 Task: Send an email with the signature Lane Turner with the subject Feedback on a partnership and the message Can you confirm whether the vendor has been selected for the project? from softage.9@softage.net to softage.1@softage.net and move the email from Sent Items to the folder Maintenance
Action: Mouse moved to (1001, 71)
Screenshot: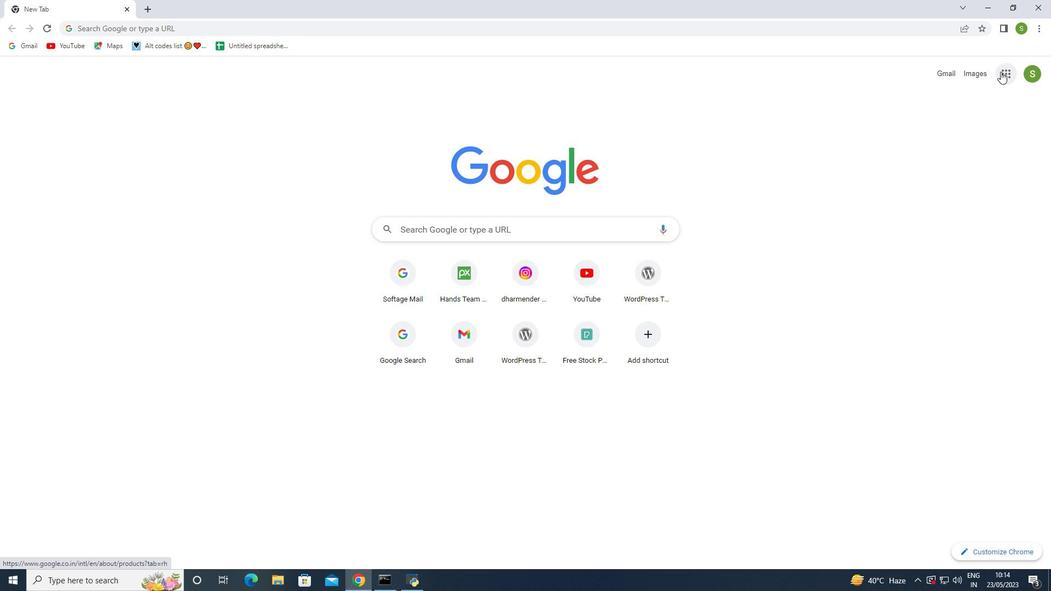 
Action: Mouse pressed left at (1001, 71)
Screenshot: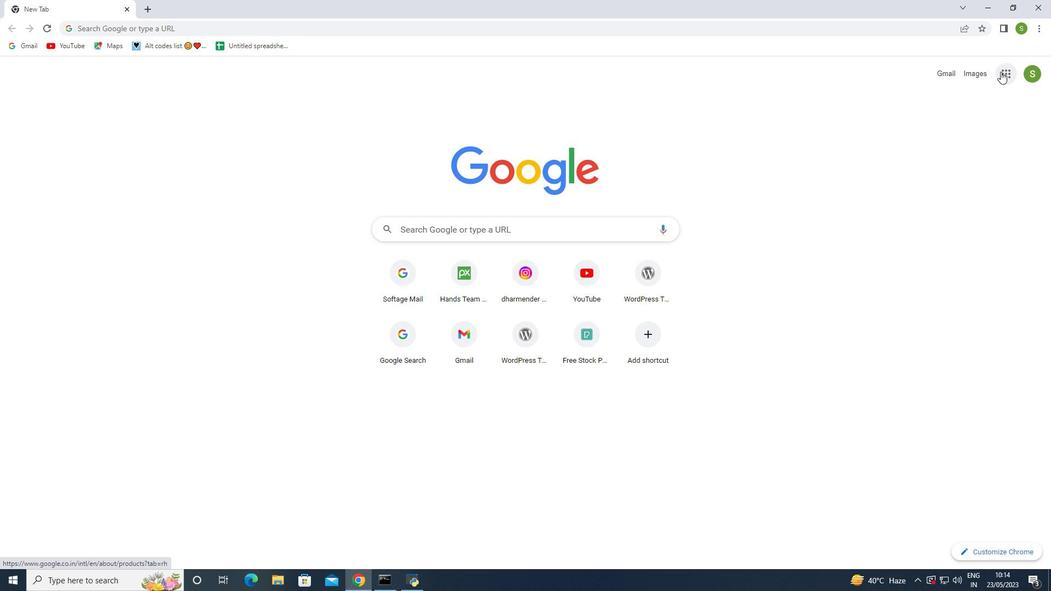 
Action: Mouse moved to (961, 111)
Screenshot: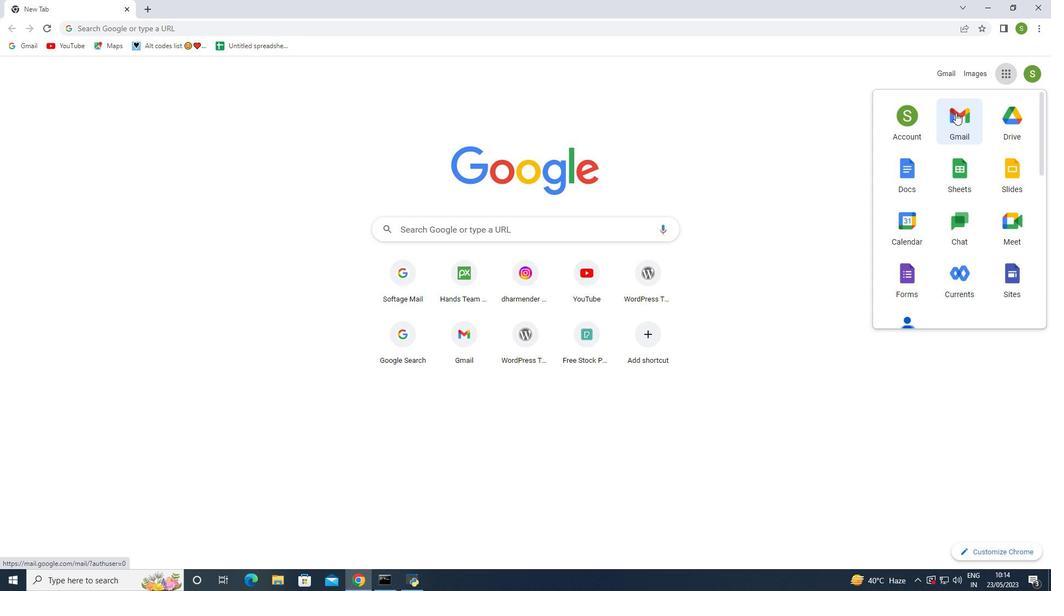 
Action: Mouse pressed left at (961, 111)
Screenshot: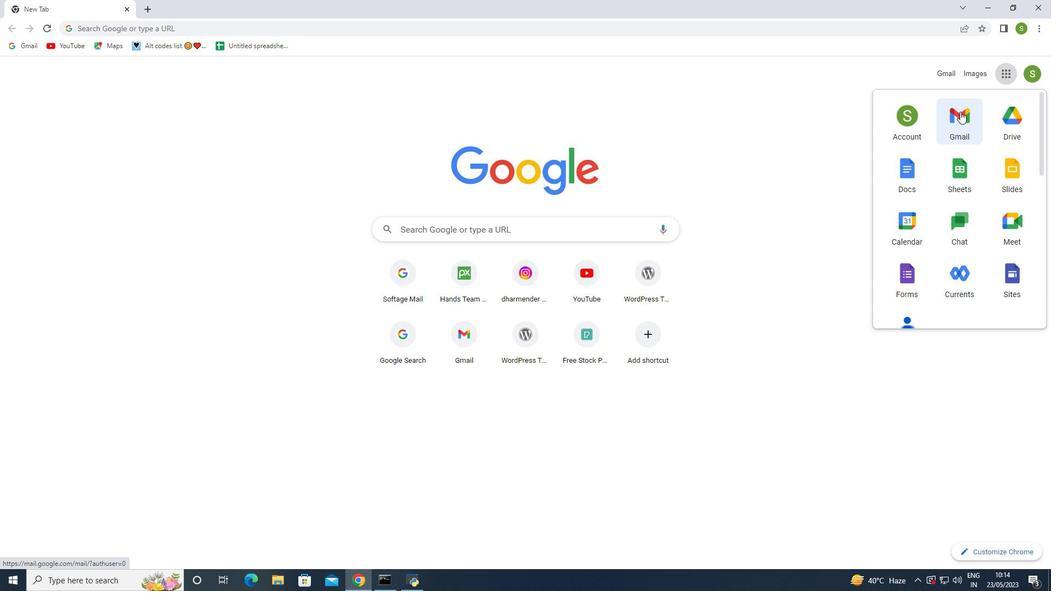
Action: Mouse moved to (951, 72)
Screenshot: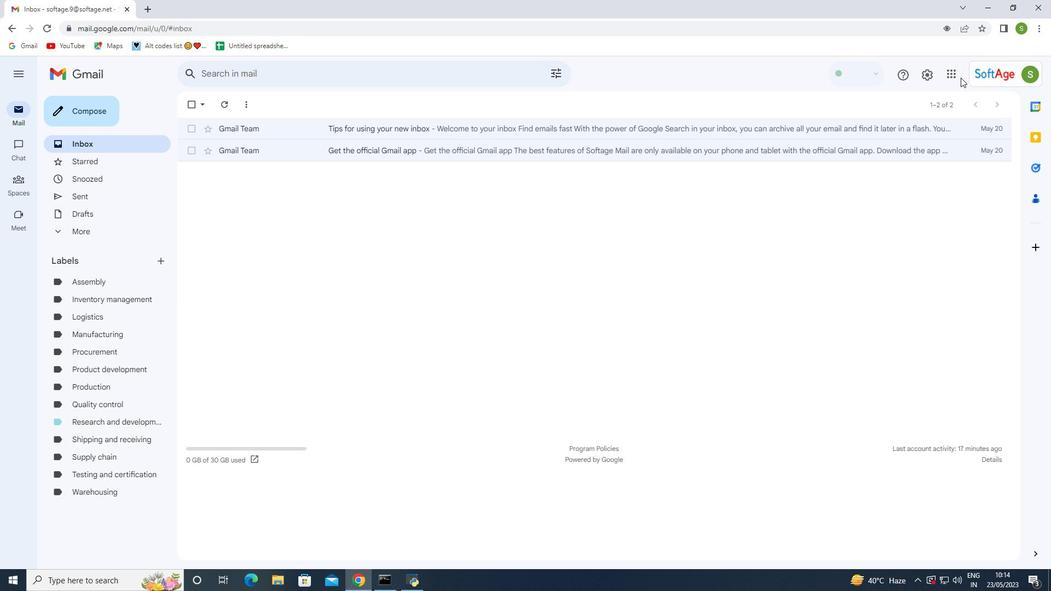 
Action: Mouse pressed left at (951, 72)
Screenshot: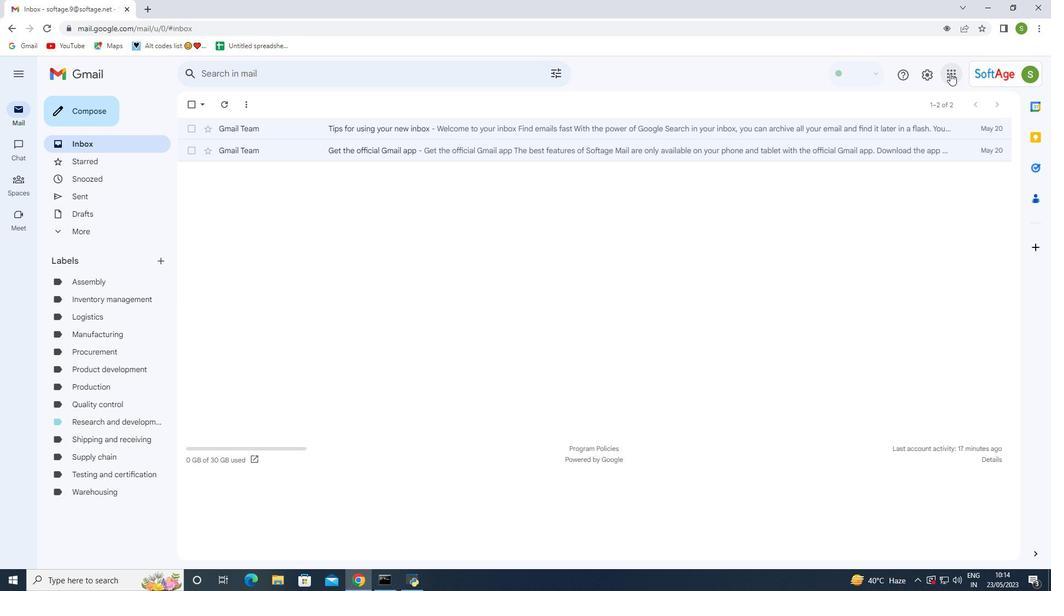 
Action: Mouse moved to (930, 73)
Screenshot: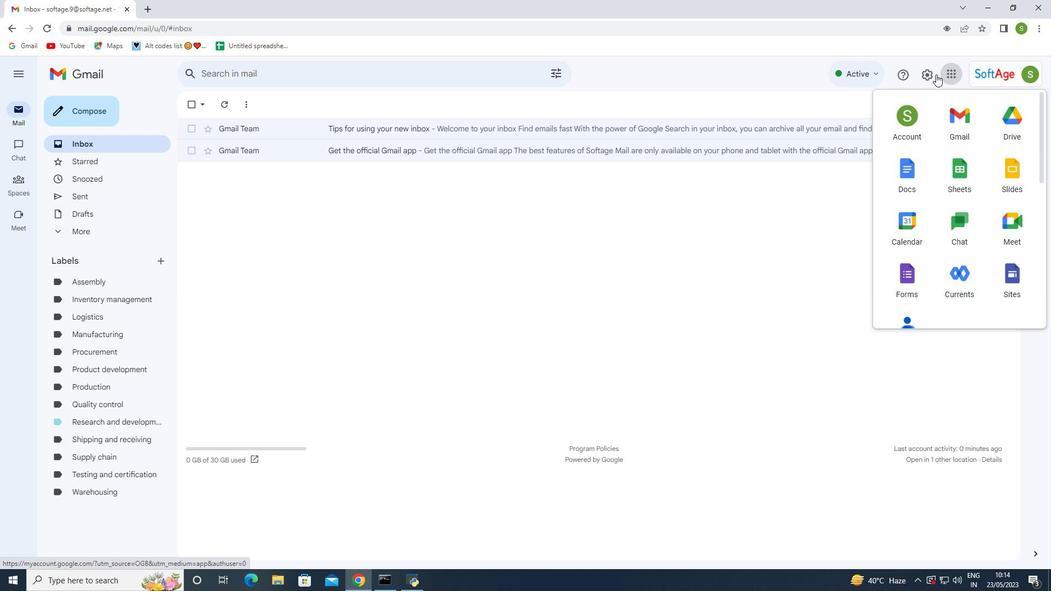 
Action: Mouse pressed left at (930, 73)
Screenshot: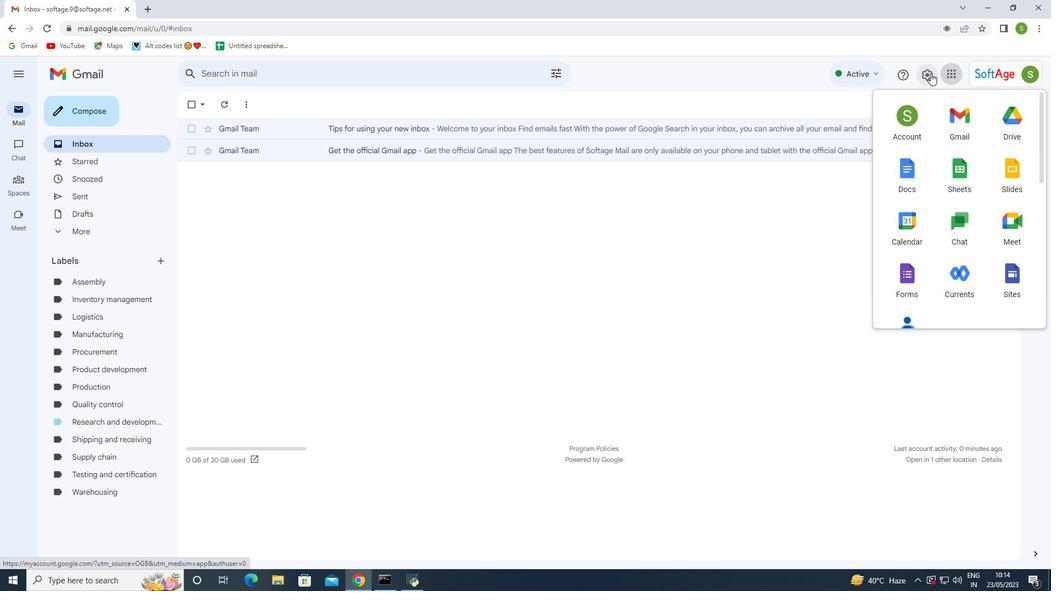 
Action: Mouse moved to (905, 132)
Screenshot: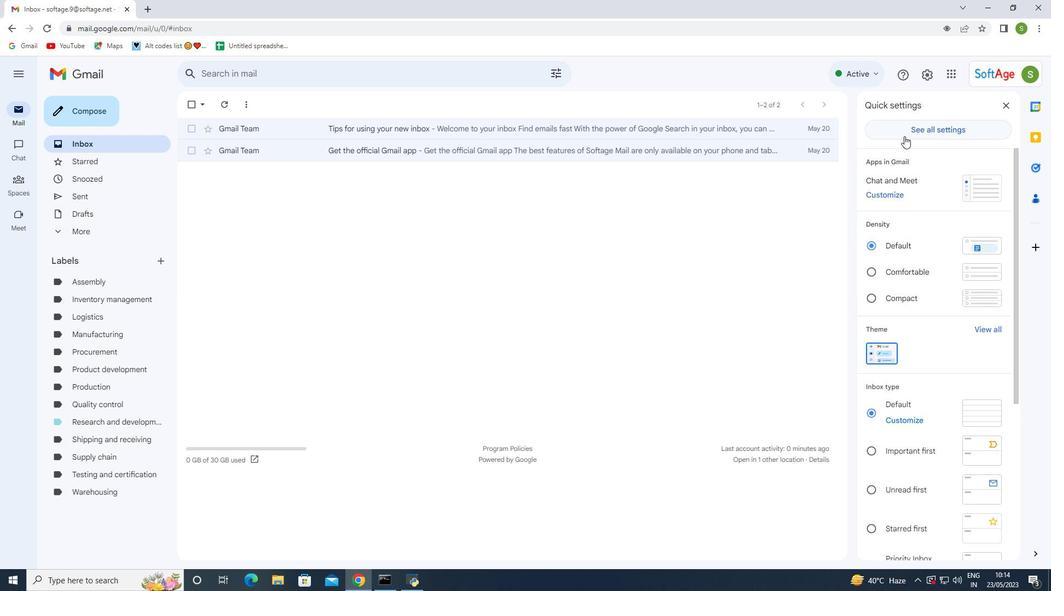 
Action: Mouse pressed left at (905, 132)
Screenshot: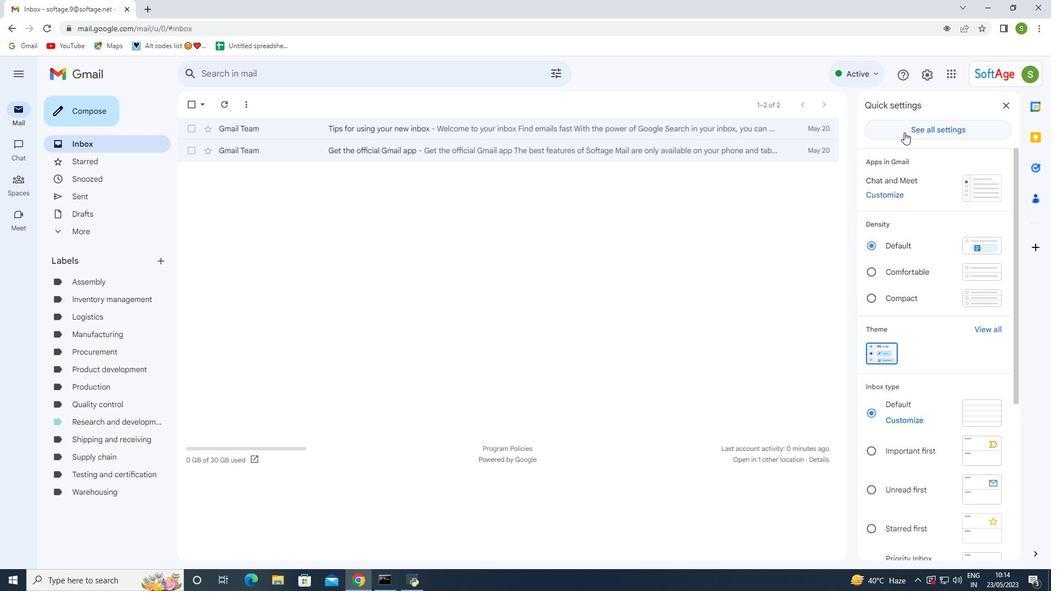 
Action: Mouse moved to (437, 318)
Screenshot: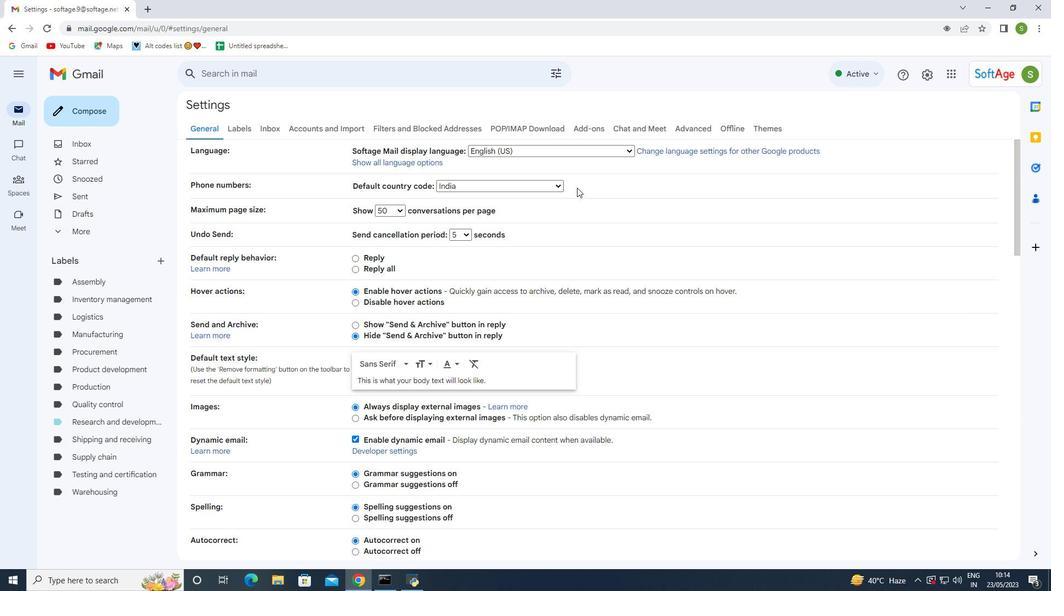 
Action: Mouse scrolled (437, 317) with delta (0, 0)
Screenshot: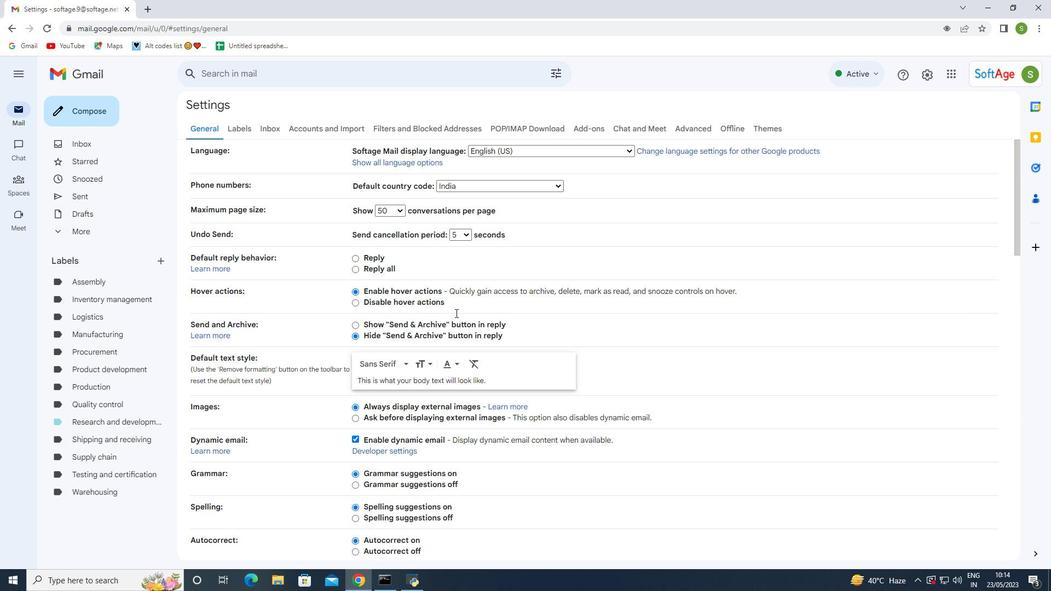
Action: Mouse moved to (437, 318)
Screenshot: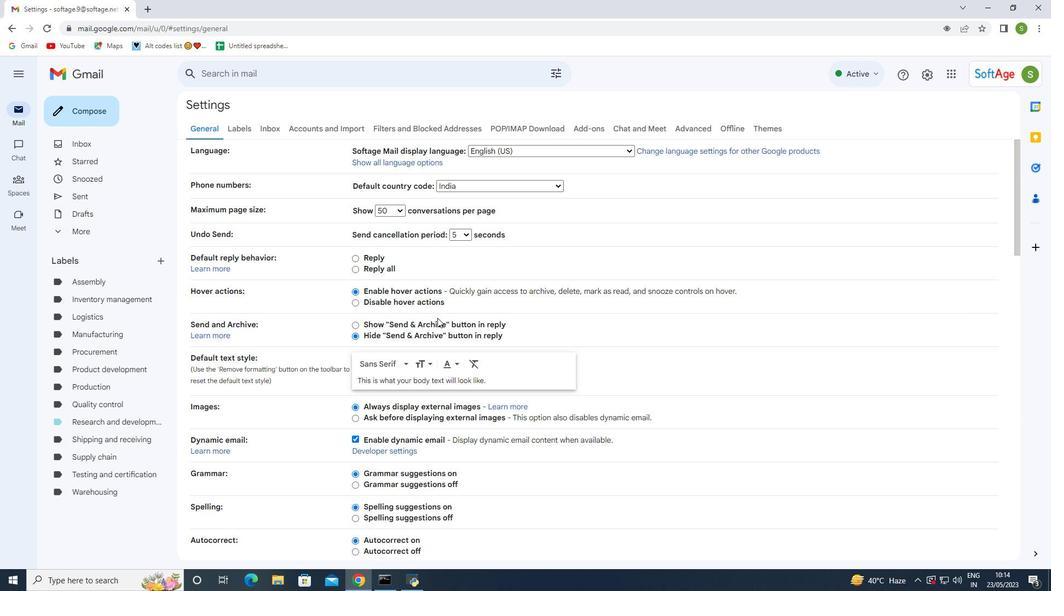 
Action: Mouse scrolled (437, 317) with delta (0, 0)
Screenshot: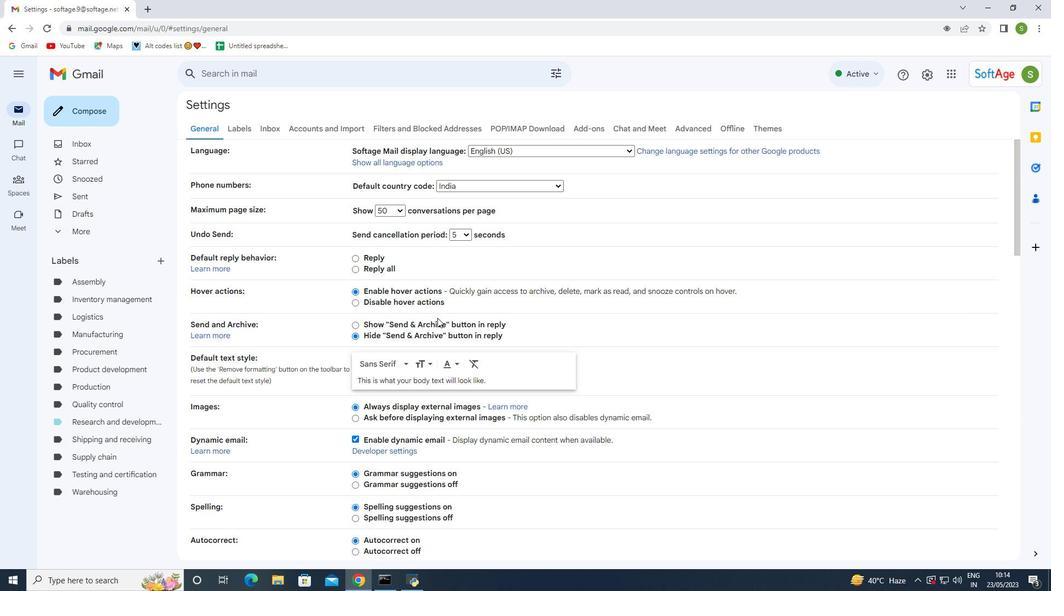 
Action: Mouse moved to (436, 318)
Screenshot: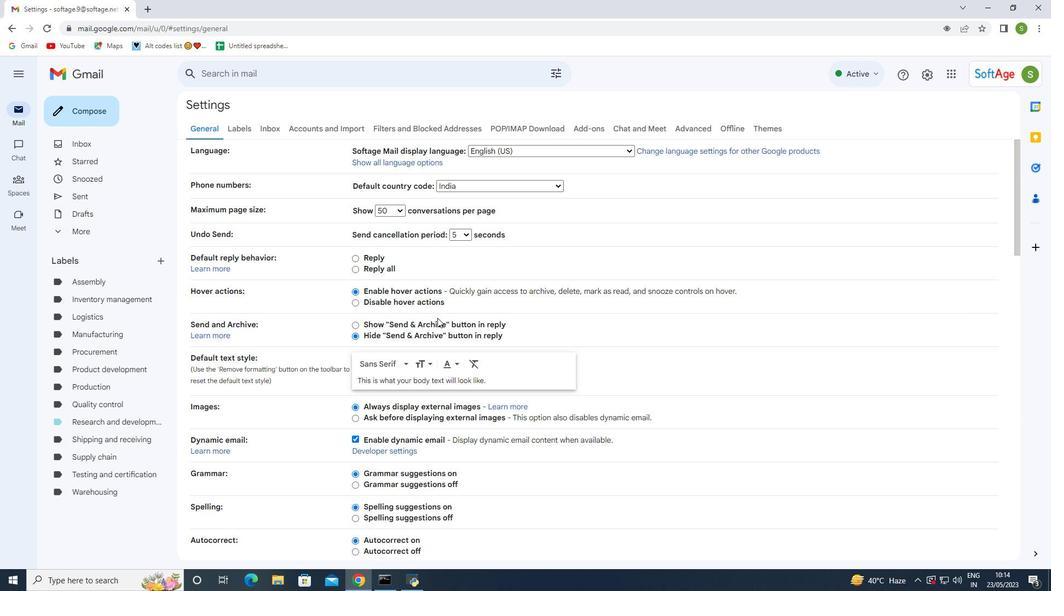 
Action: Mouse scrolled (436, 318) with delta (0, 0)
Screenshot: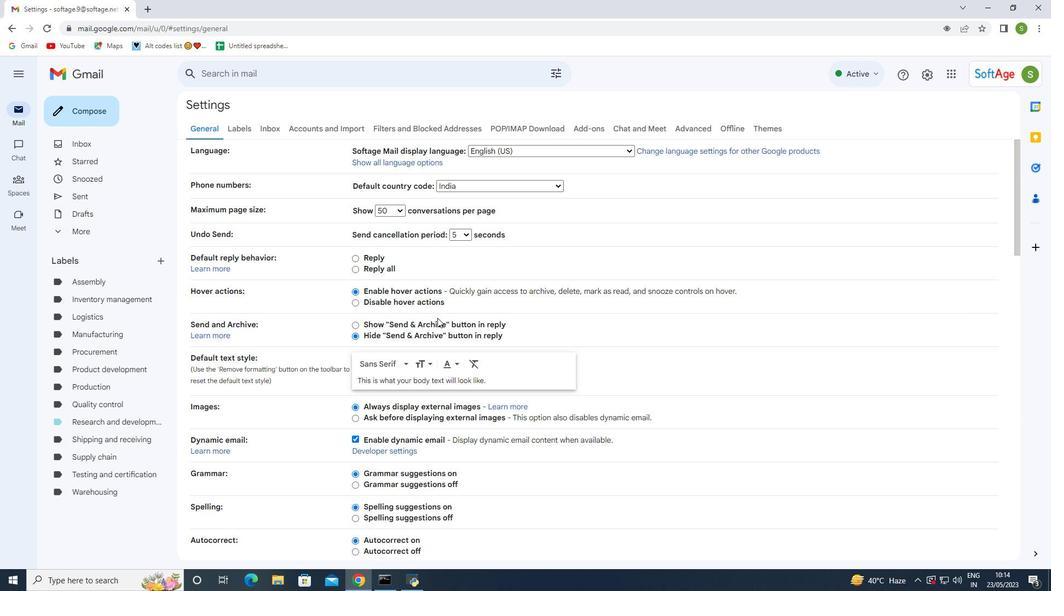 
Action: Mouse moved to (436, 319)
Screenshot: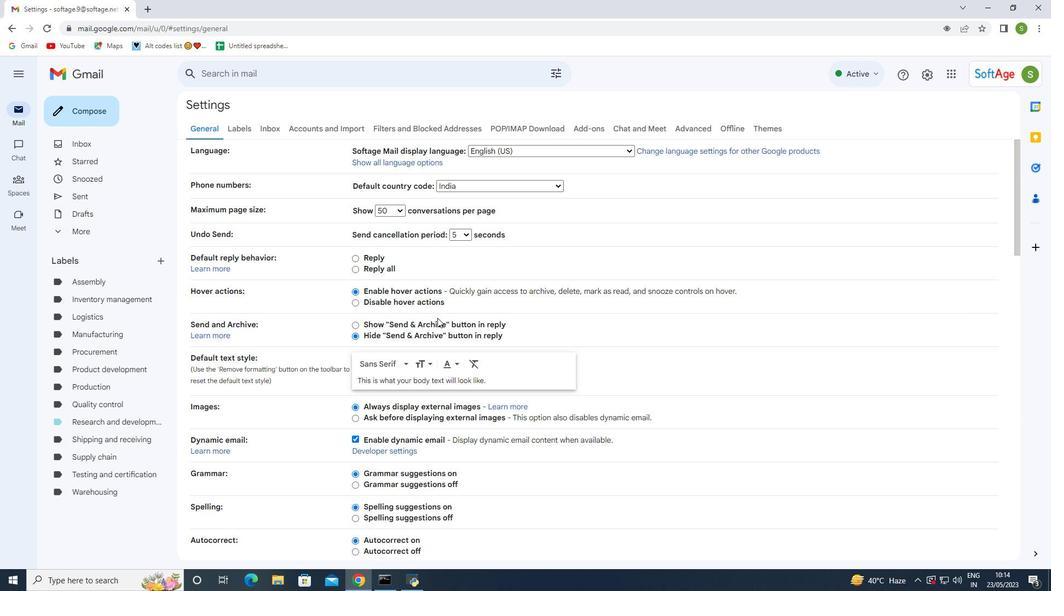 
Action: Mouse scrolled (436, 318) with delta (0, 0)
Screenshot: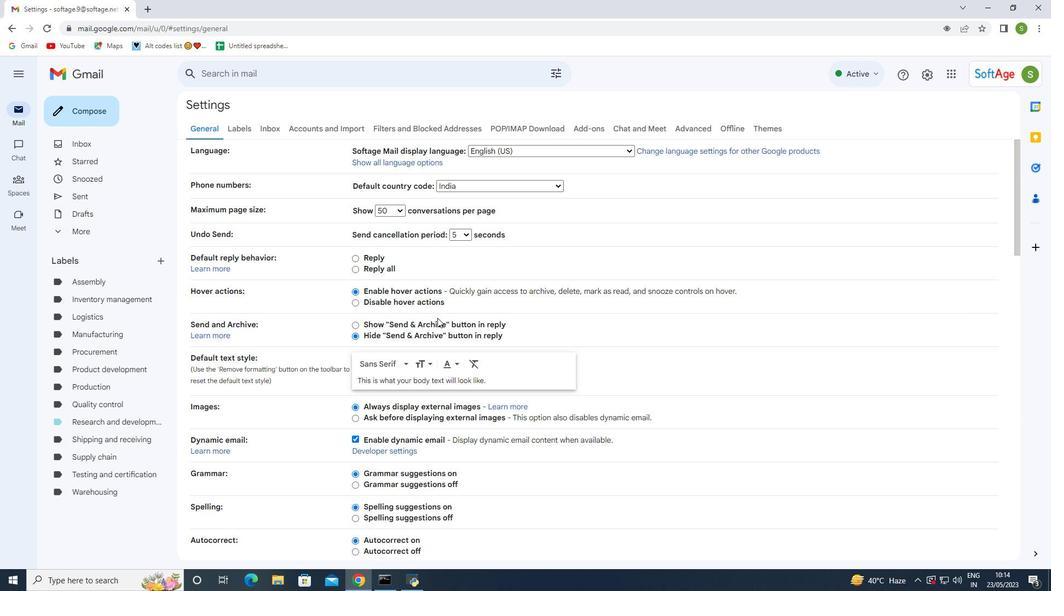 
Action: Mouse moved to (436, 319)
Screenshot: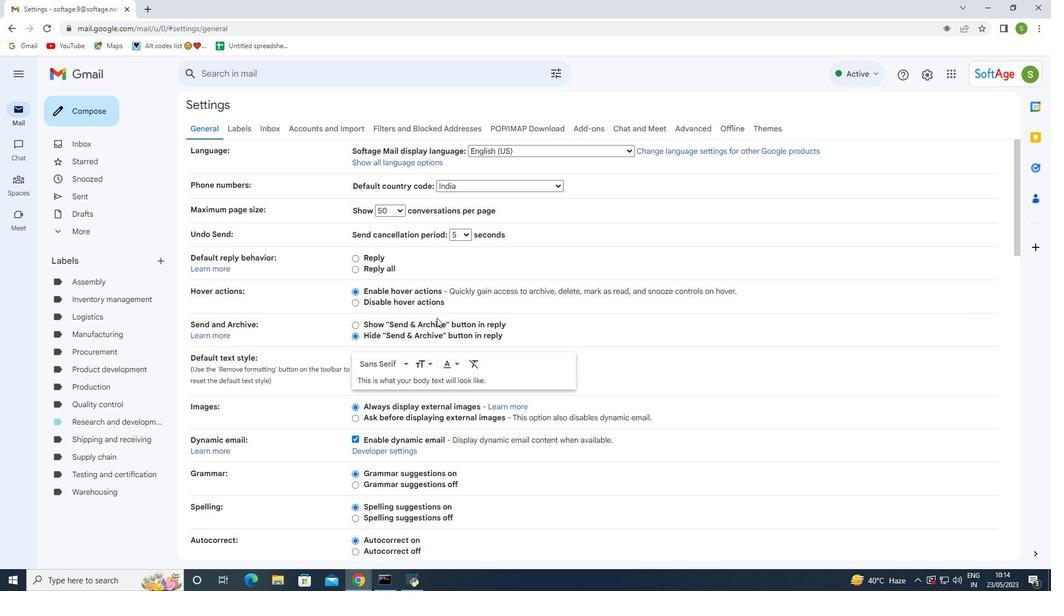 
Action: Mouse scrolled (436, 318) with delta (0, 0)
Screenshot: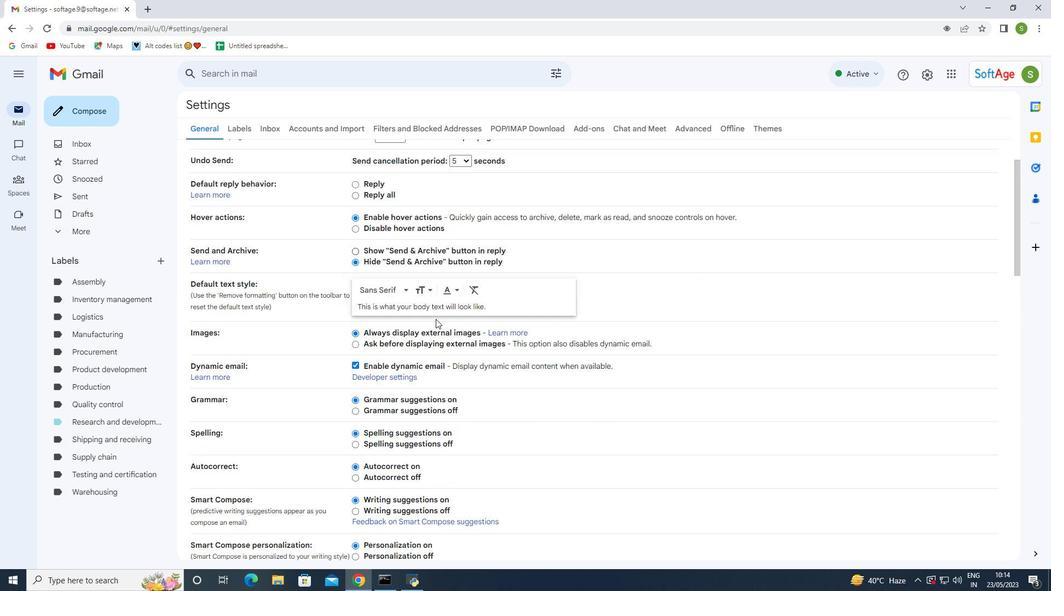 
Action: Mouse scrolled (436, 318) with delta (0, 0)
Screenshot: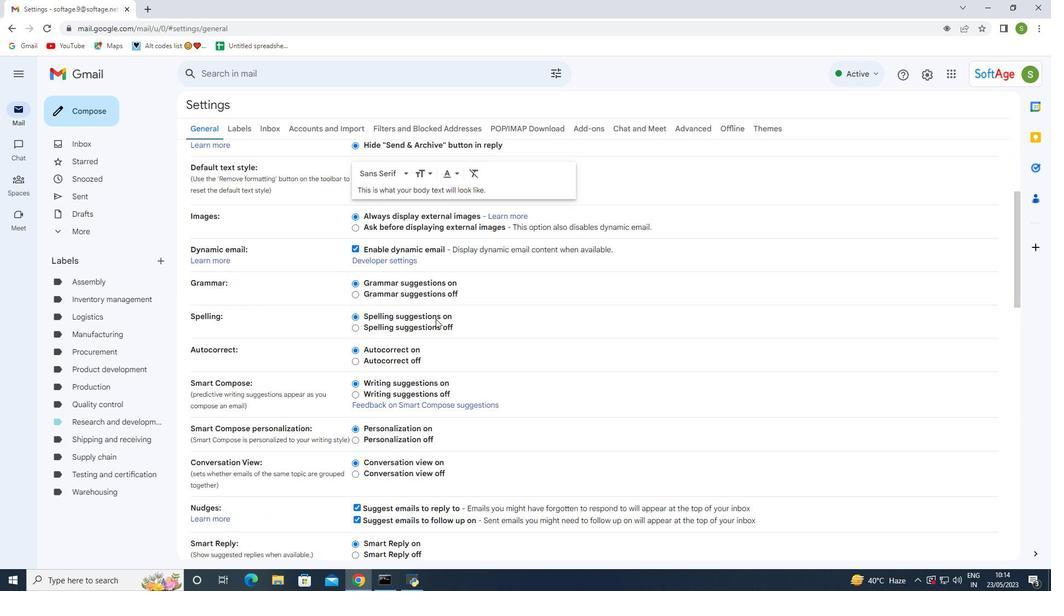 
Action: Mouse scrolled (436, 318) with delta (0, 0)
Screenshot: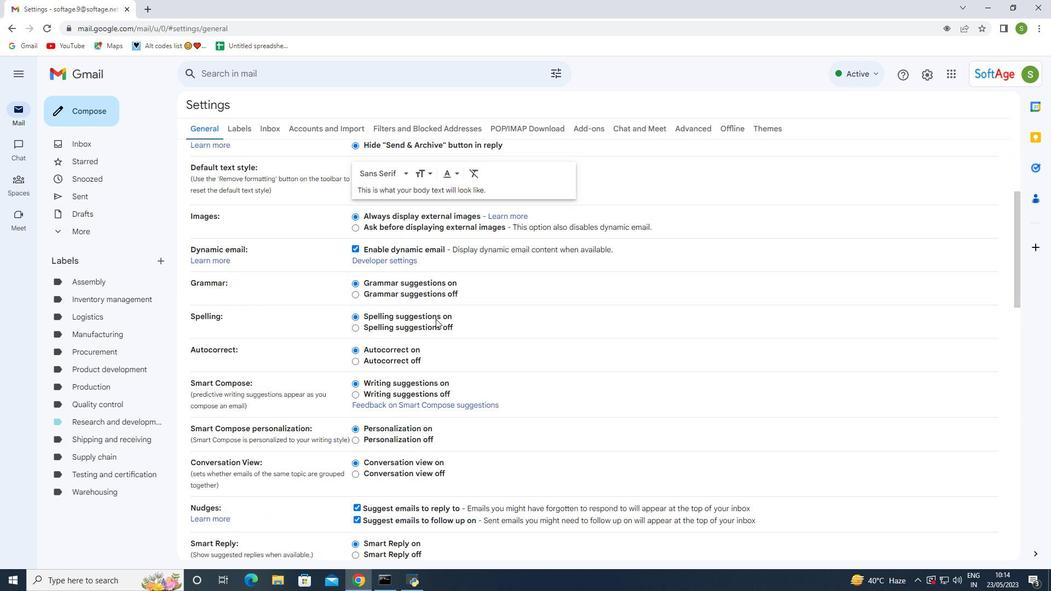 
Action: Mouse scrolled (436, 318) with delta (0, 0)
Screenshot: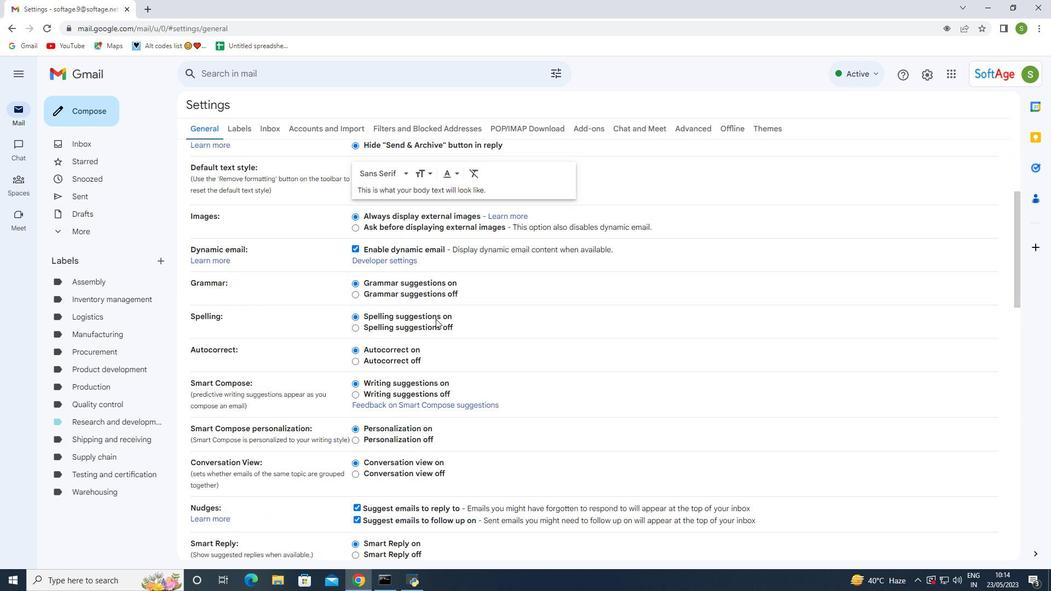
Action: Mouse moved to (430, 336)
Screenshot: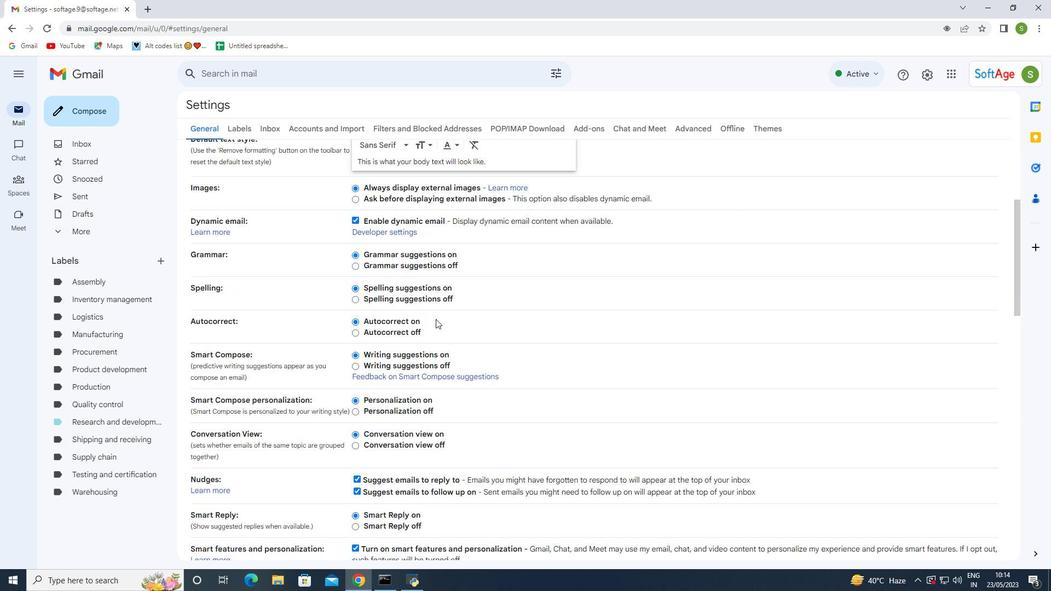 
Action: Mouse scrolled (430, 335) with delta (0, 0)
Screenshot: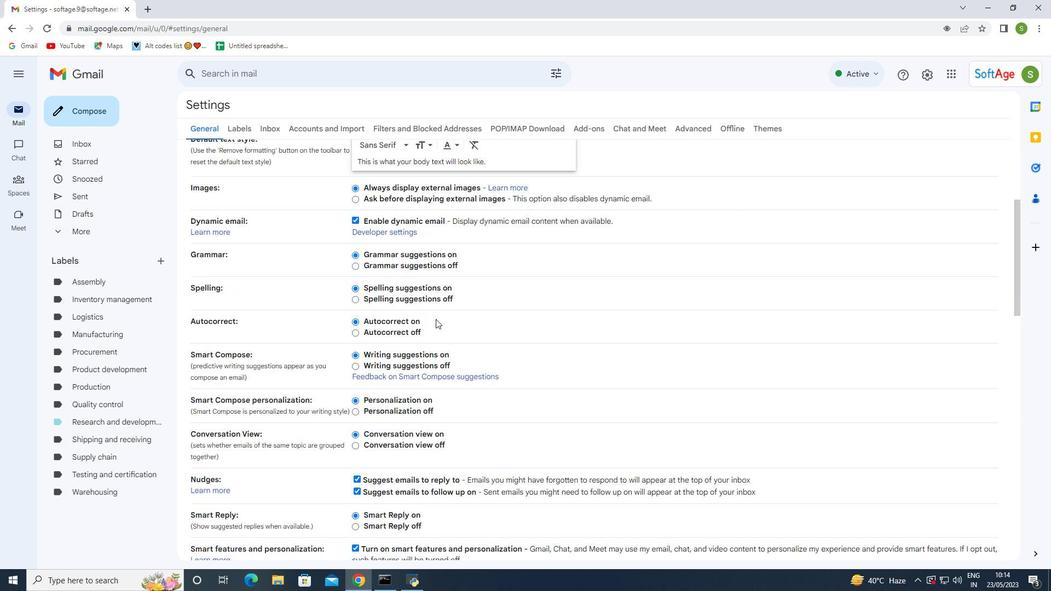 
Action: Mouse moved to (430, 347)
Screenshot: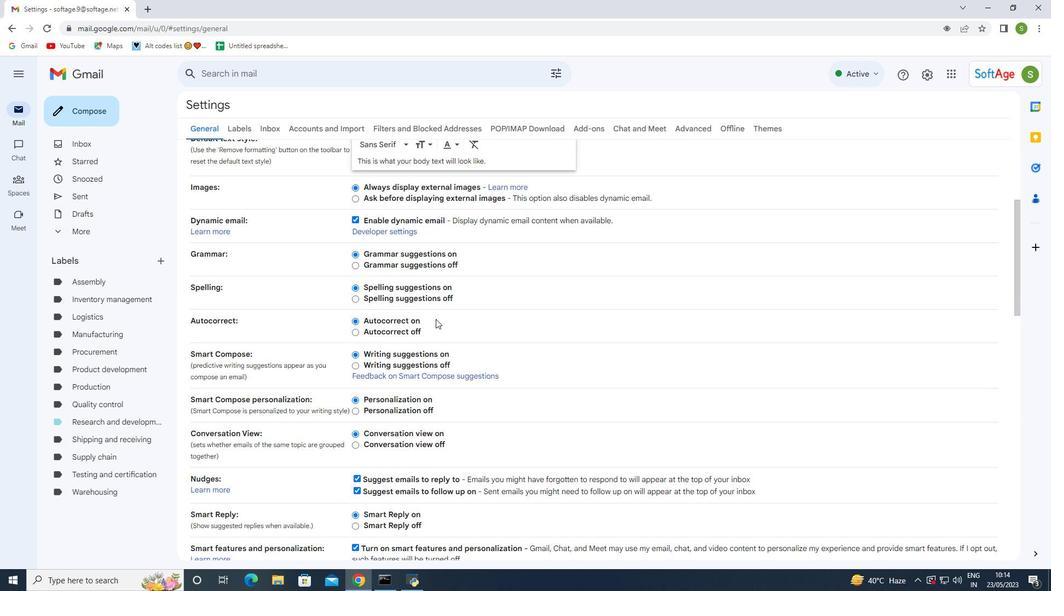 
Action: Mouse scrolled (430, 347) with delta (0, 0)
Screenshot: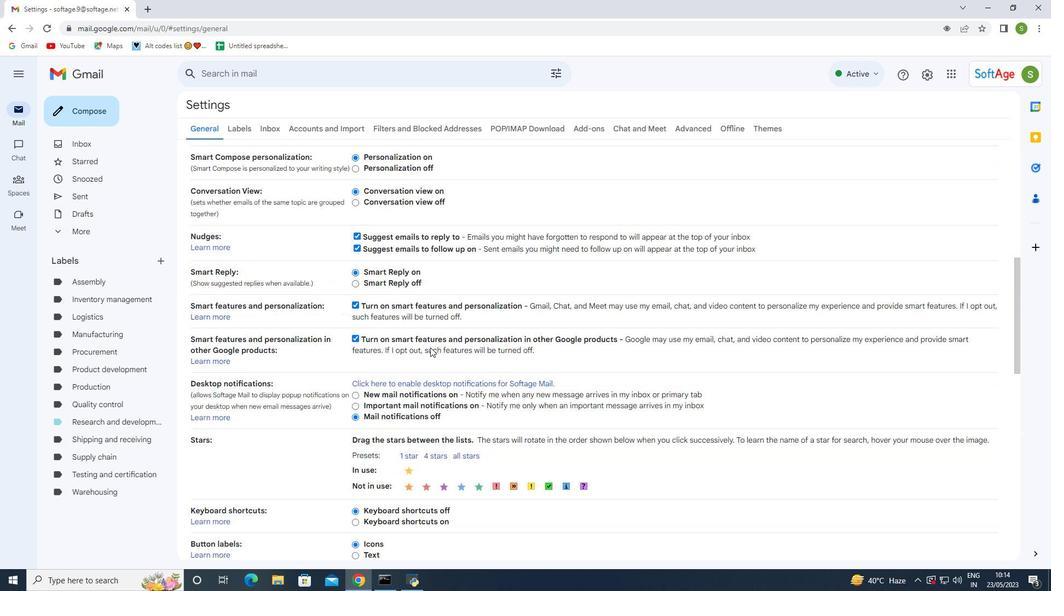 
Action: Mouse scrolled (430, 347) with delta (0, 0)
Screenshot: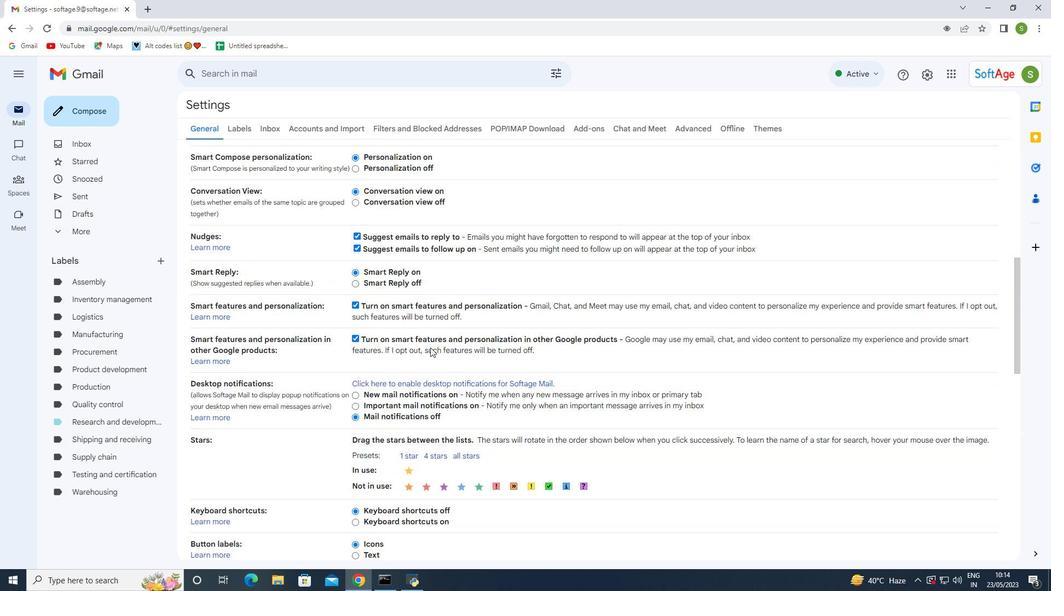 
Action: Mouse scrolled (430, 347) with delta (0, 0)
Screenshot: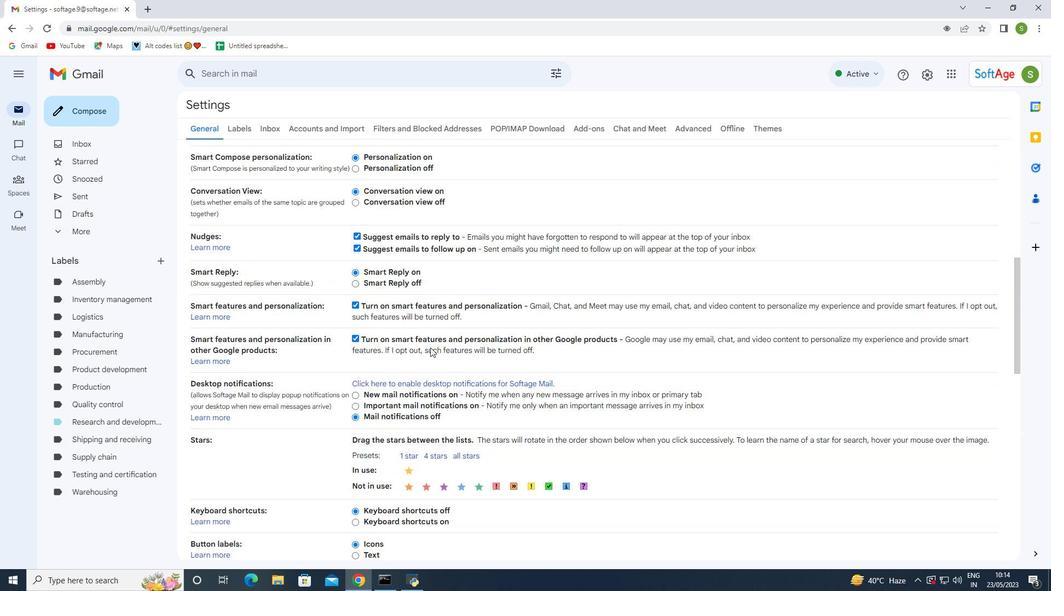 
Action: Mouse scrolled (430, 347) with delta (0, 0)
Screenshot: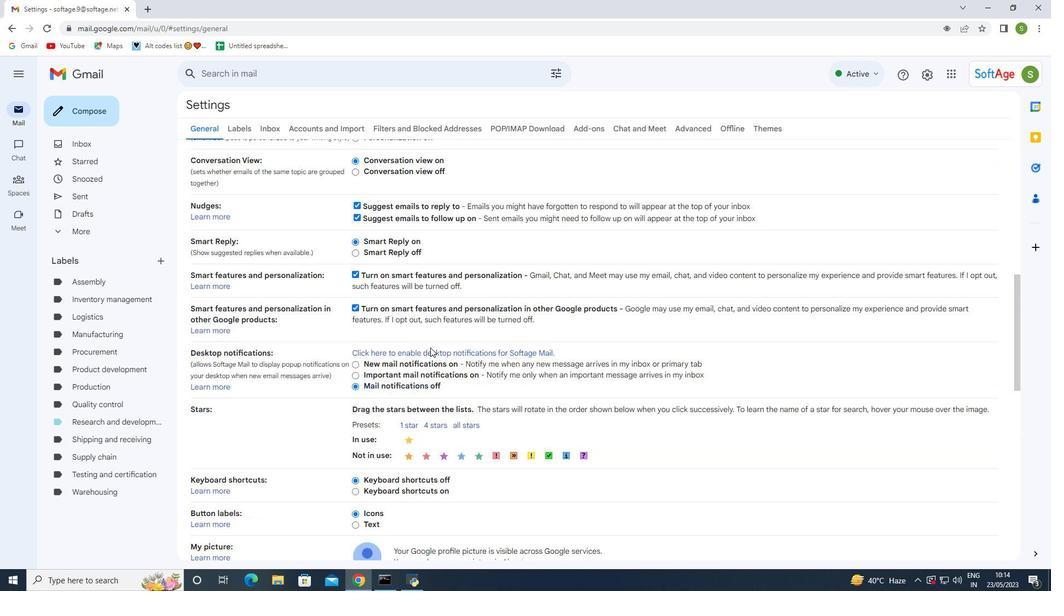 
Action: Mouse moved to (416, 399)
Screenshot: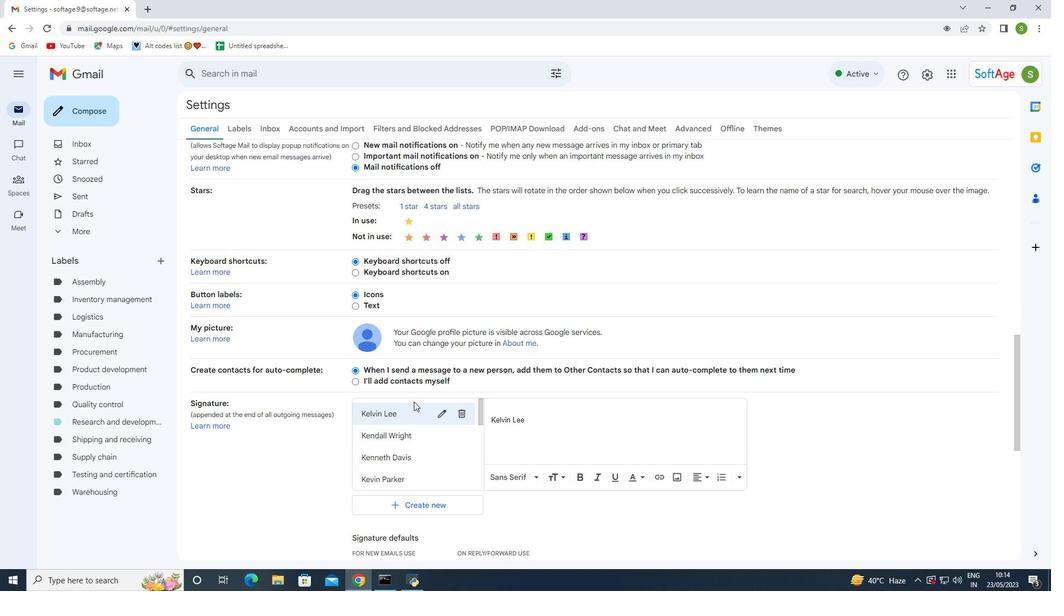 
Action: Mouse scrolled (416, 398) with delta (0, 0)
Screenshot: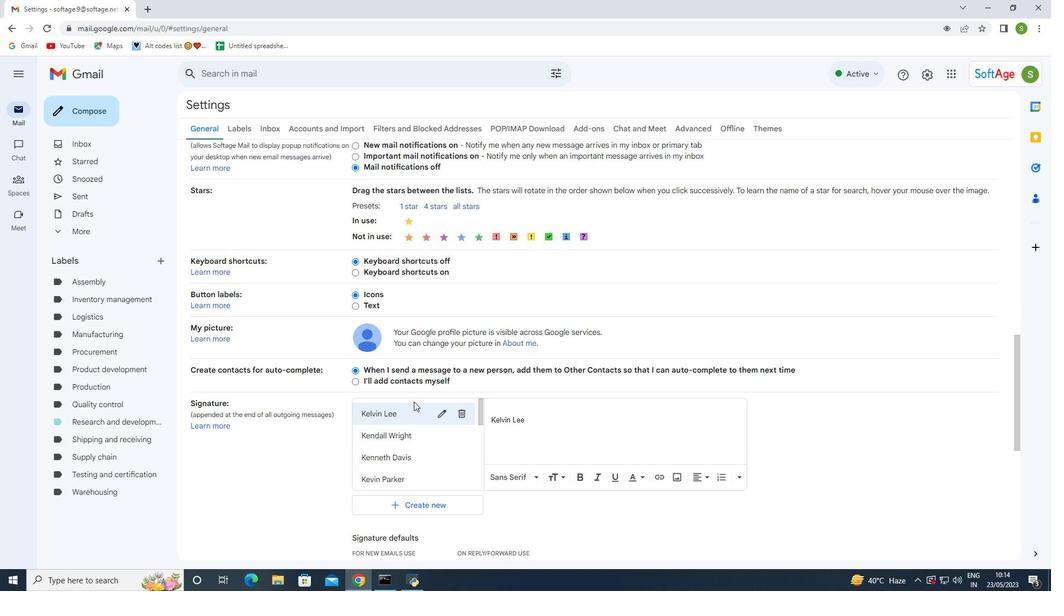
Action: Mouse scrolled (416, 398) with delta (0, 0)
Screenshot: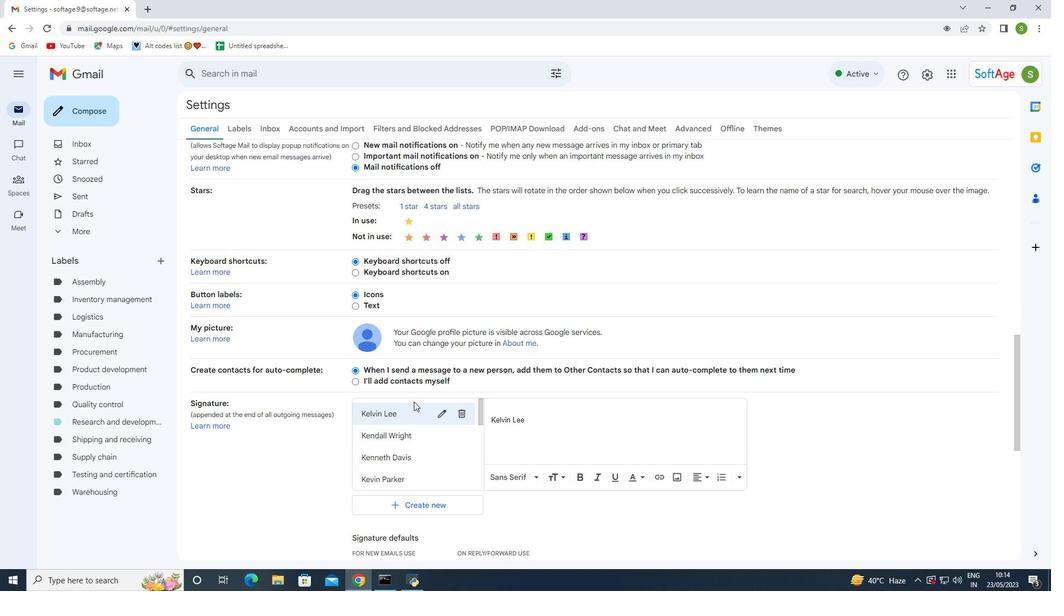 
Action: Mouse scrolled (416, 398) with delta (0, 0)
Screenshot: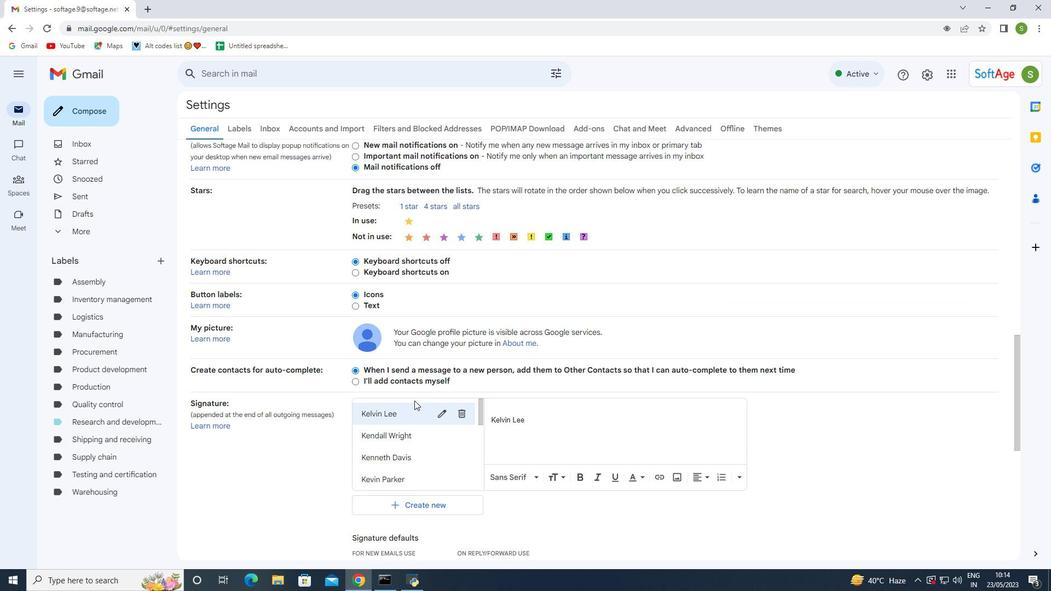 
Action: Mouse moved to (415, 438)
Screenshot: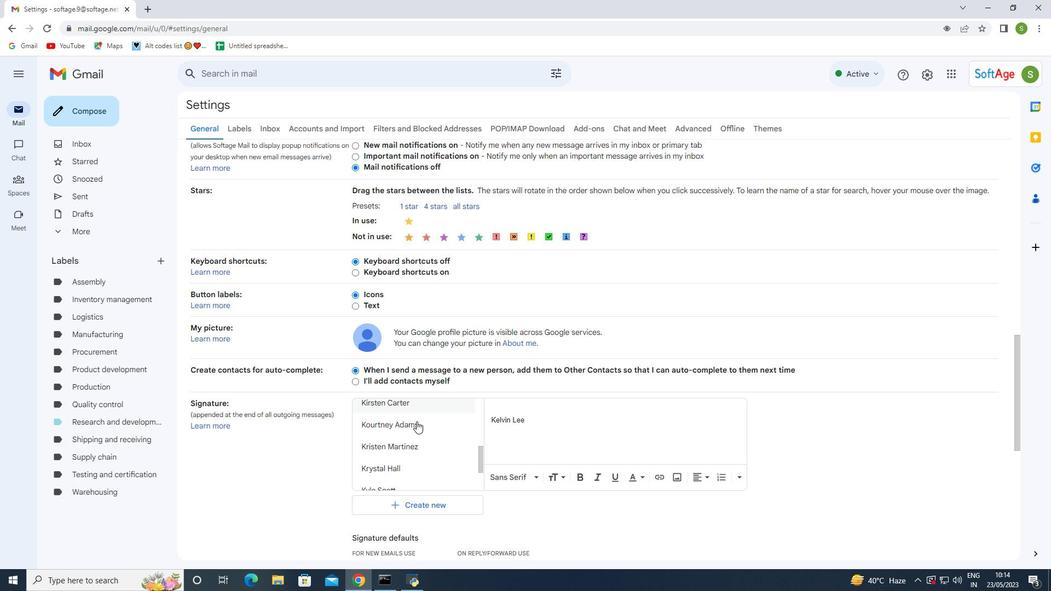 
Action: Mouse scrolled (415, 438) with delta (0, 0)
Screenshot: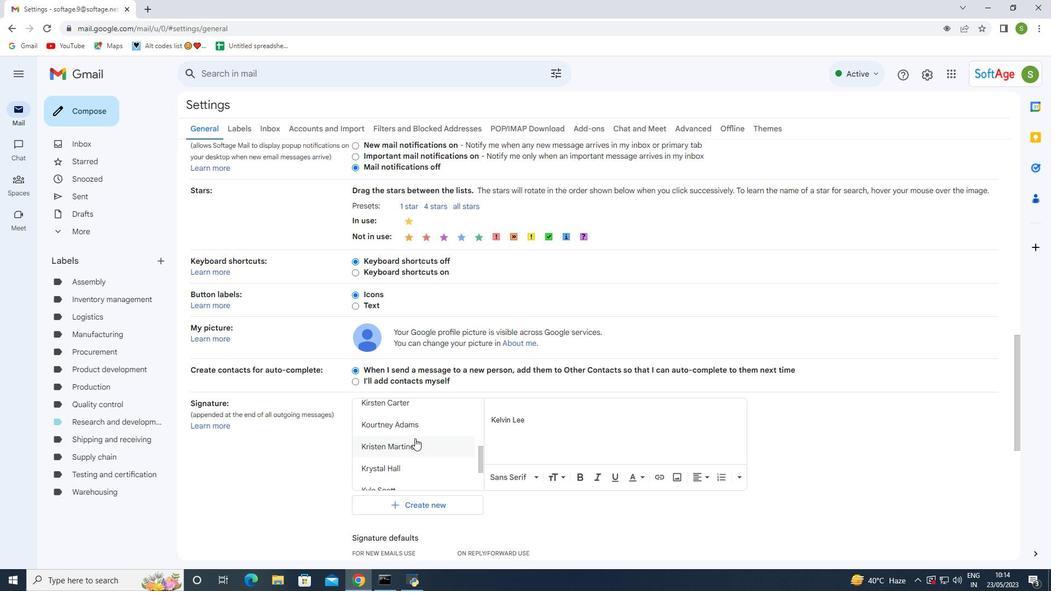 
Action: Mouse scrolled (415, 438) with delta (0, 0)
Screenshot: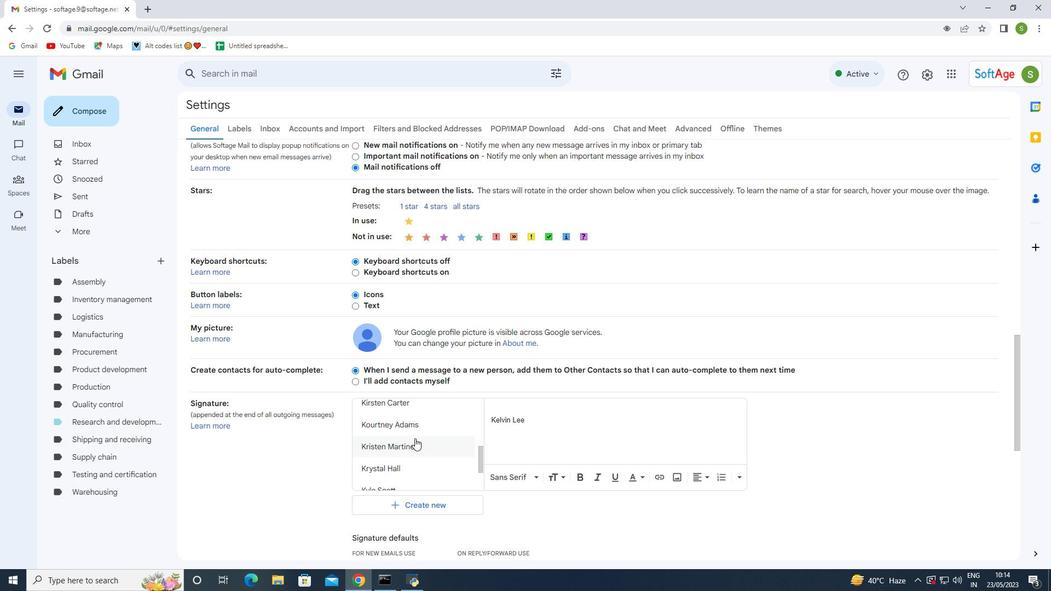 
Action: Mouse scrolled (415, 438) with delta (0, 0)
Screenshot: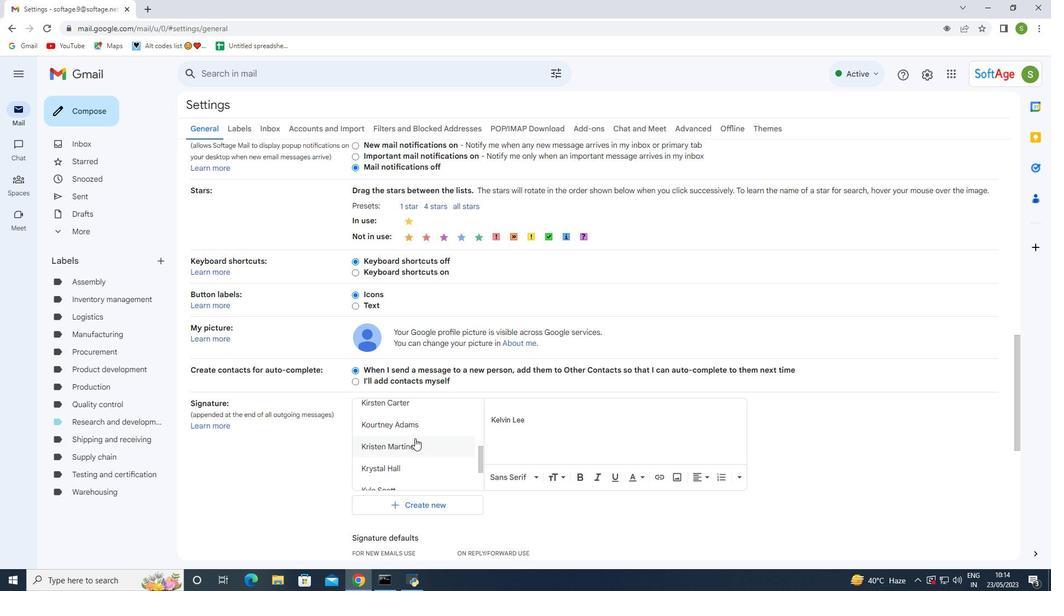 
Action: Mouse moved to (417, 444)
Screenshot: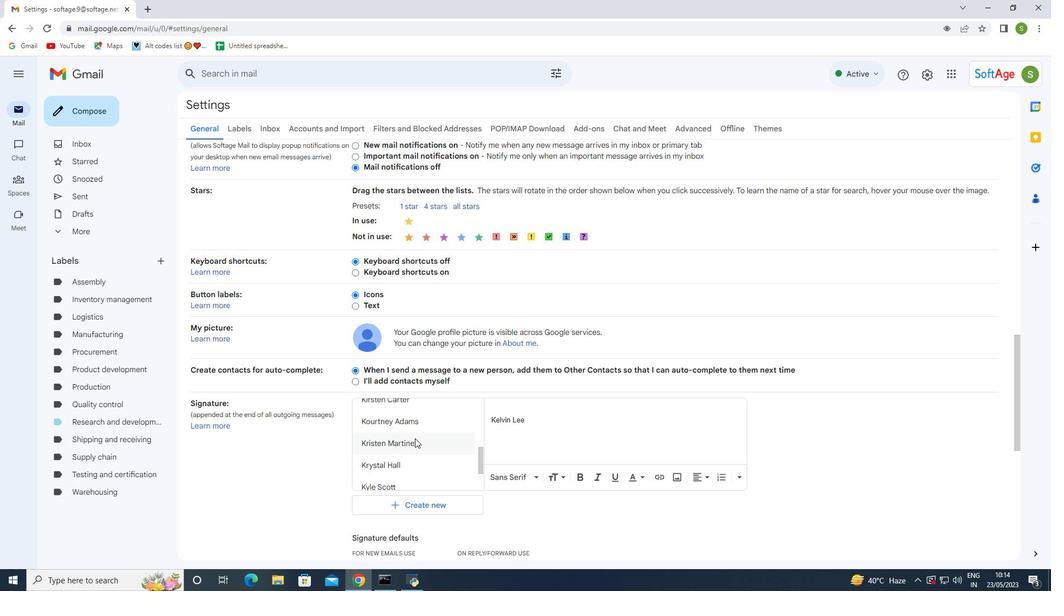 
Action: Mouse scrolled (415, 438) with delta (0, 0)
Screenshot: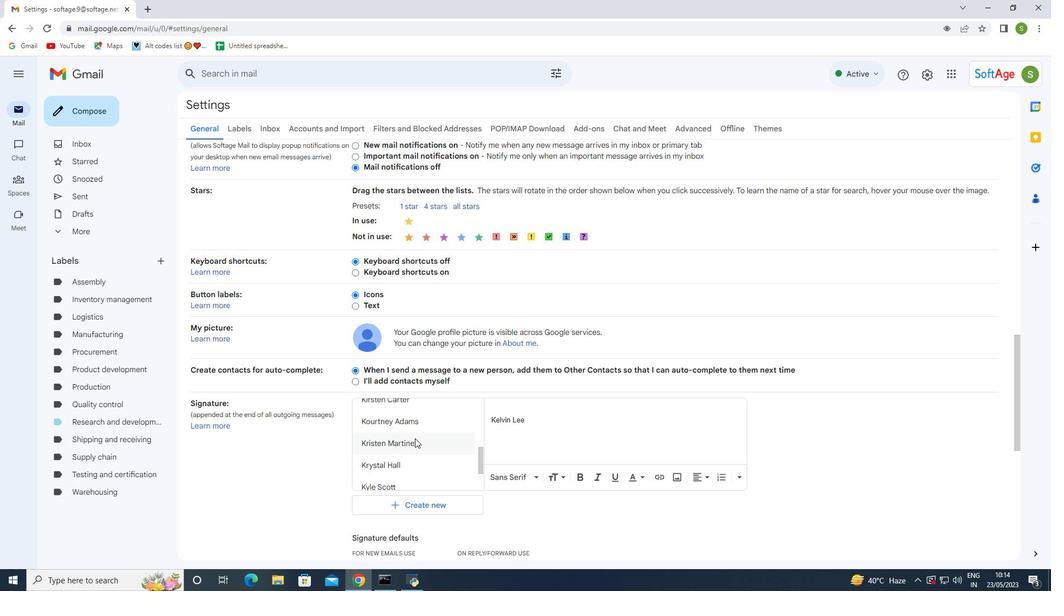 
Action: Mouse moved to (435, 482)
Screenshot: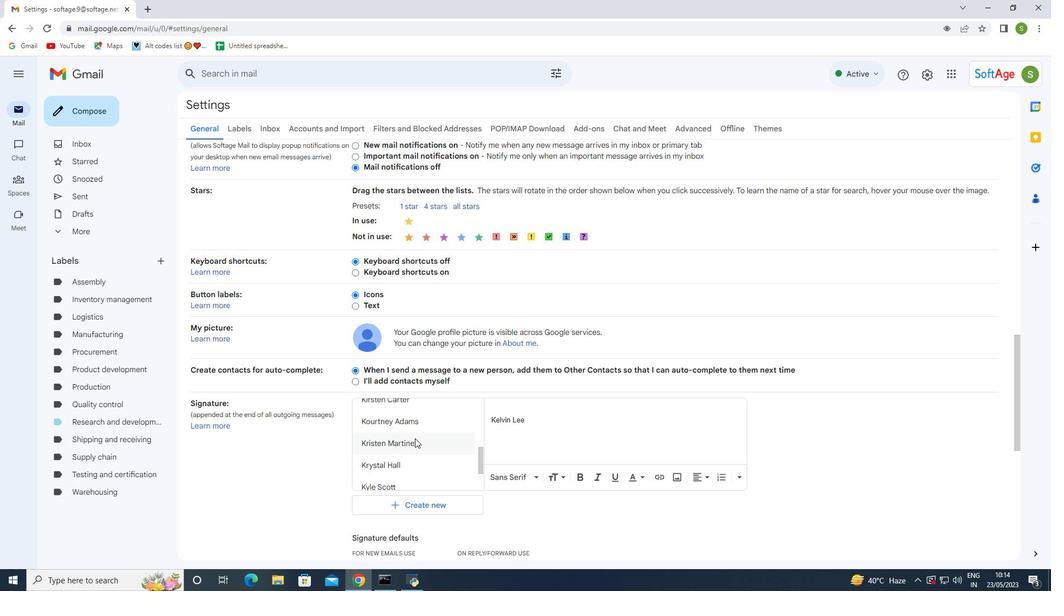 
Action: Mouse scrolled (415, 438) with delta (0, 0)
Screenshot: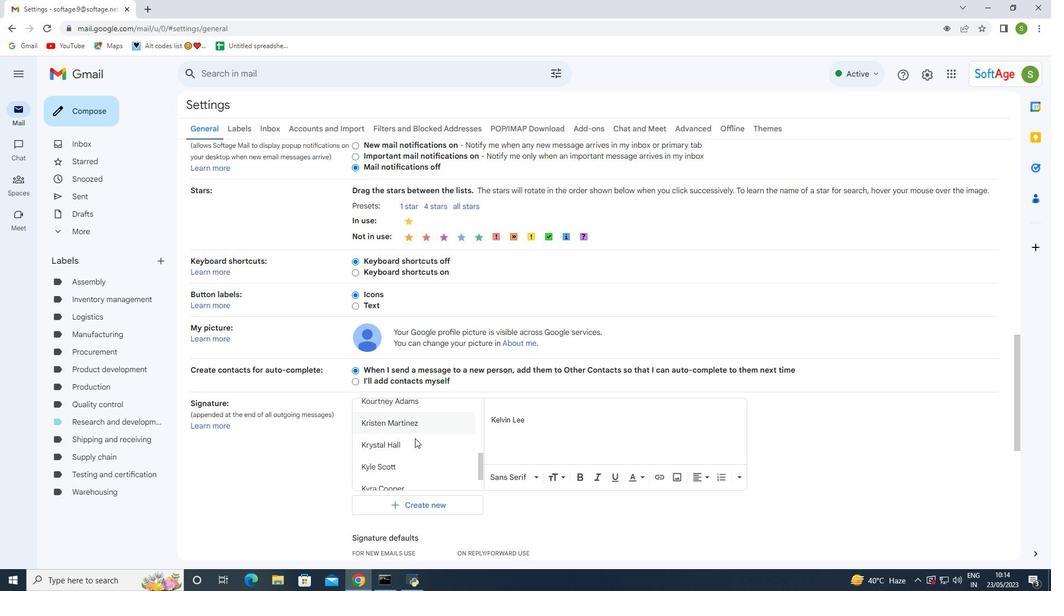 
Action: Mouse moved to (426, 507)
Screenshot: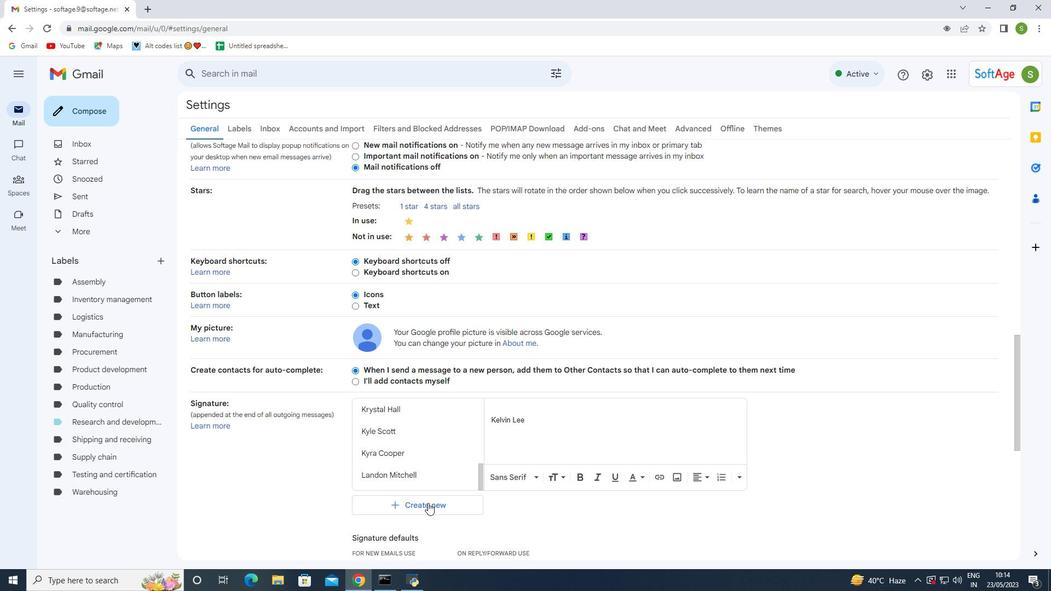 
Action: Mouse pressed left at (426, 507)
Screenshot: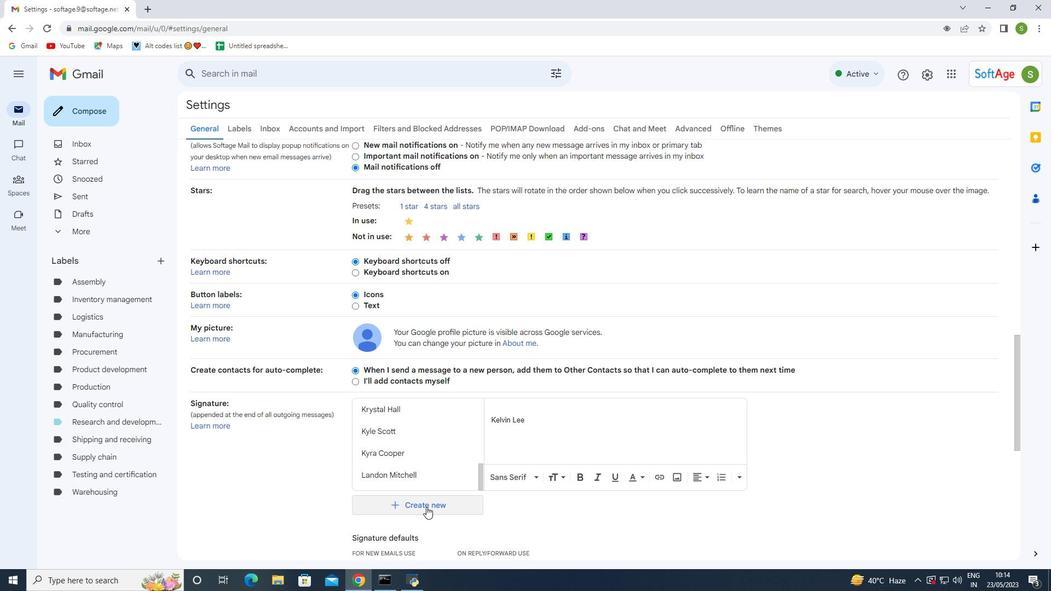 
Action: Mouse moved to (452, 310)
Screenshot: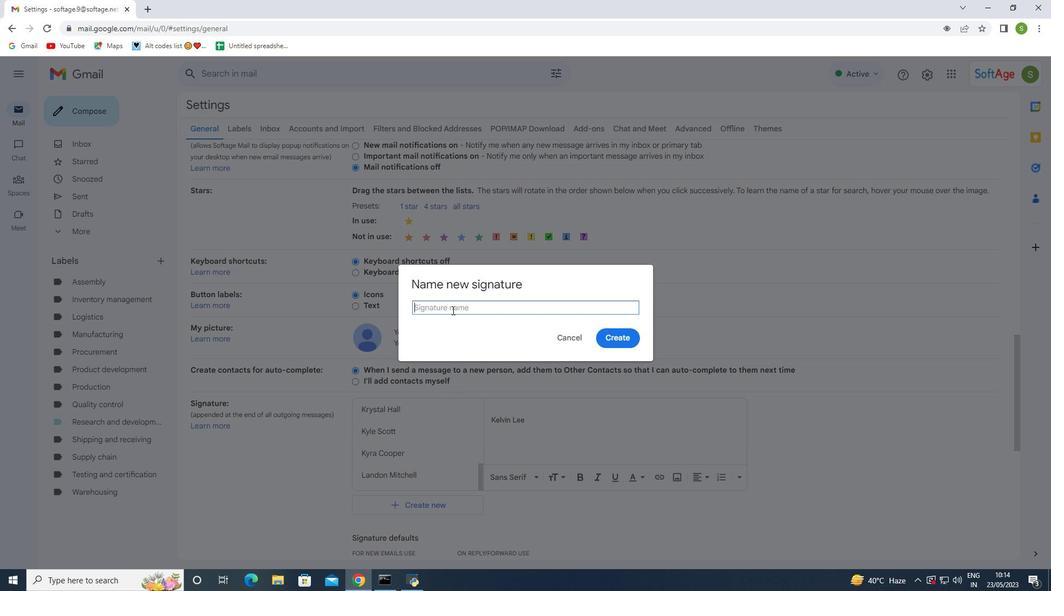 
Action: Mouse pressed left at (452, 310)
Screenshot: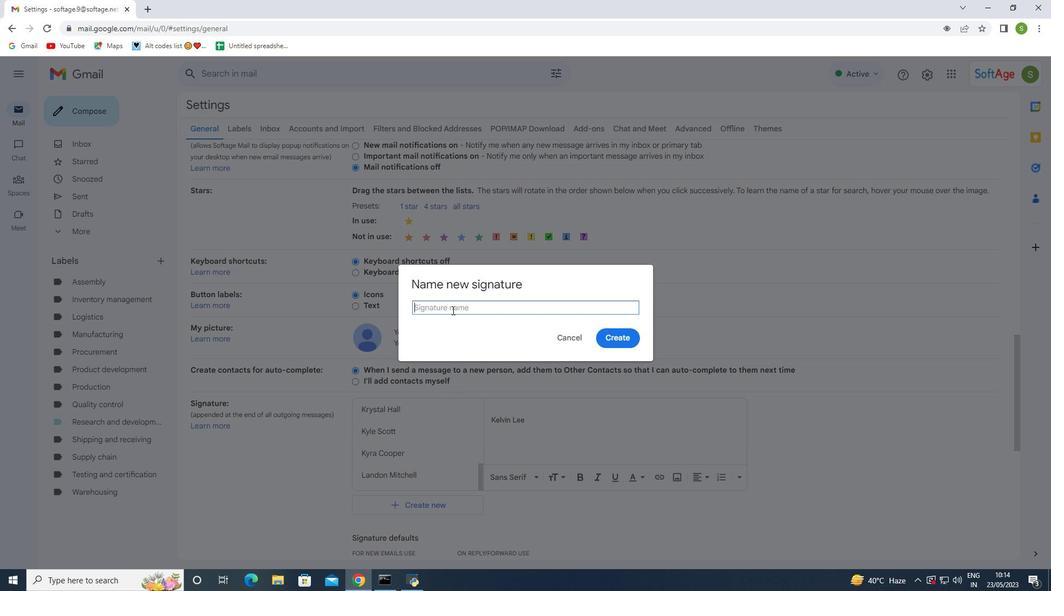 
Action: Key pressed <Key.shift><Key.shift><Key.shift><Key.shift><Key.shift><Key.shift><Key.shift><Key.shift><Key.shift><Key.shift><Key.shift><Key.shift><Key.shift><Key.shift><Key.shift><Key.shift><Key.shift><Key.shift><Key.shift><Key.shift><Key.shift><Key.shift><Key.shift><Key.shift><Key.shift><Key.shift><Key.shift><Key.shift><Key.shift><Key.shift><Key.shift><Key.shift><Key.shift><Key.shift><Key.shift><Key.shift><Key.shift><Key.shift><Key.shift><Key.shift><Key.shift><Key.shift><Key.shift><Key.shift><Key.shift><Key.shift><Key.shift><Key.shift><Key.shift><Key.shift><Key.shift><Key.shift><Key.shift><Key.shift><Key.shift><Key.shift><Key.shift><Key.shift><Key.shift><Key.shift><Key.shift><Key.shift><Key.shift><Key.shift><Key.shift><Key.shift><Key.shift><Key.shift><Key.shift><Key.shift><Key.shift><Key.shift><Key.shift><Key.shift><Key.shift><Key.shift><Key.shift><Key.shift><Key.shift><Key.shift>Lane<Key.space><Key.shift><Key.shift><Key.shift><Key.shift>Turner
Screenshot: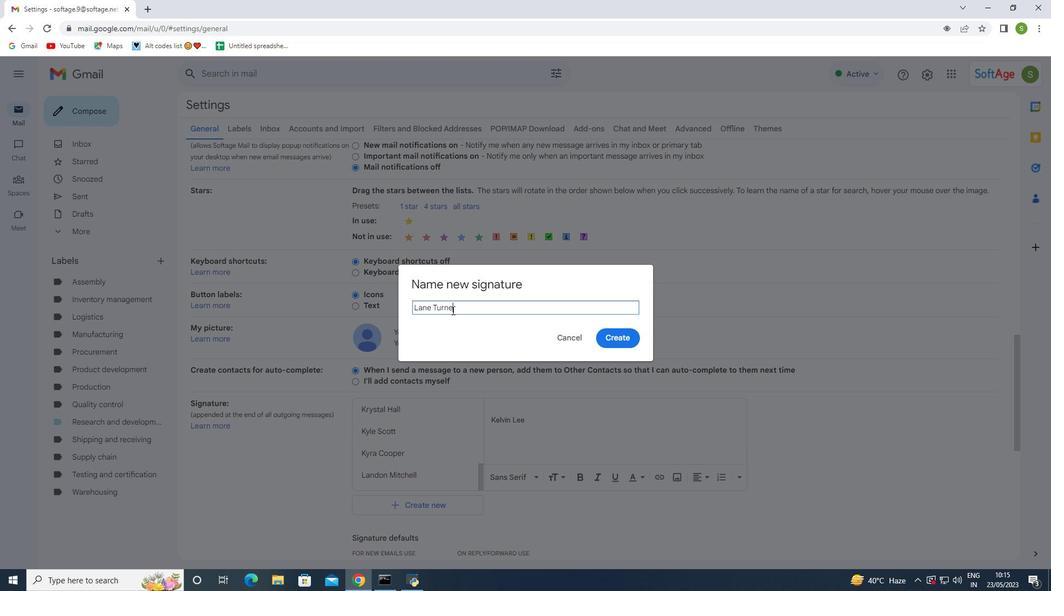 
Action: Mouse moved to (615, 332)
Screenshot: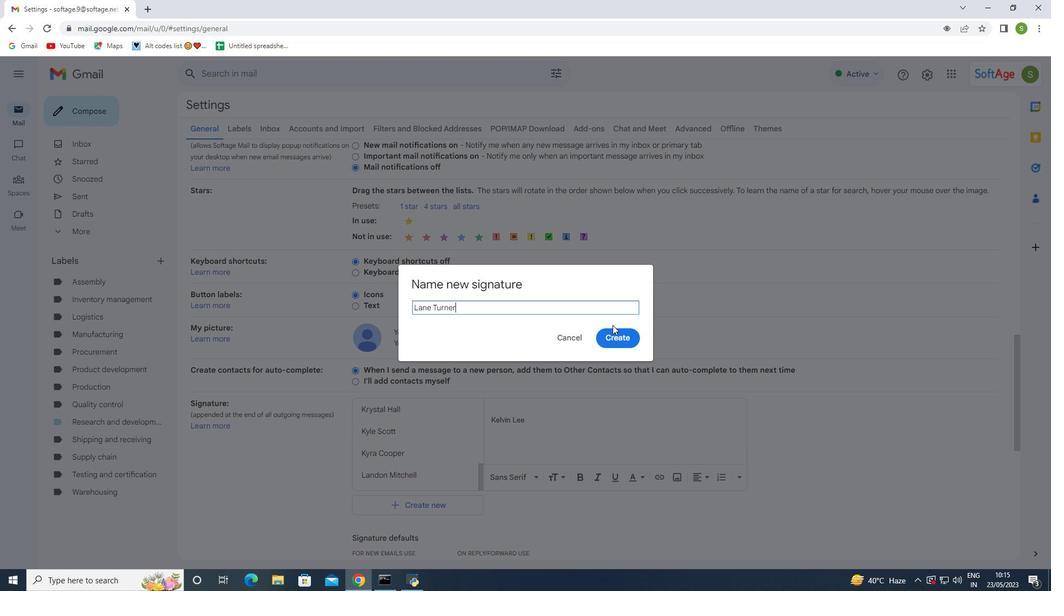 
Action: Mouse pressed left at (615, 332)
Screenshot: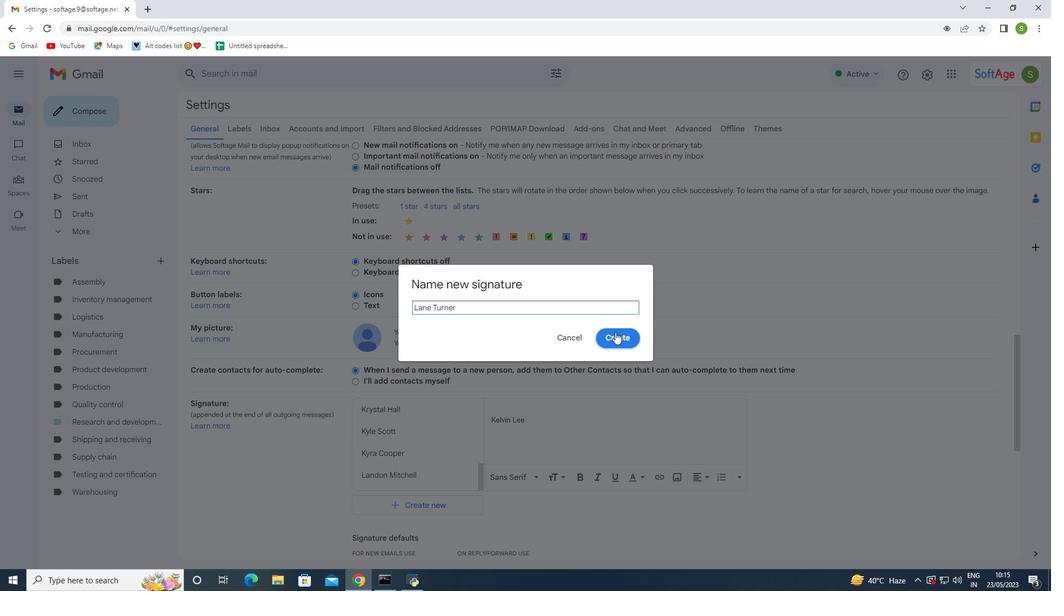 
Action: Mouse moved to (482, 379)
Screenshot: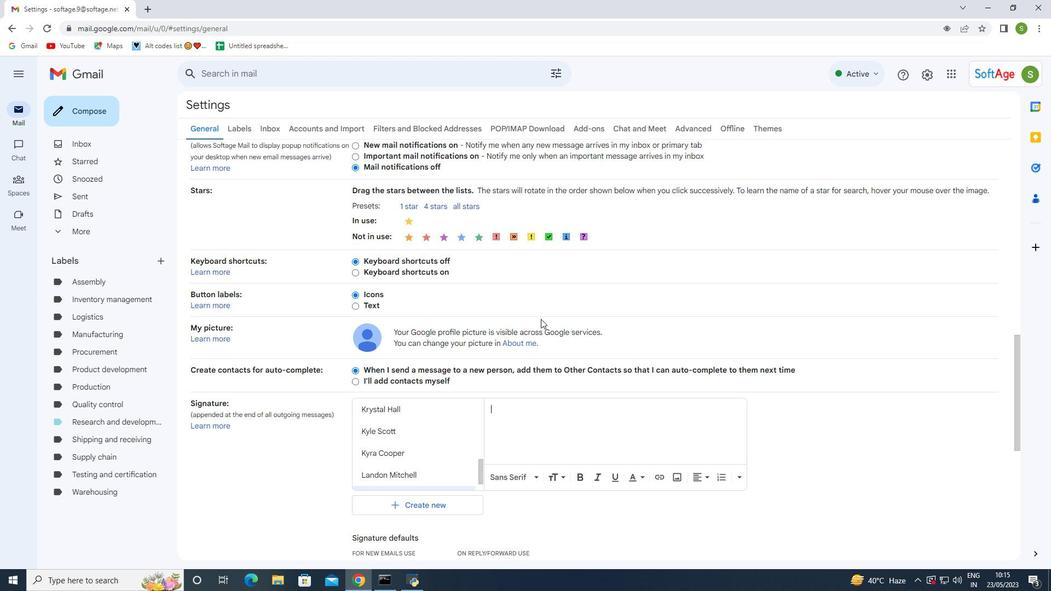 
Action: Mouse scrolled (482, 379) with delta (0, 0)
Screenshot: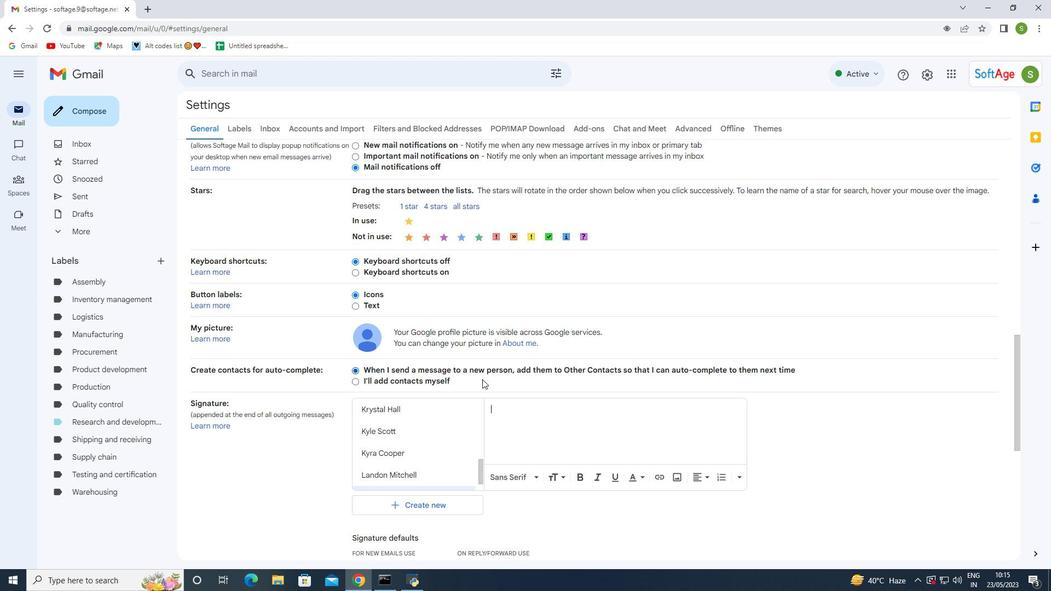 
Action: Mouse scrolled (482, 379) with delta (0, 0)
Screenshot: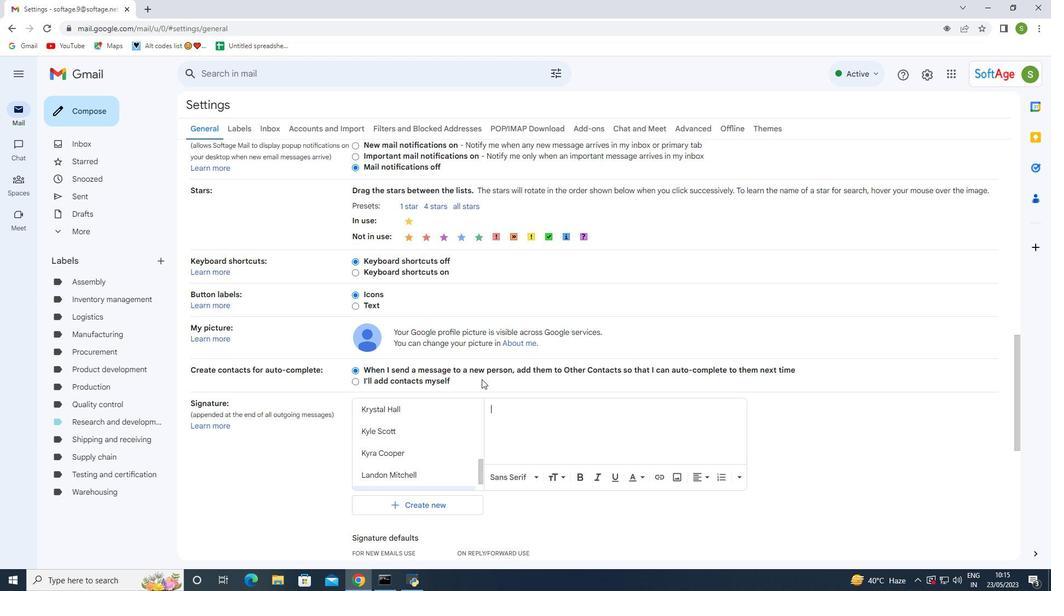 
Action: Mouse moved to (513, 308)
Screenshot: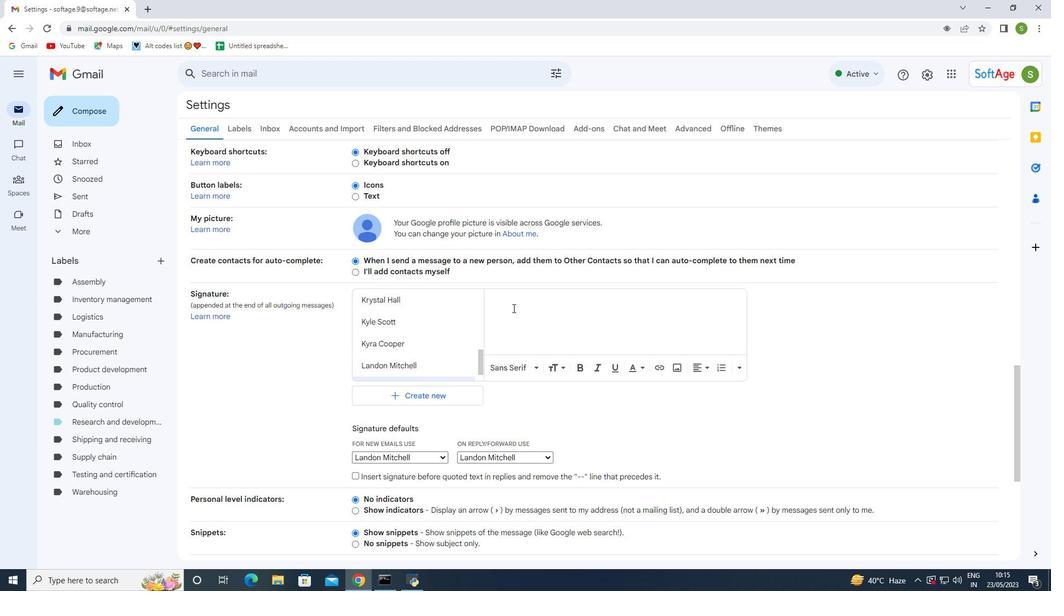 
Action: Key pressed <Key.shift>Lane<Key.space><Key.shift>Turner
Screenshot: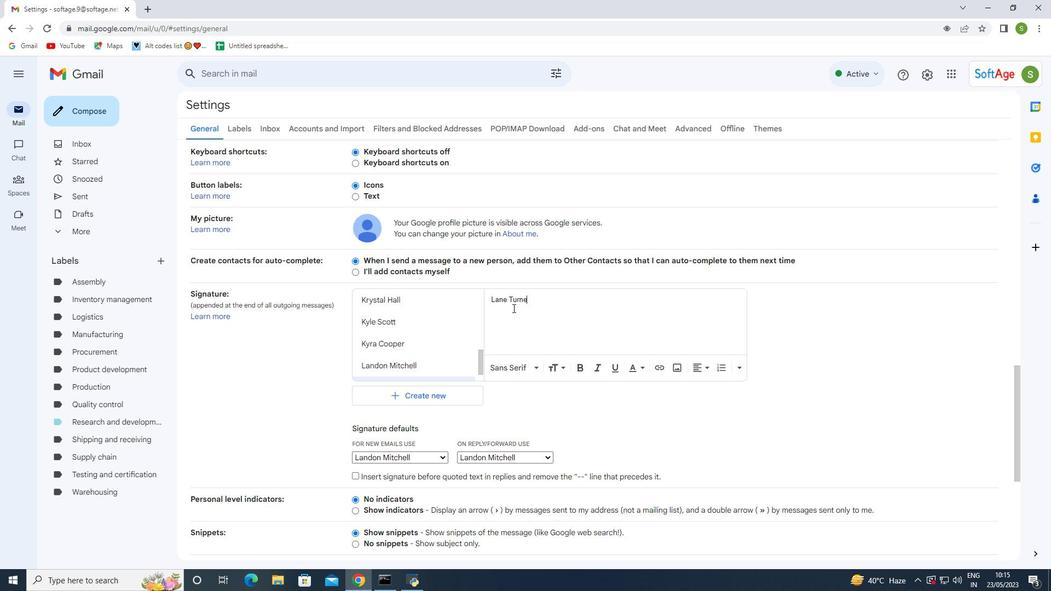 
Action: Mouse moved to (456, 372)
Screenshot: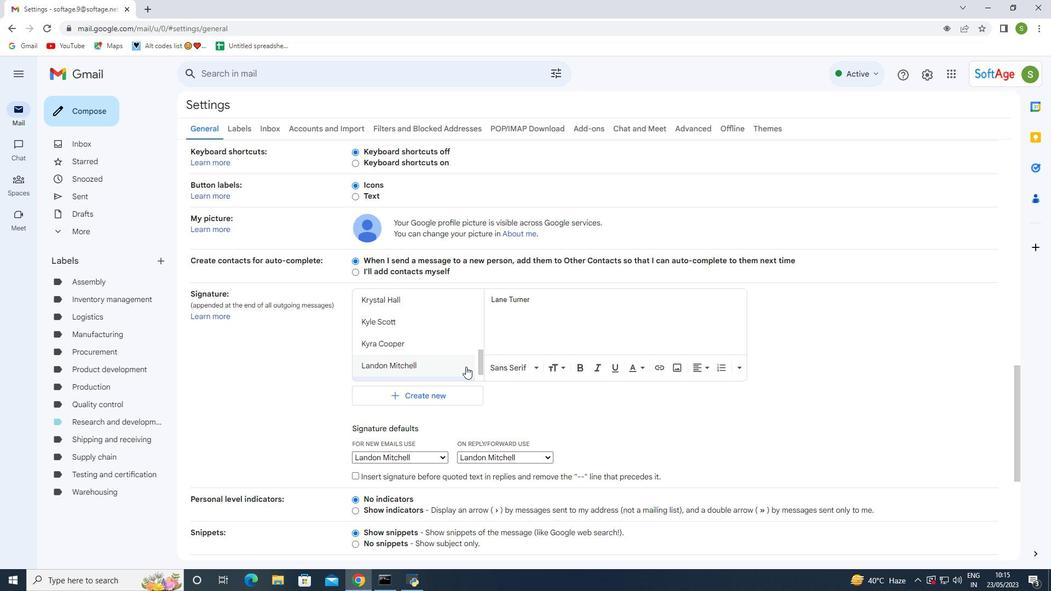 
Action: Mouse scrolled (456, 371) with delta (0, 0)
Screenshot: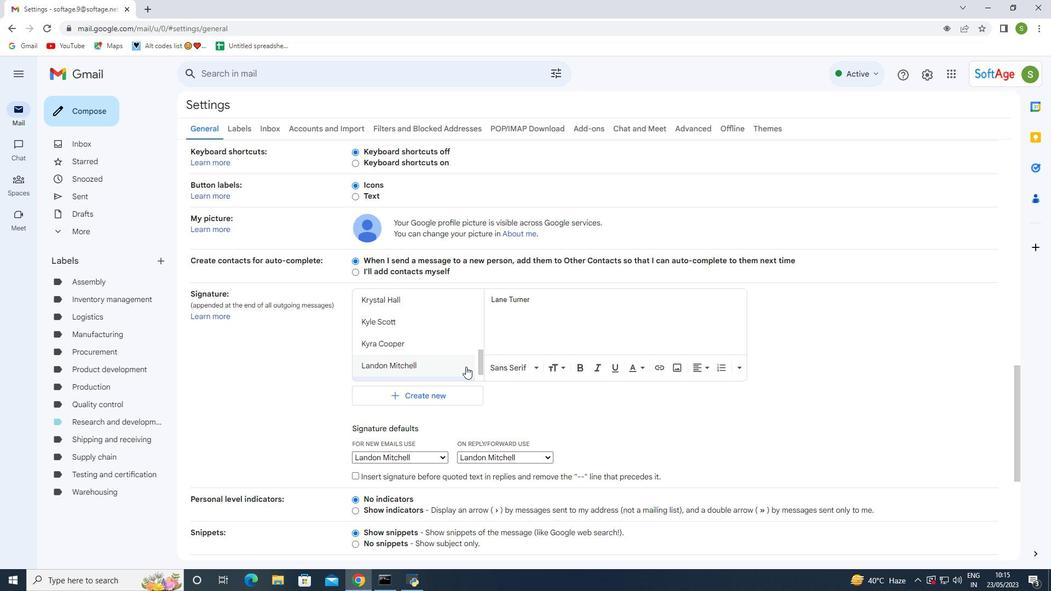 
Action: Mouse moved to (455, 373)
Screenshot: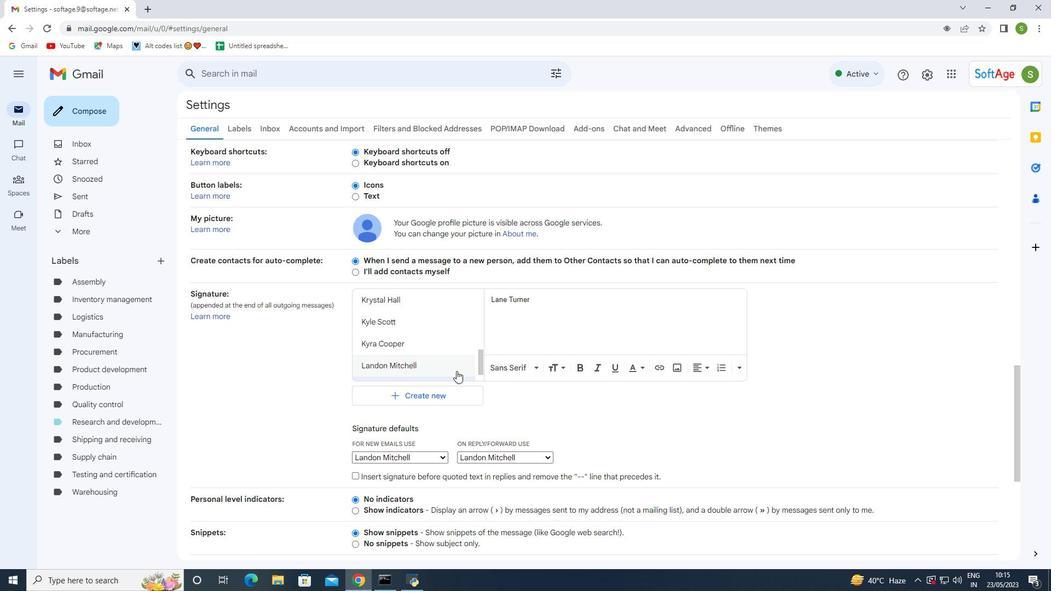 
Action: Mouse scrolled (455, 372) with delta (0, 0)
Screenshot: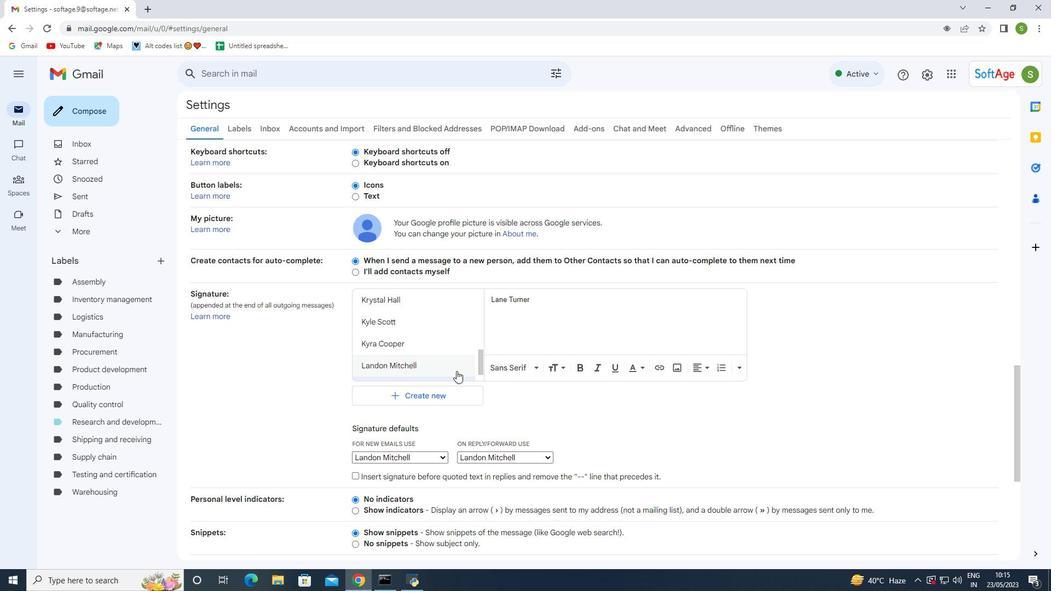 
Action: Mouse moved to (421, 458)
Screenshot: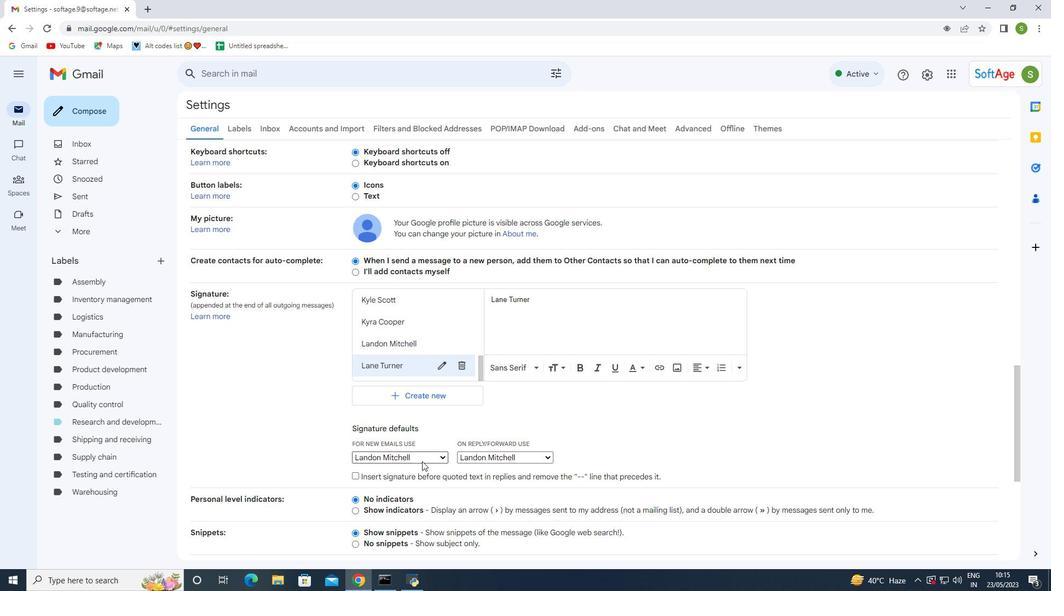 
Action: Mouse pressed left at (421, 458)
Screenshot: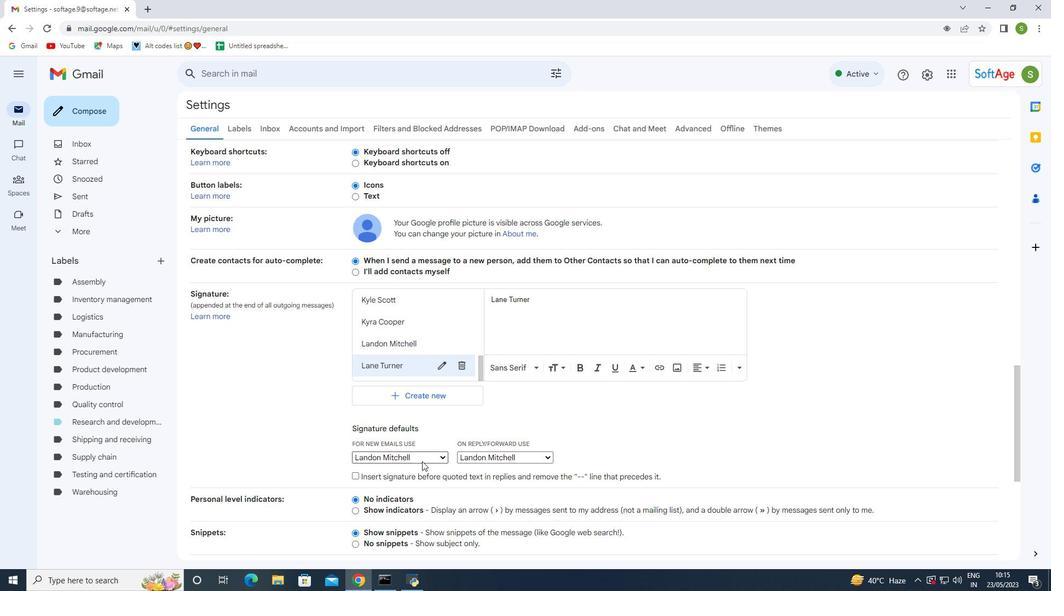 
Action: Mouse scrolled (421, 458) with delta (0, 0)
Screenshot: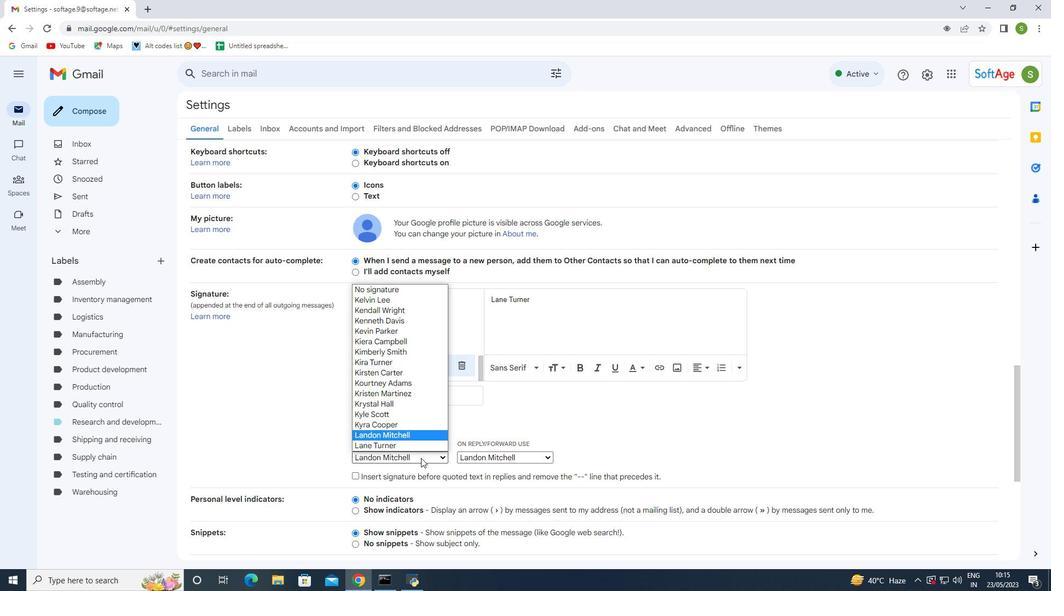 
Action: Mouse scrolled (421, 458) with delta (0, 0)
Screenshot: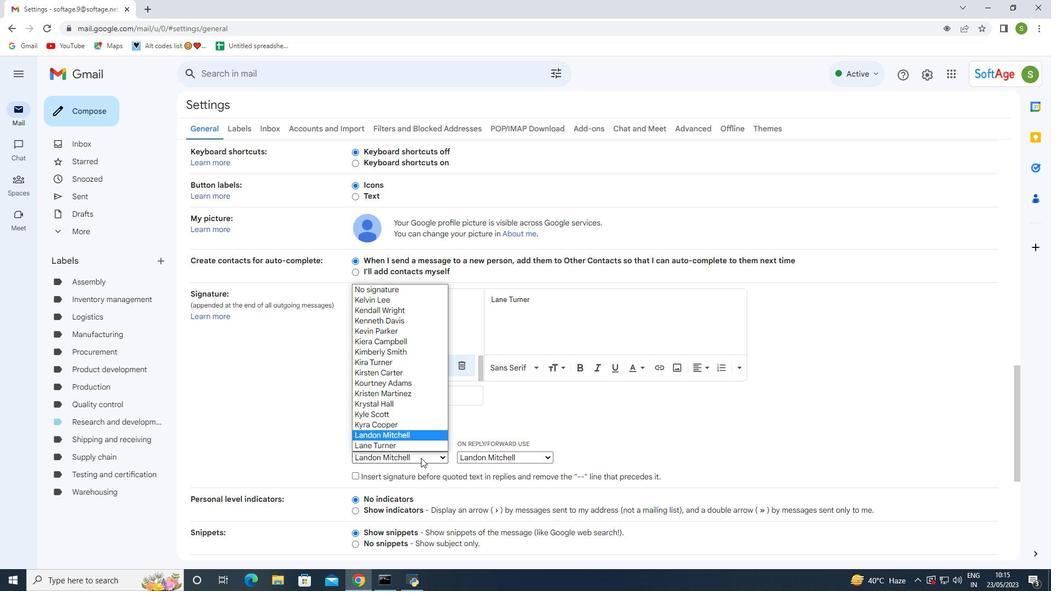 
Action: Mouse scrolled (421, 458) with delta (0, 0)
Screenshot: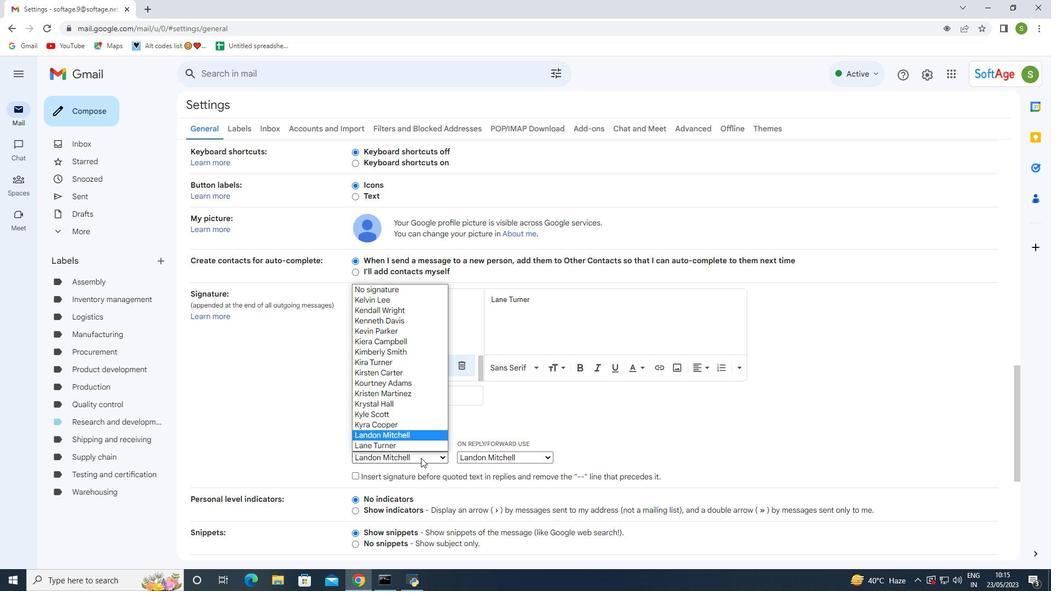 
Action: Mouse moved to (408, 294)
Screenshot: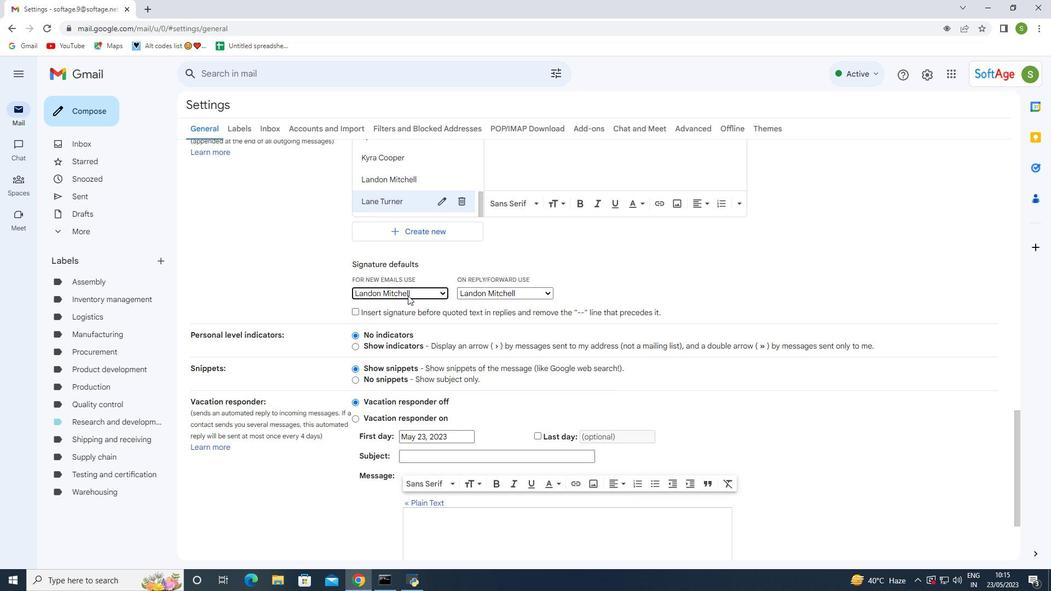 
Action: Mouse pressed left at (408, 294)
Screenshot: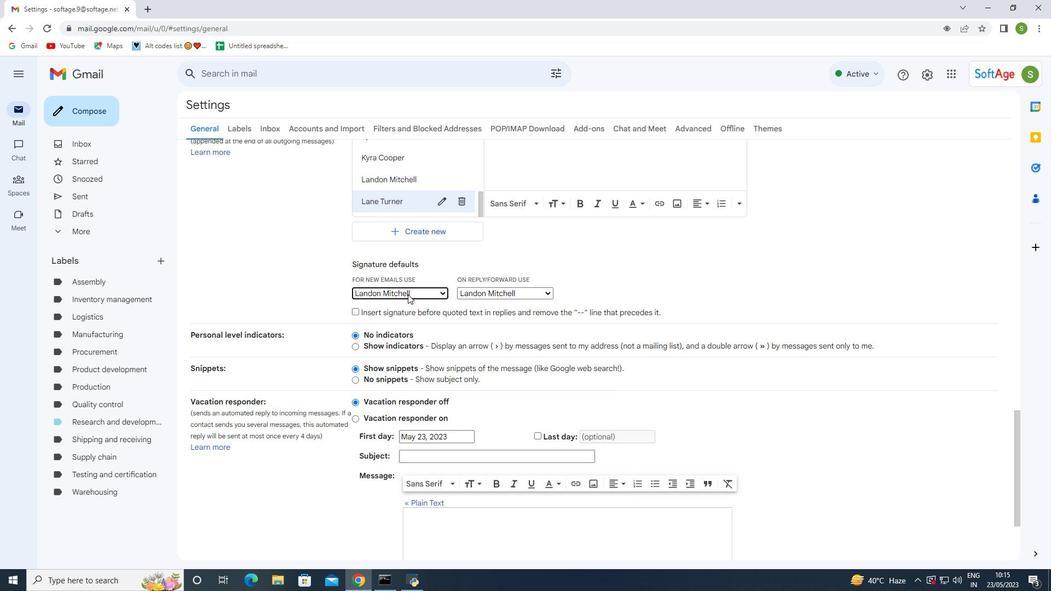 
Action: Mouse moved to (356, 462)
Screenshot: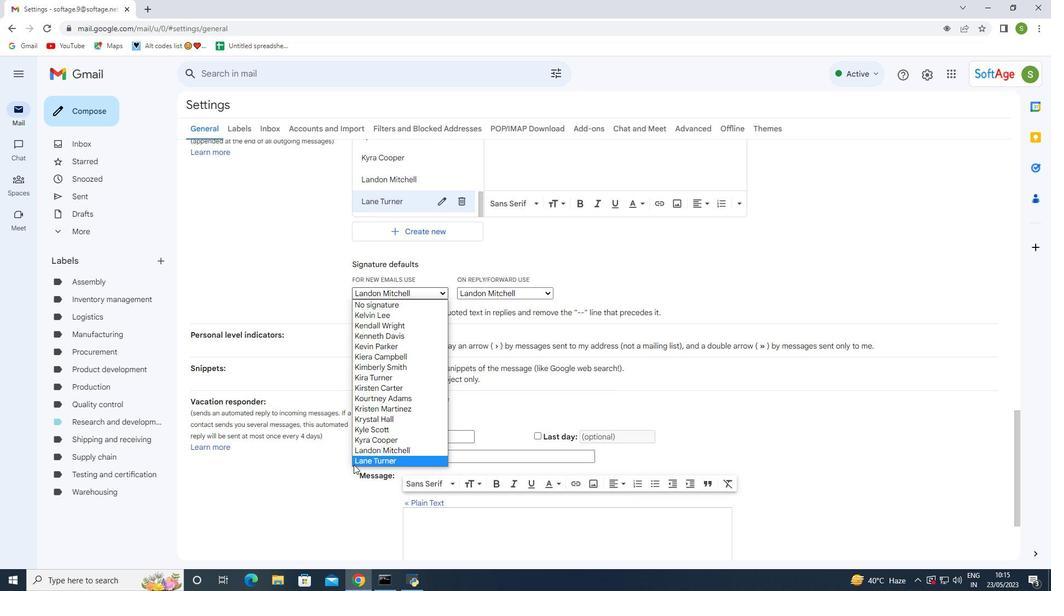 
Action: Mouse pressed left at (356, 462)
Screenshot: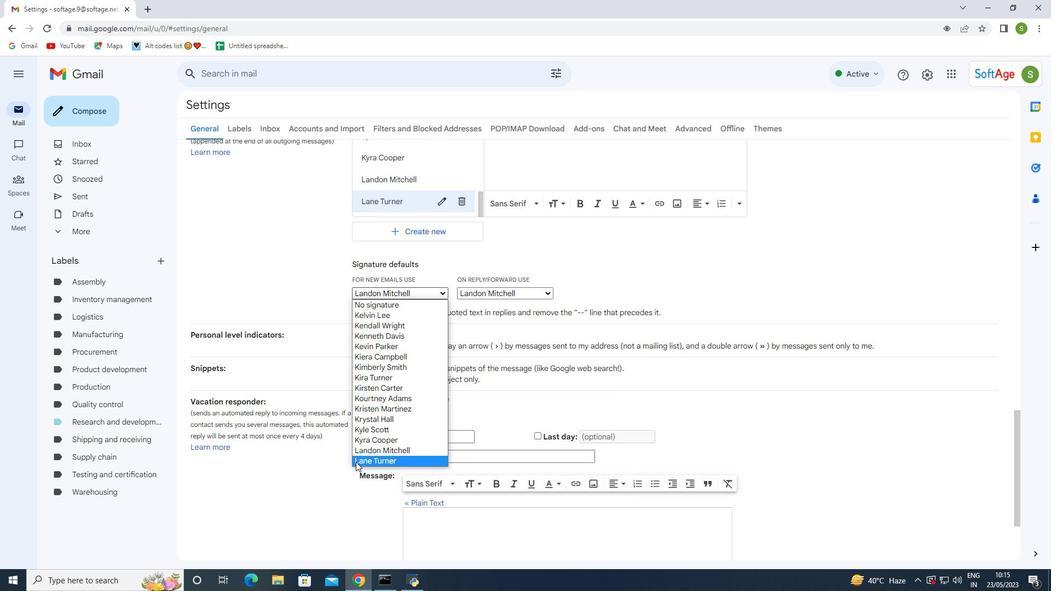 
Action: Mouse moved to (507, 292)
Screenshot: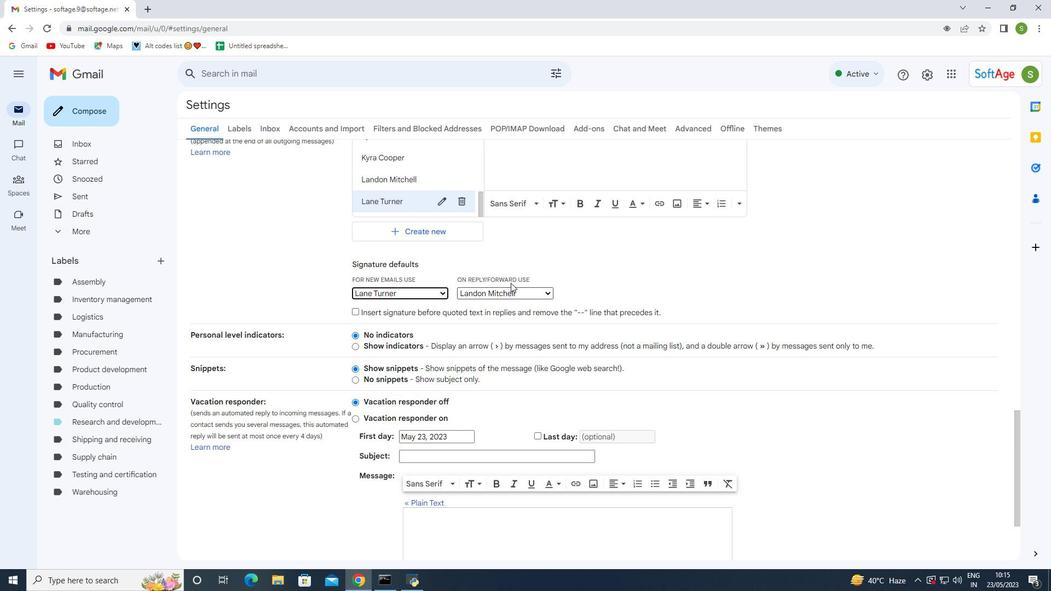 
Action: Mouse pressed left at (507, 292)
Screenshot: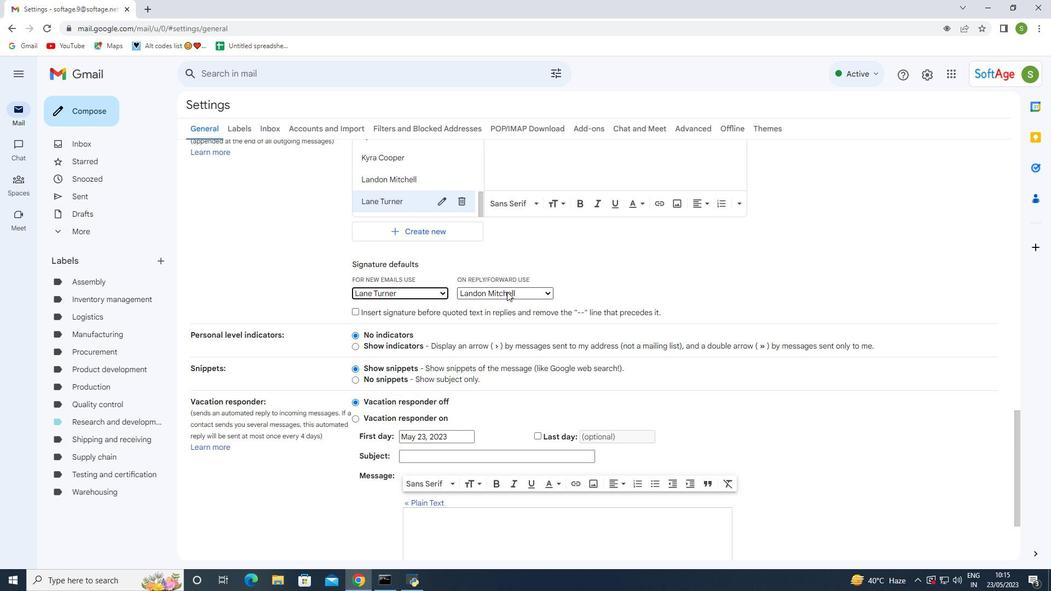 
Action: Mouse moved to (504, 457)
Screenshot: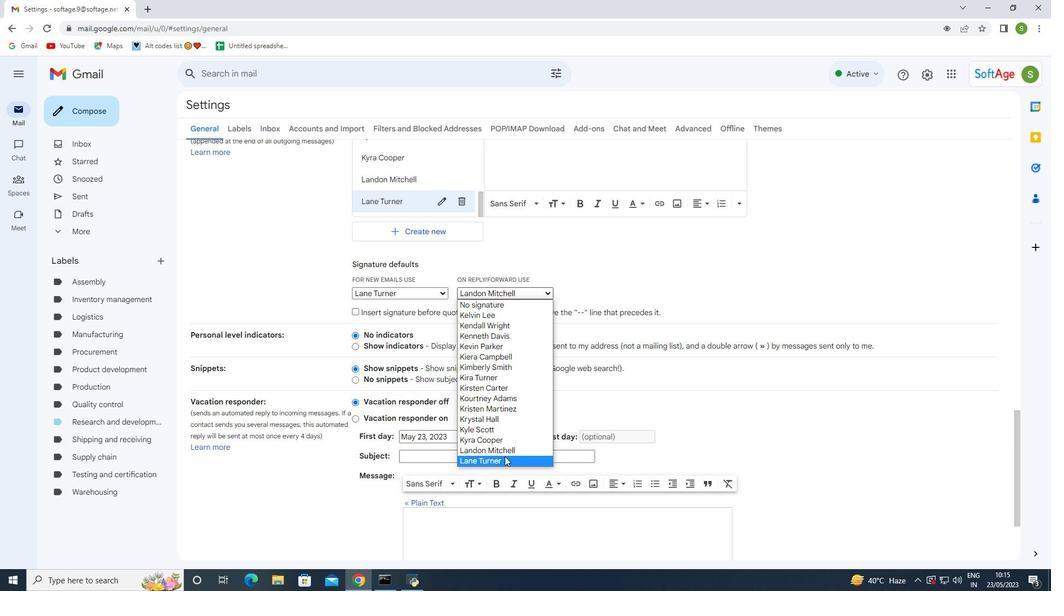 
Action: Mouse pressed left at (504, 457)
Screenshot: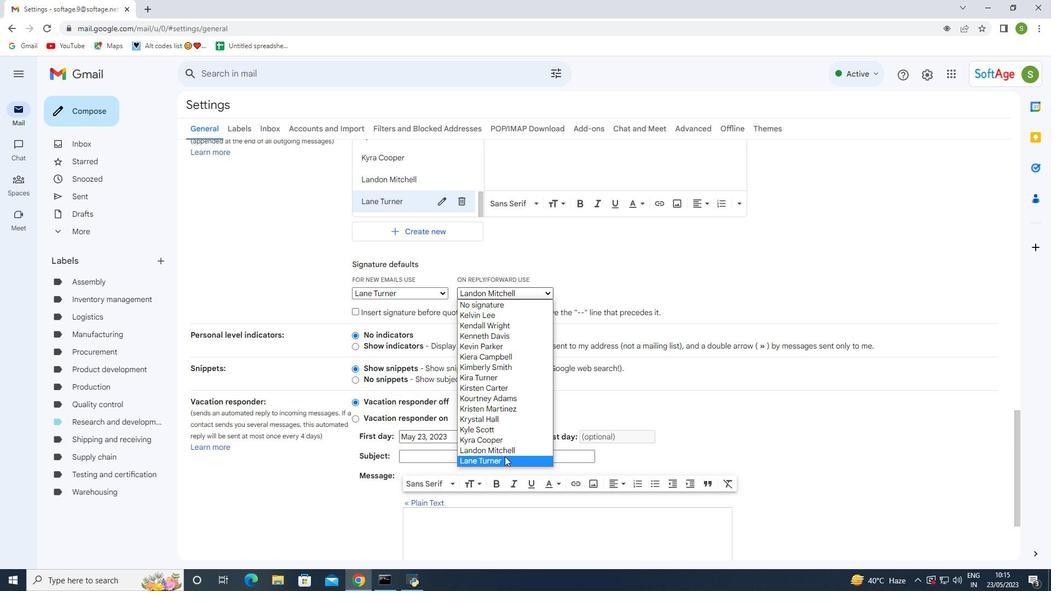 
Action: Mouse moved to (491, 372)
Screenshot: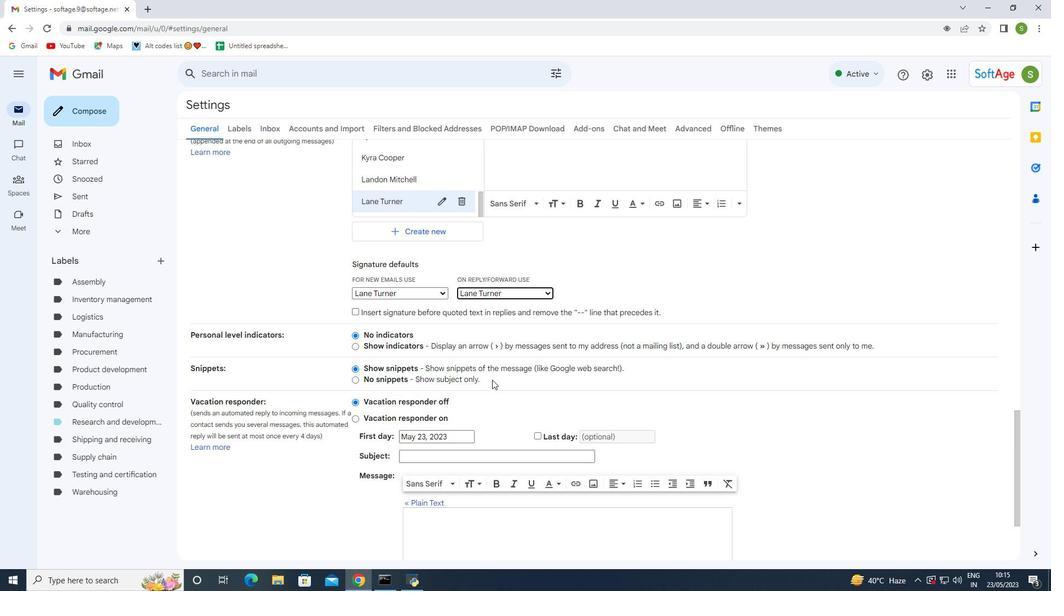 
Action: Mouse scrolled (491, 372) with delta (0, 0)
Screenshot: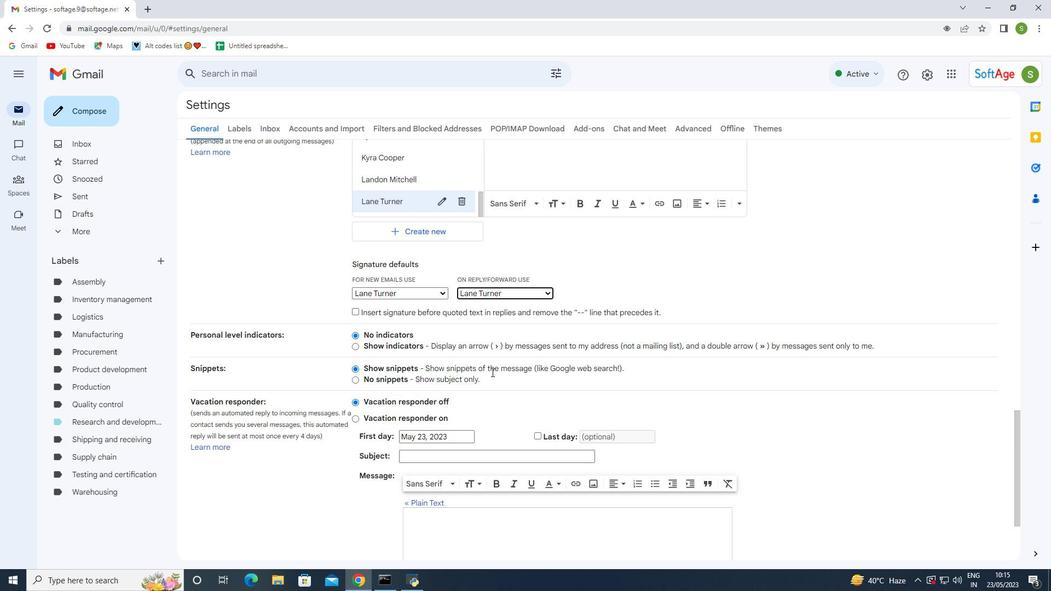 
Action: Mouse moved to (491, 372)
Screenshot: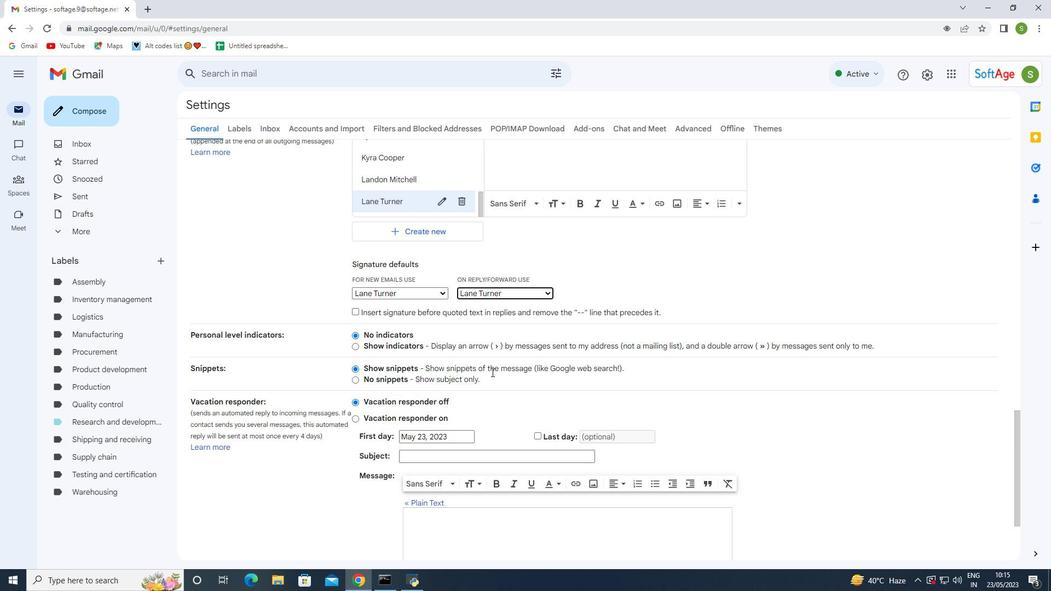 
Action: Mouse scrolled (491, 372) with delta (0, 0)
Screenshot: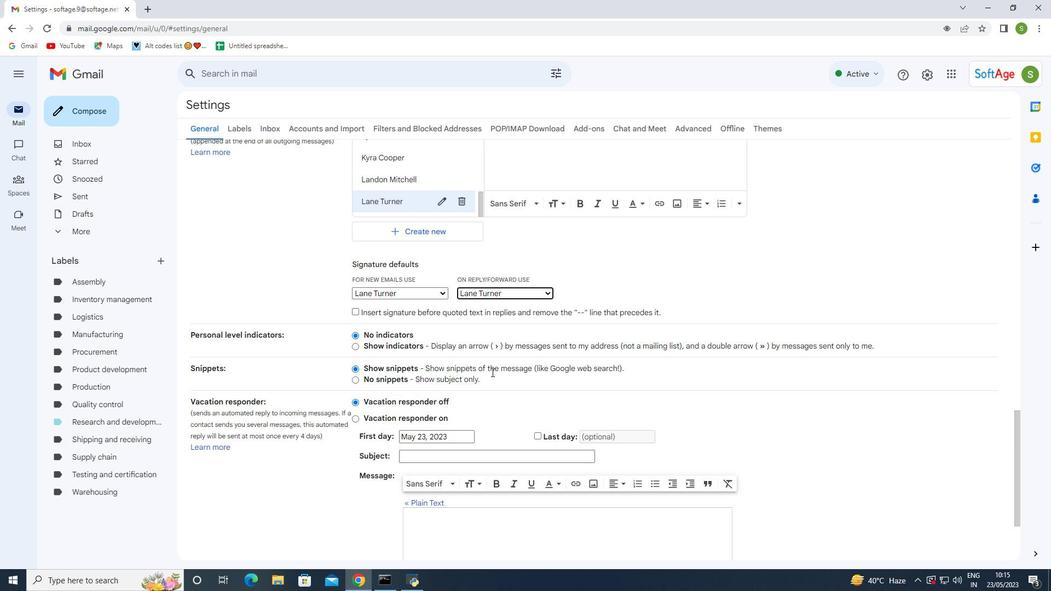 
Action: Mouse moved to (490, 374)
Screenshot: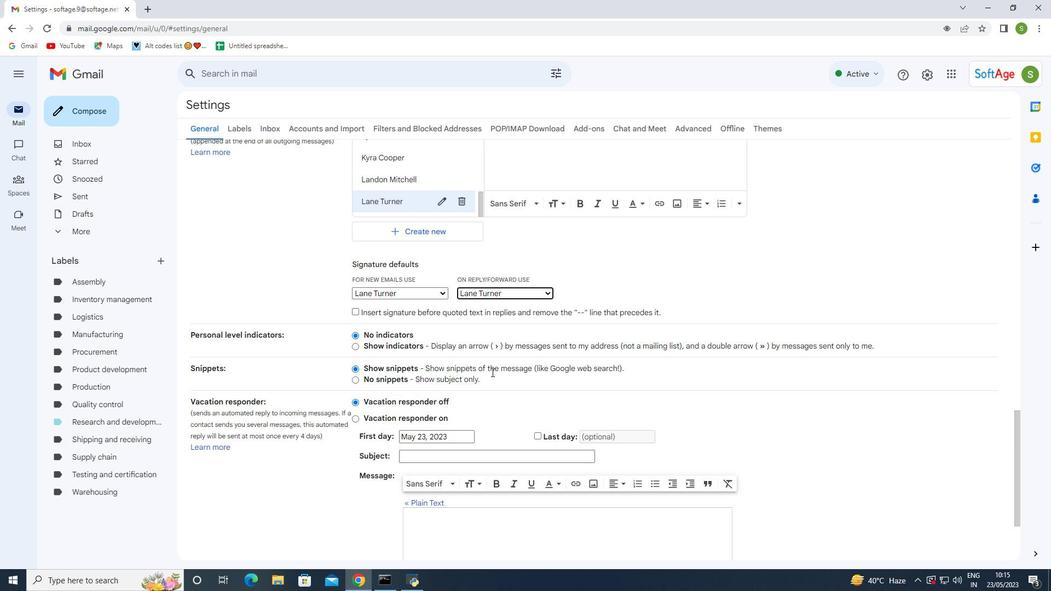 
Action: Mouse scrolled (491, 372) with delta (0, 0)
Screenshot: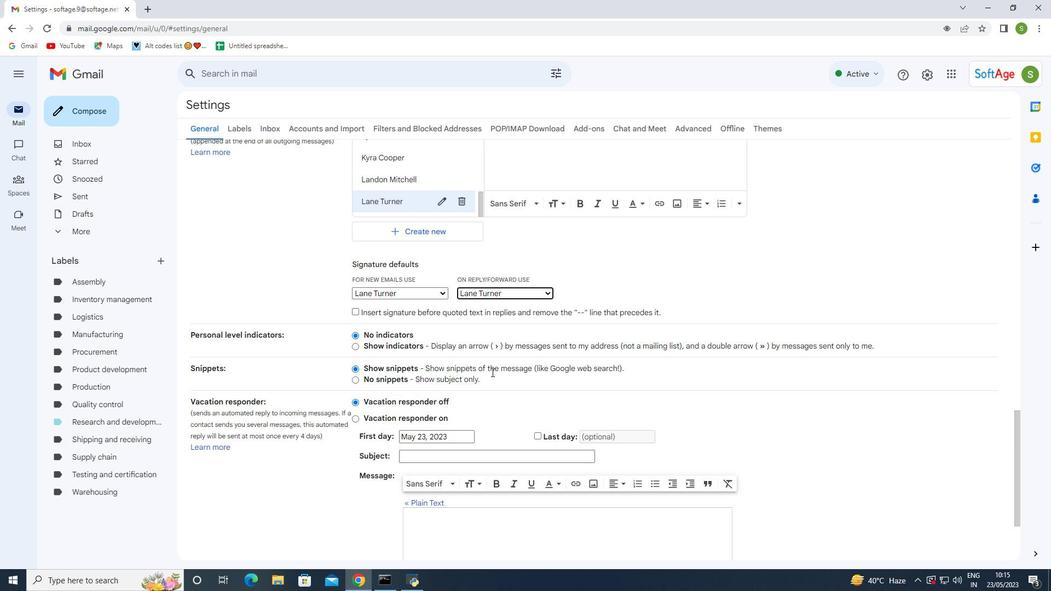 
Action: Mouse moved to (489, 376)
Screenshot: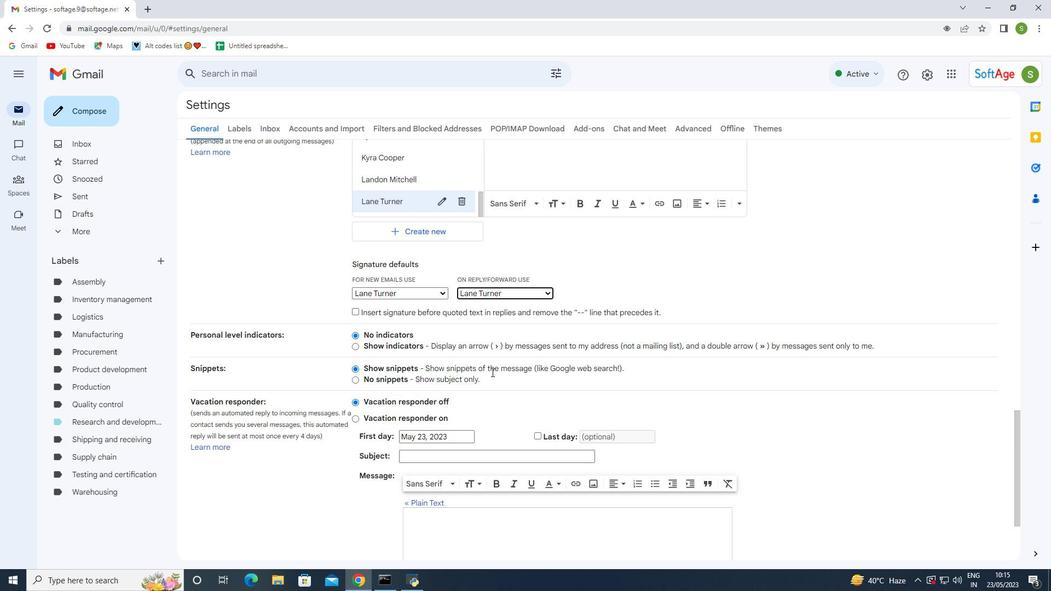 
Action: Mouse scrolled (491, 372) with delta (0, 0)
Screenshot: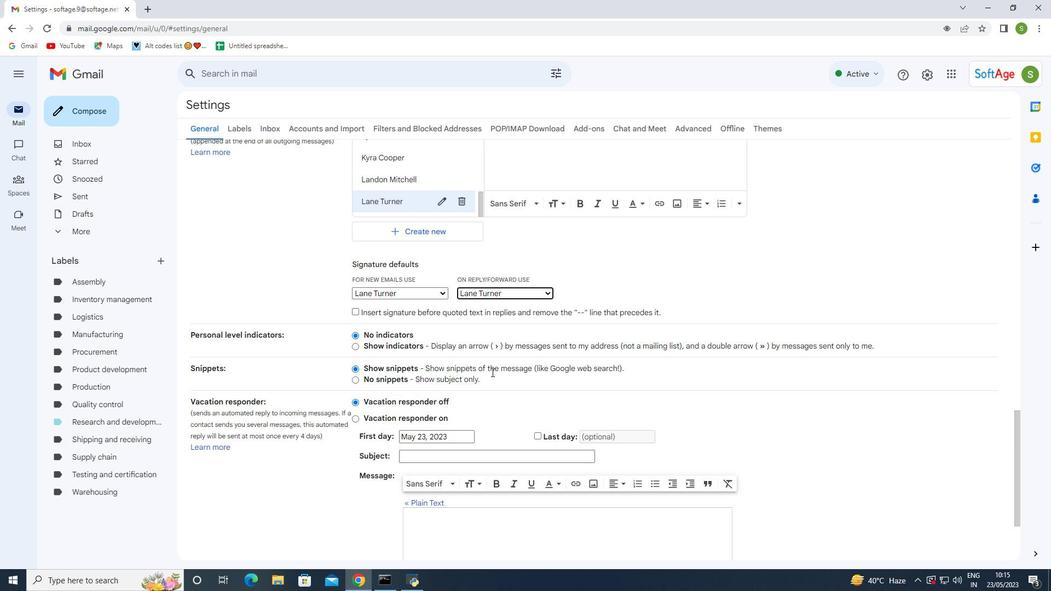 
Action: Mouse moved to (473, 411)
Screenshot: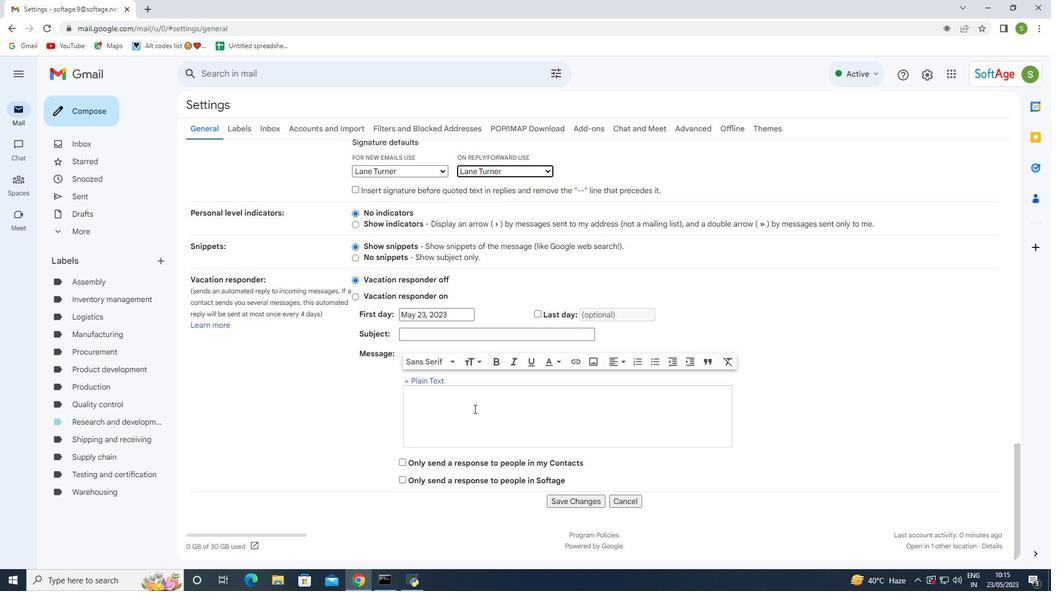 
Action: Mouse scrolled (473, 410) with delta (0, 0)
Screenshot: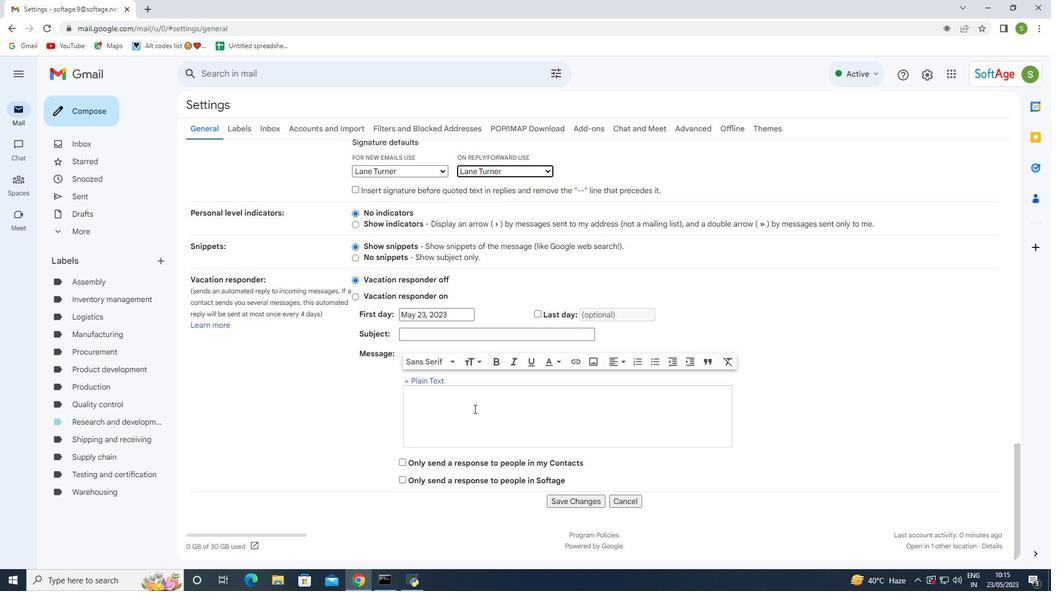 
Action: Mouse scrolled (473, 410) with delta (0, 0)
Screenshot: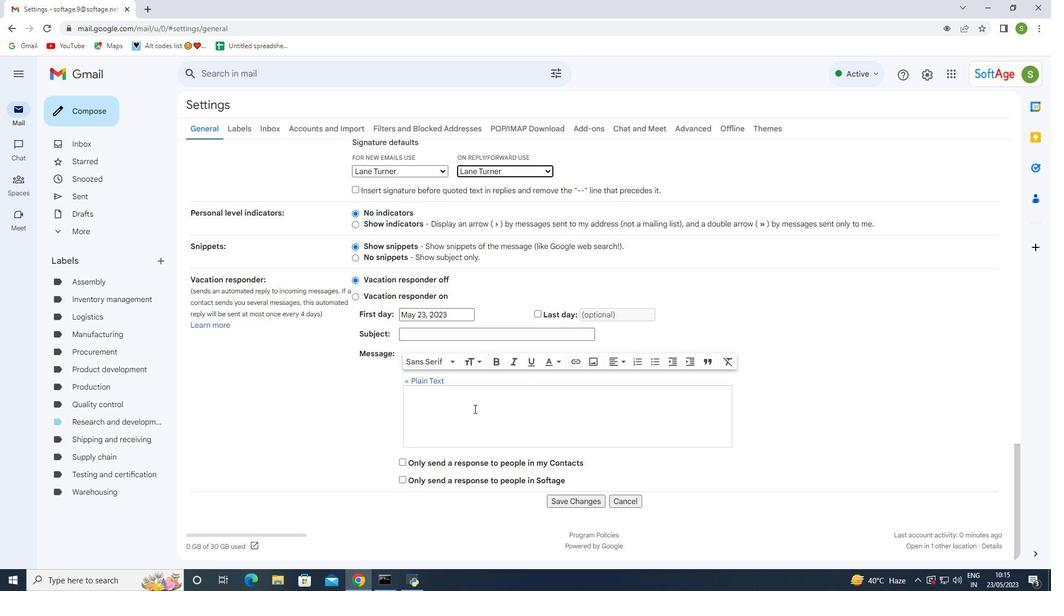 
Action: Mouse moved to (564, 498)
Screenshot: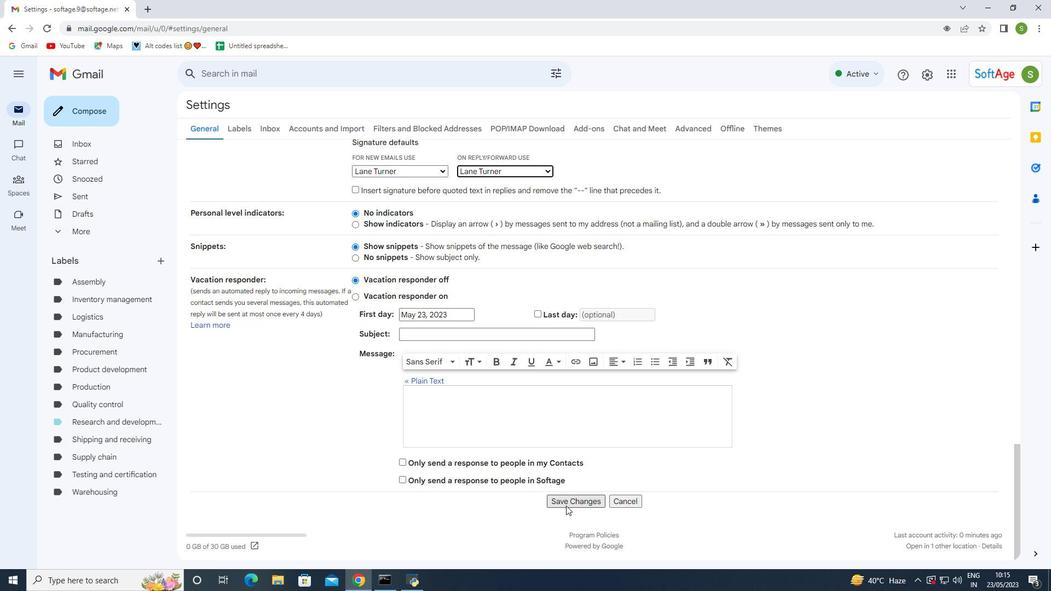 
Action: Mouse pressed left at (564, 498)
Screenshot: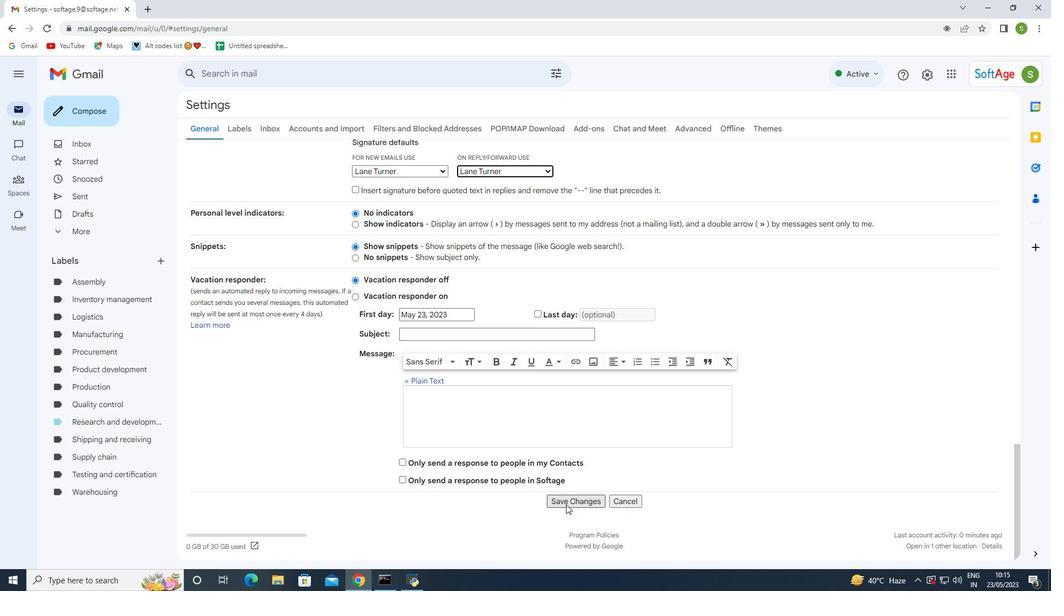 
Action: Mouse moved to (82, 201)
Screenshot: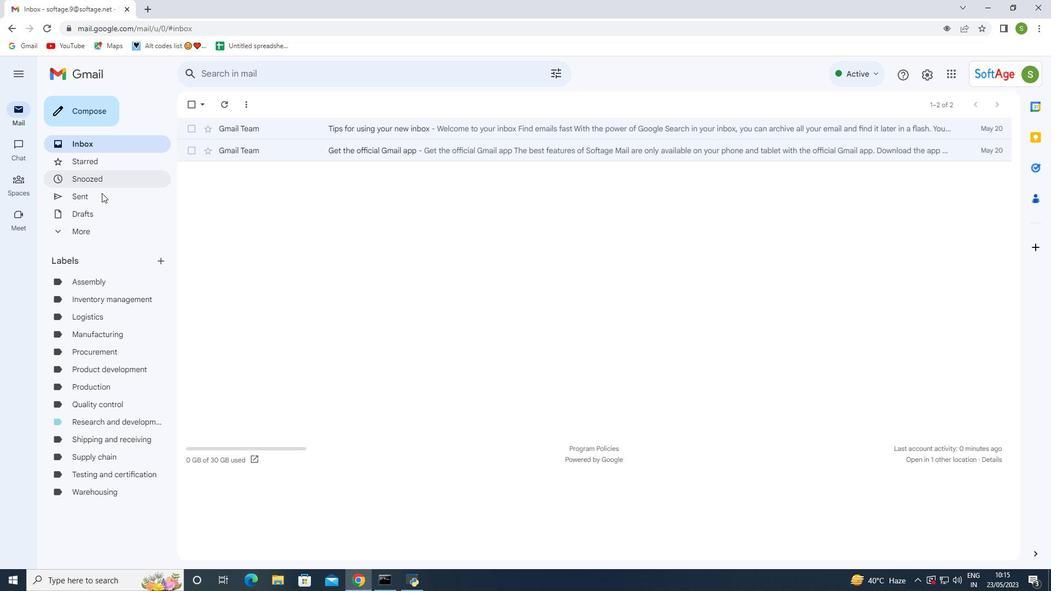 
Action: Mouse pressed left at (82, 201)
Screenshot: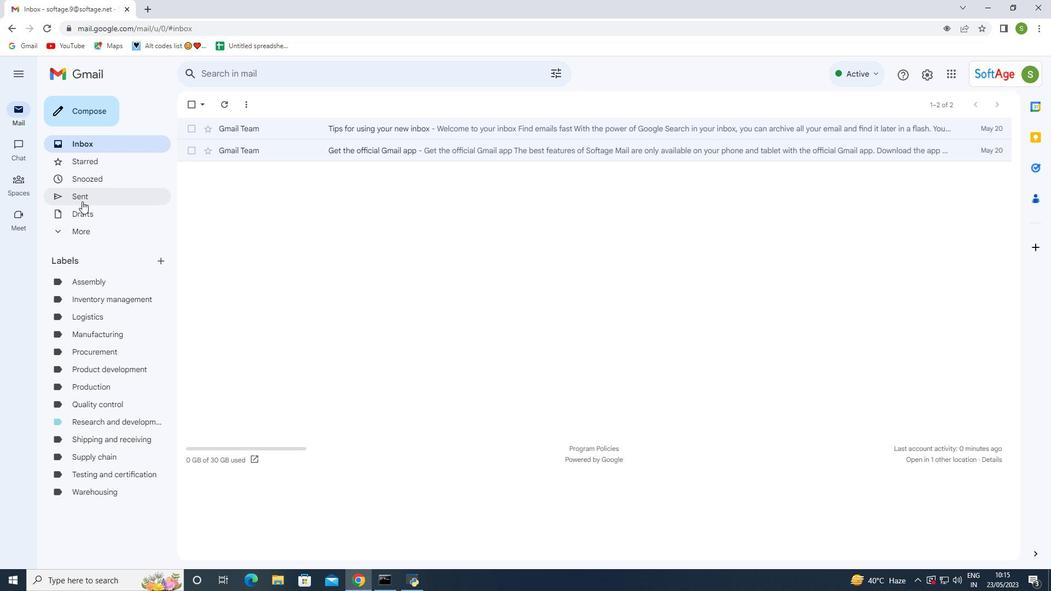 
Action: Mouse moved to (187, 137)
Screenshot: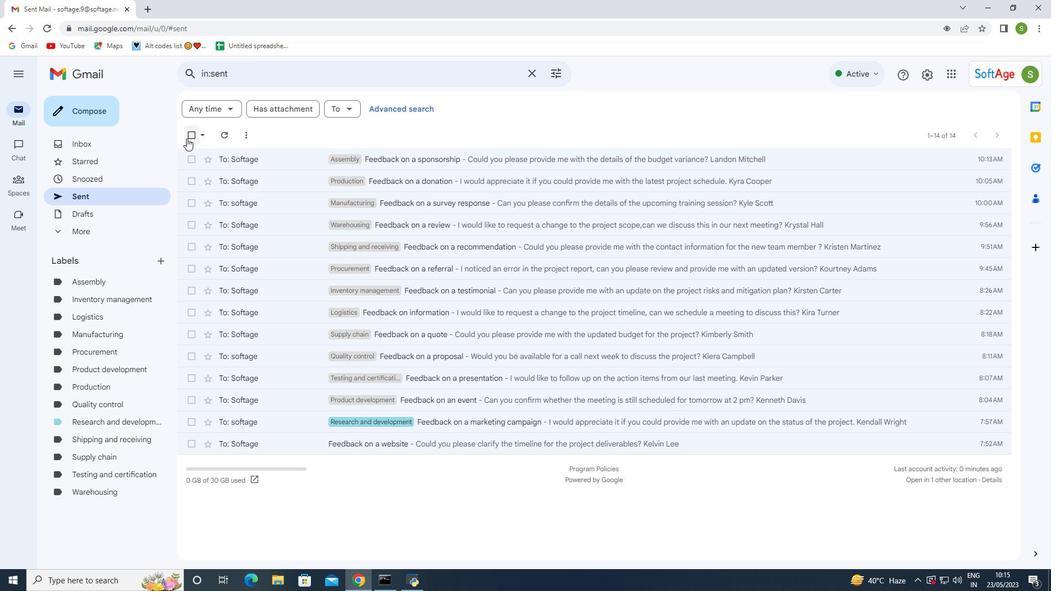 
Action: Mouse pressed left at (187, 137)
Screenshot: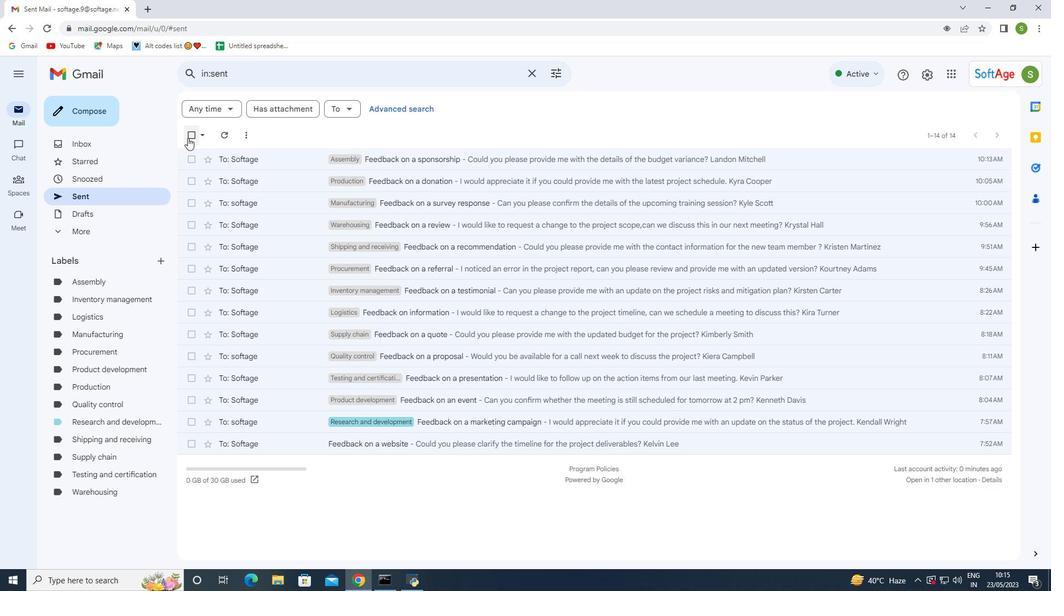 
Action: Mouse moved to (189, 134)
Screenshot: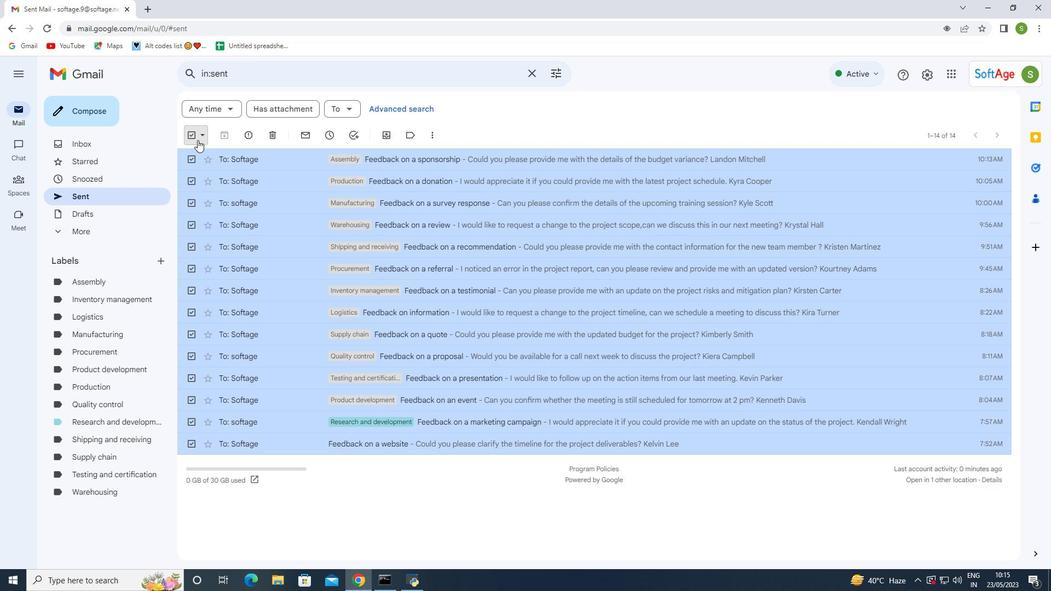 
Action: Mouse pressed left at (189, 134)
Screenshot: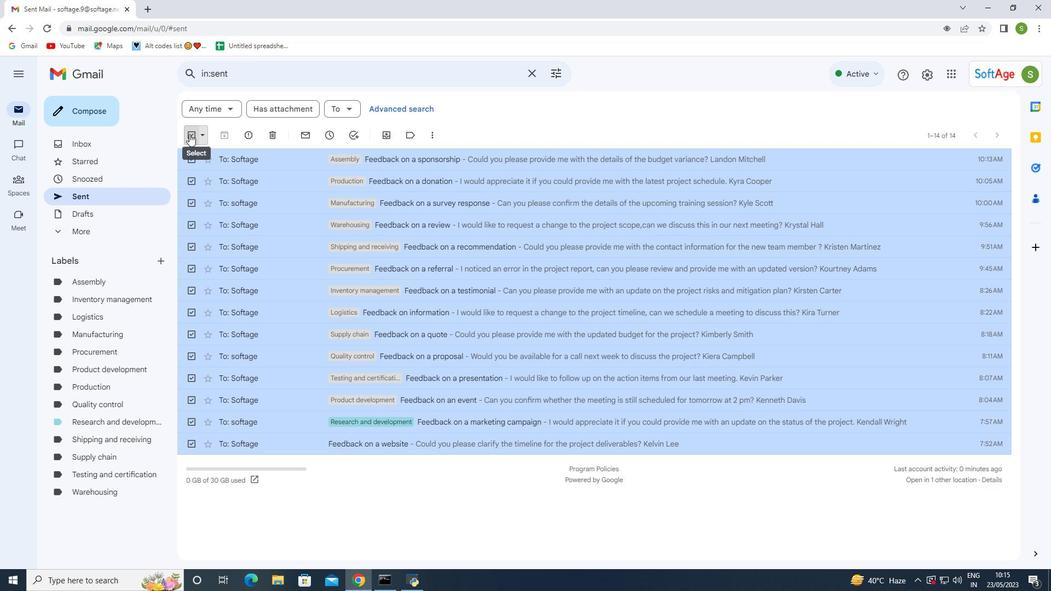 
Action: Mouse moved to (194, 159)
Screenshot: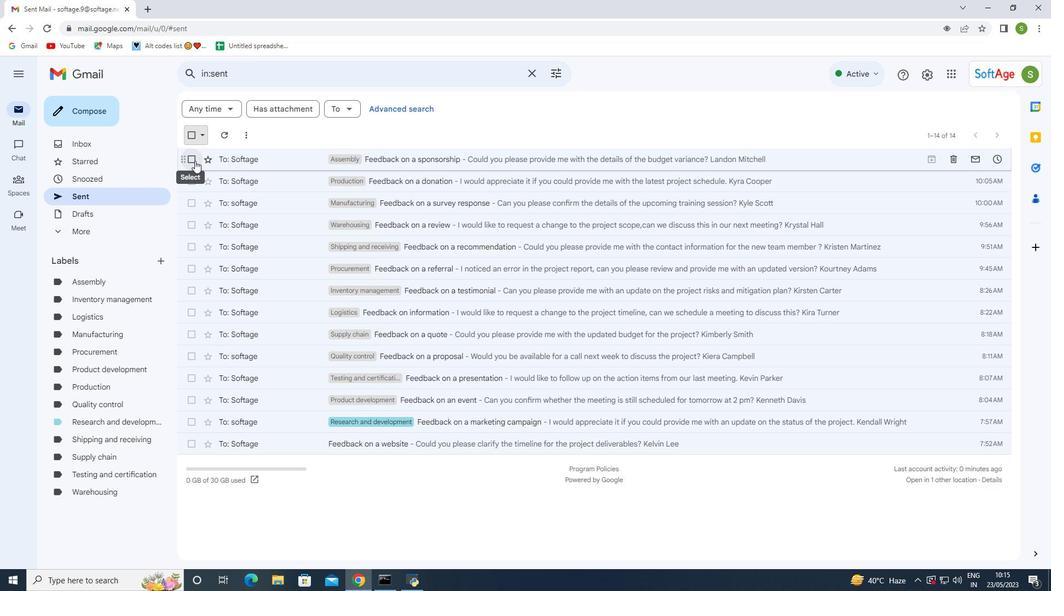 
Action: Mouse pressed left at (194, 159)
Screenshot: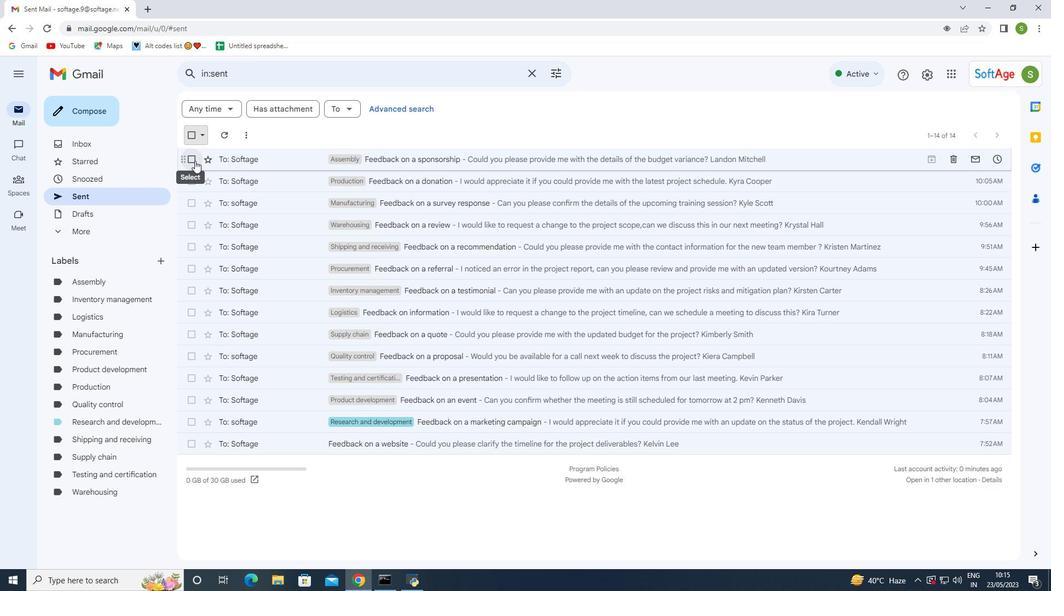 
Action: Mouse moved to (90, 109)
Screenshot: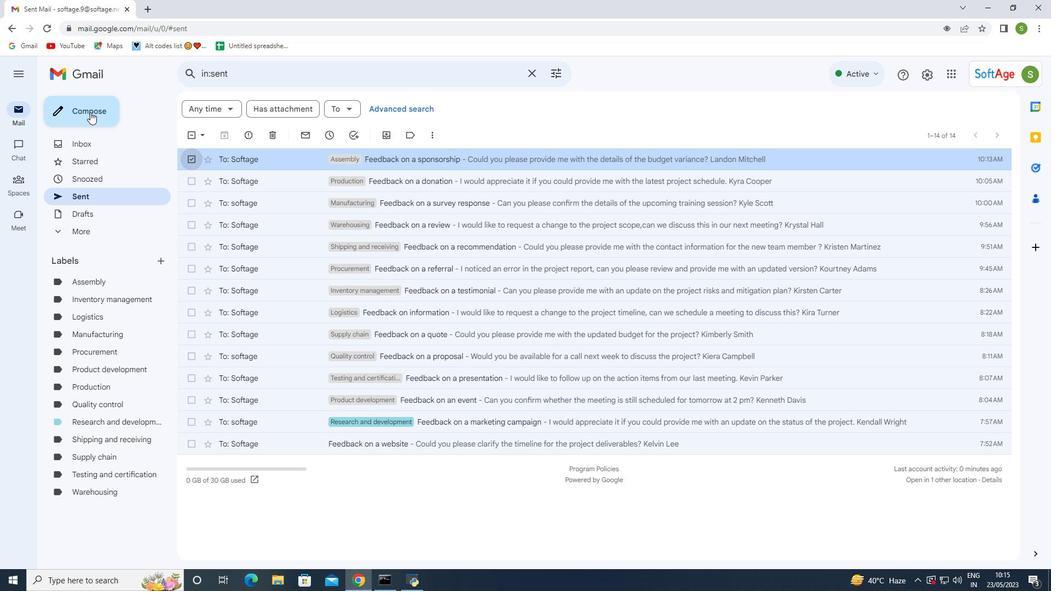 
Action: Mouse pressed left at (90, 109)
Screenshot: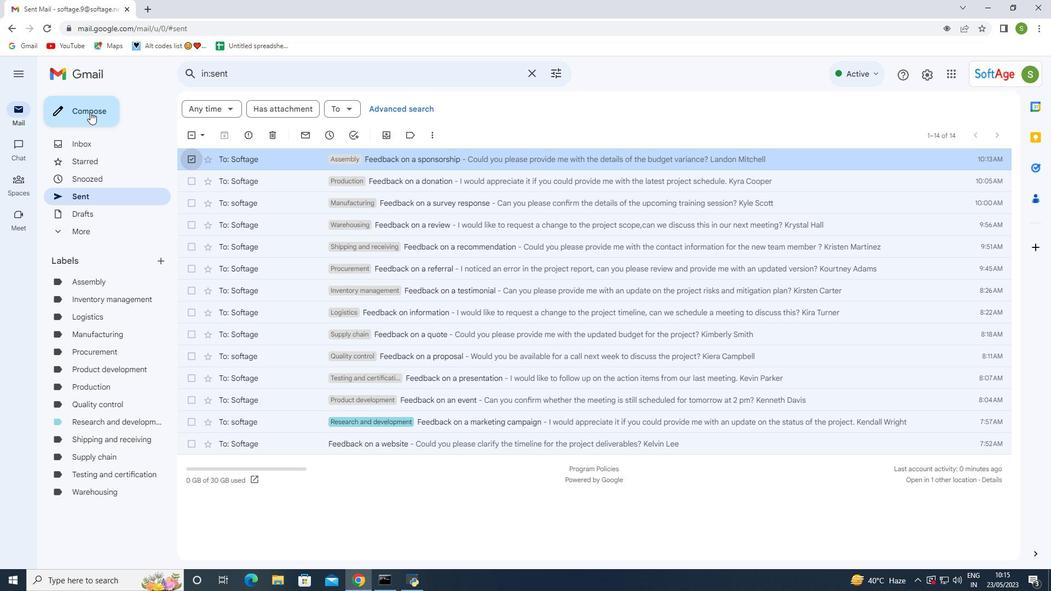 
Action: Mouse moved to (193, 159)
Screenshot: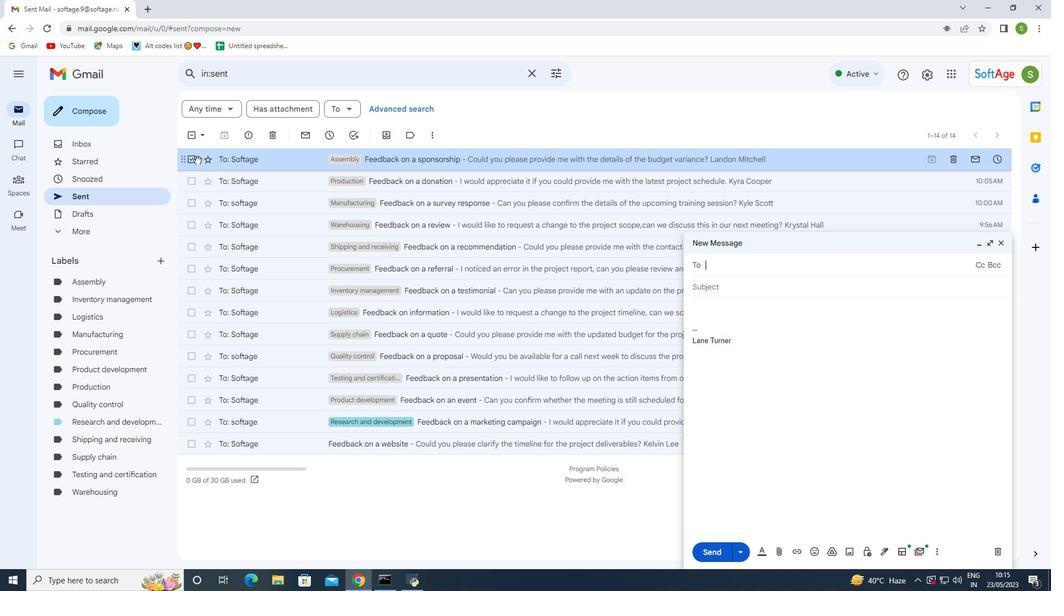 
Action: Mouse pressed left at (193, 159)
Screenshot: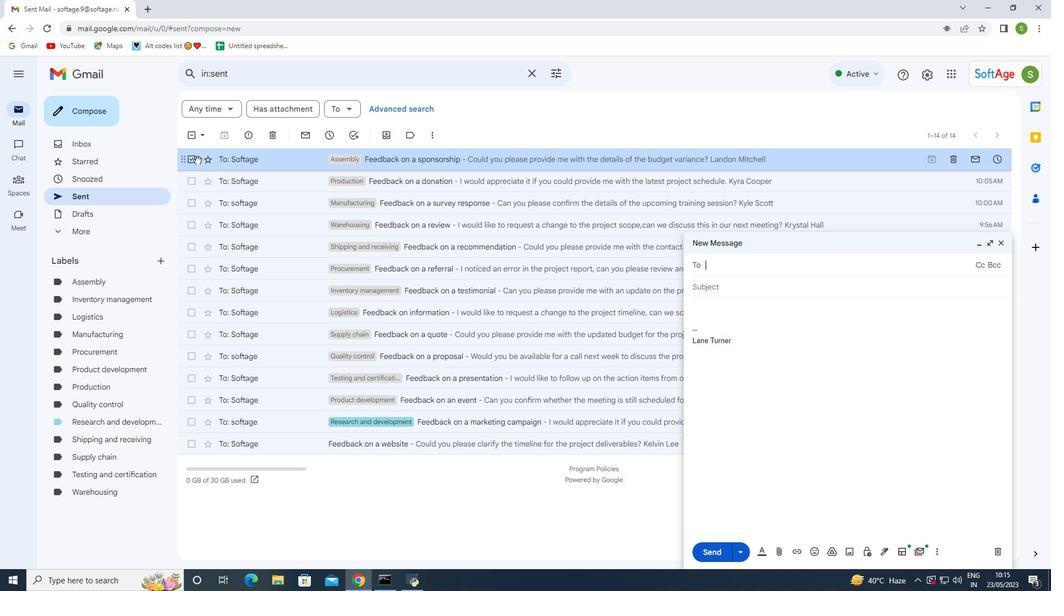 
Action: Mouse moved to (704, 265)
Screenshot: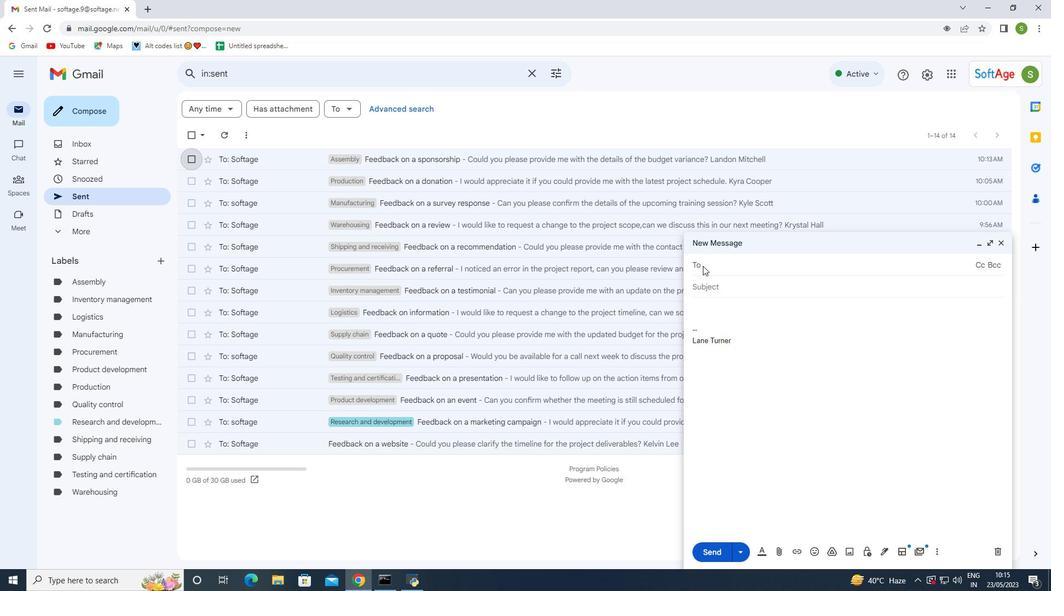 
Action: Mouse pressed left at (704, 265)
Screenshot: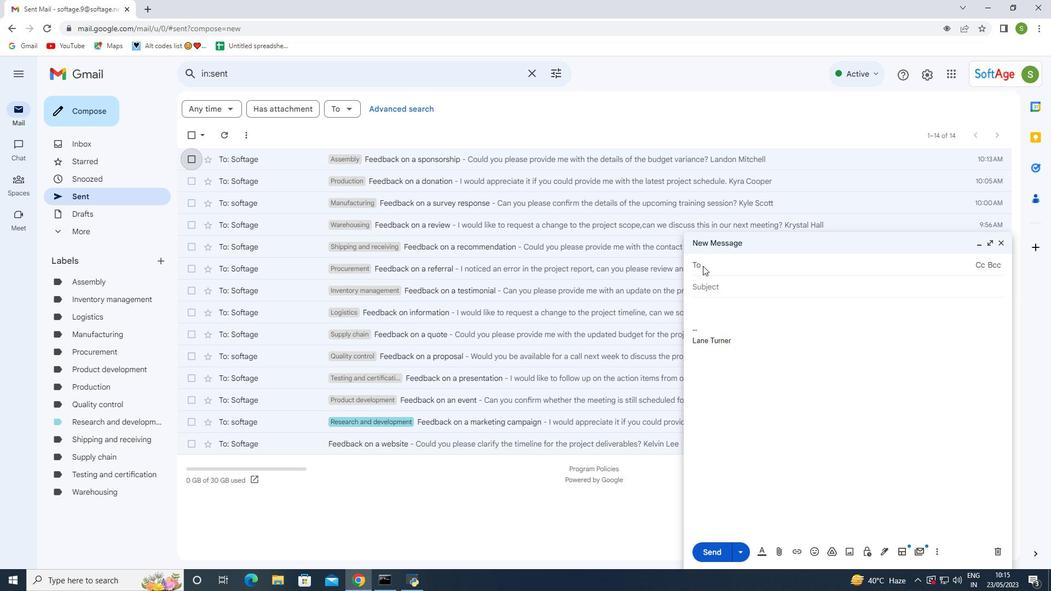 
Action: Mouse moved to (705, 264)
Screenshot: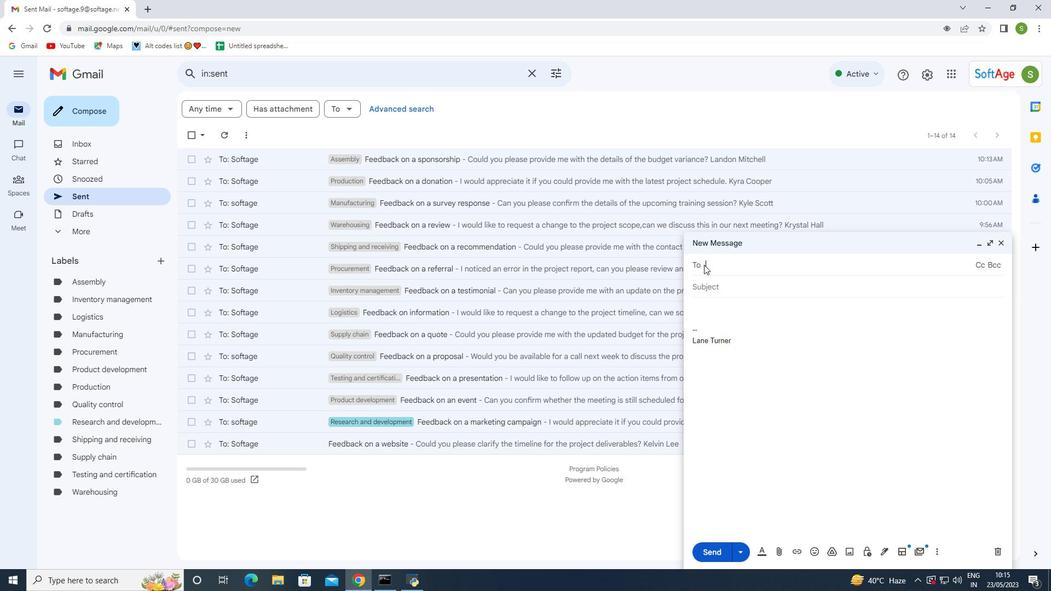 
Action: Mouse pressed left at (705, 264)
Screenshot: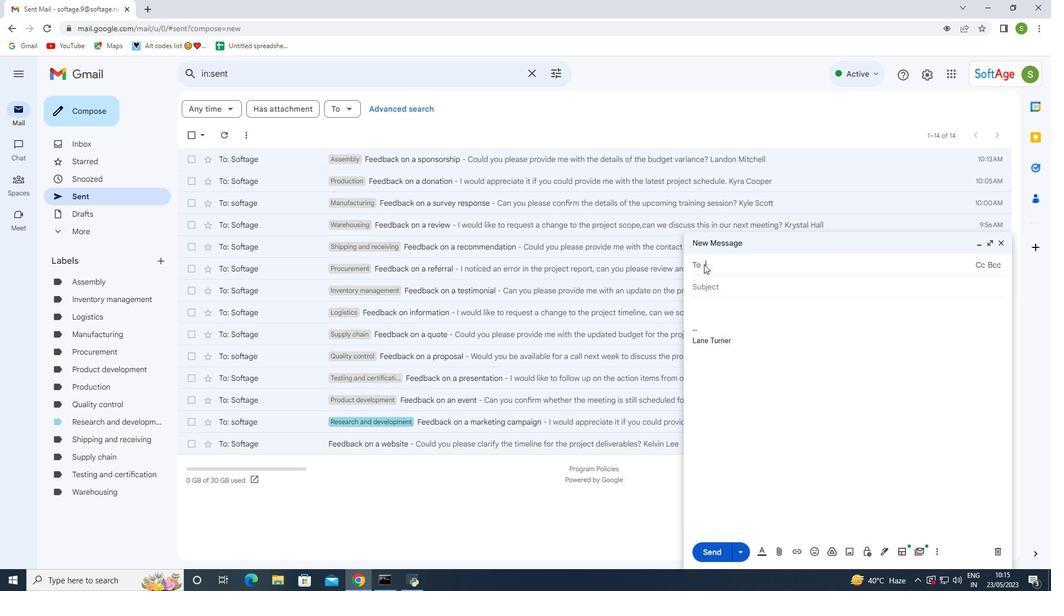 
Action: Key pressed softage.1<Key.shift>@softage.net
Screenshot: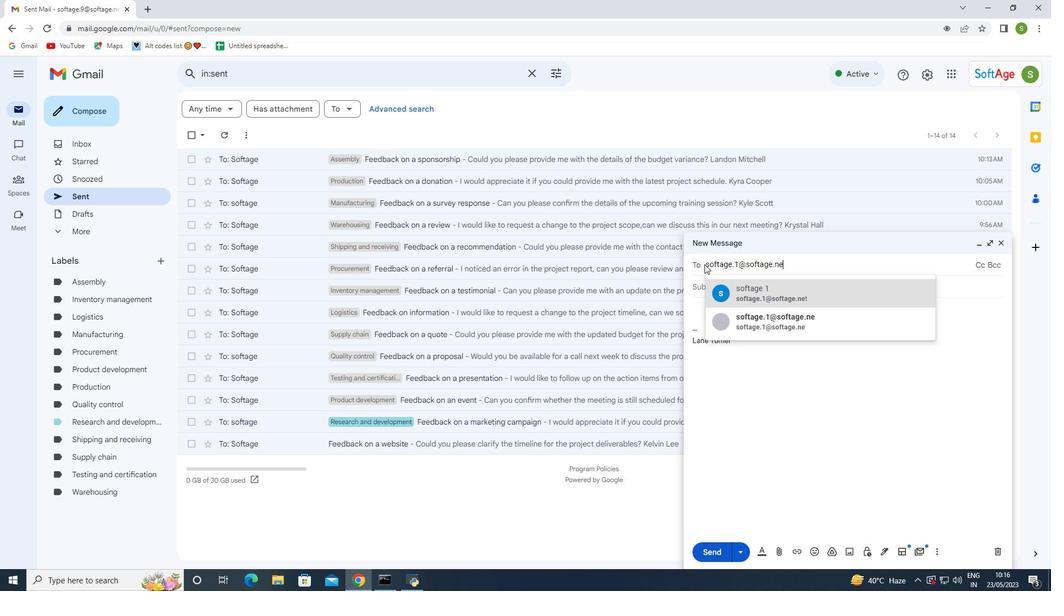 
Action: Mouse moved to (753, 295)
Screenshot: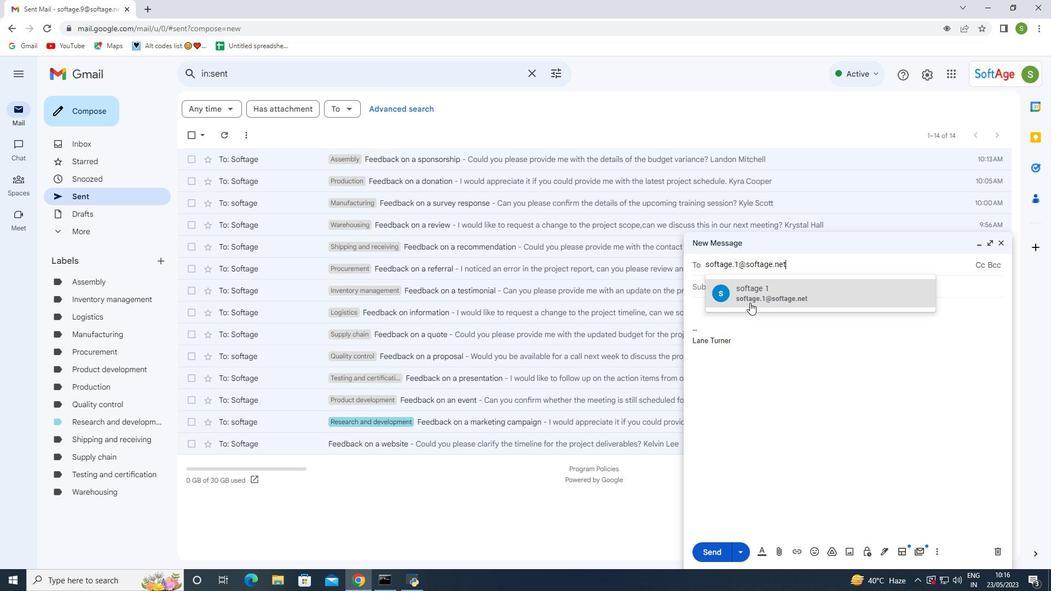 
Action: Mouse pressed left at (753, 295)
Screenshot: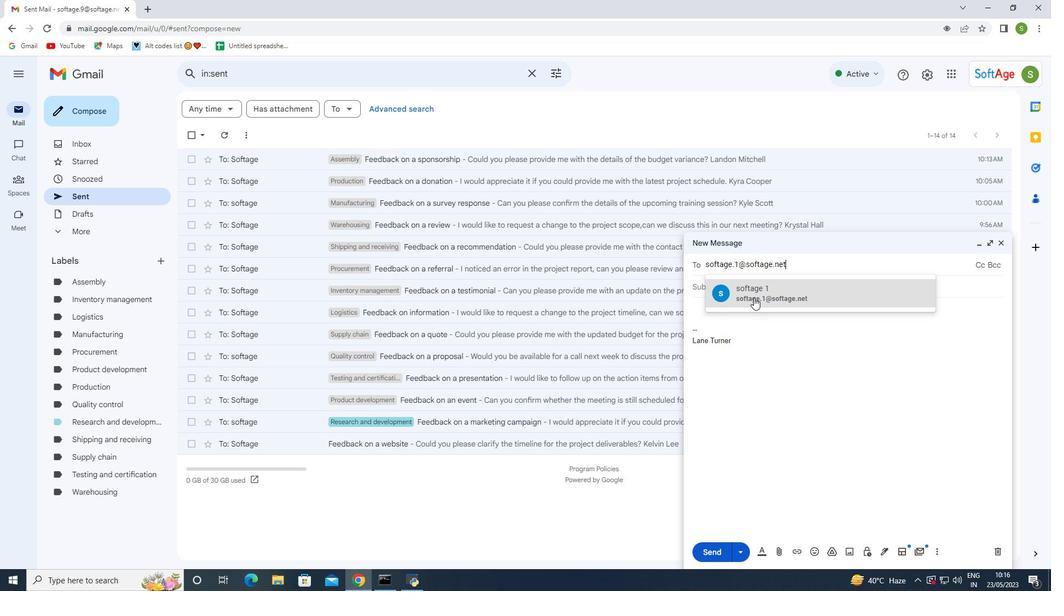 
Action: Mouse moved to (721, 300)
Screenshot: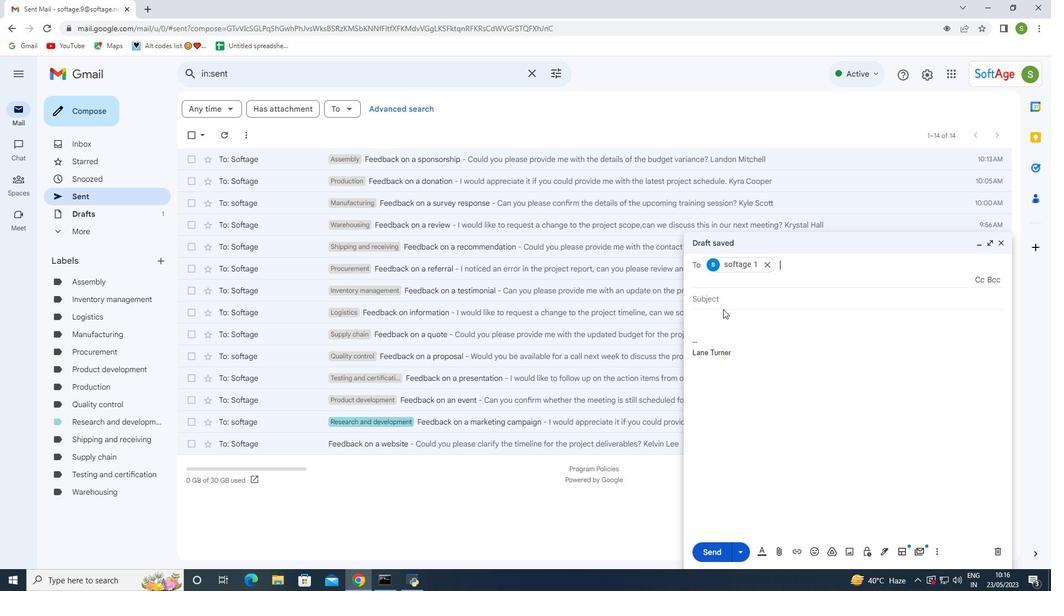 
Action: Mouse pressed left at (721, 300)
Screenshot: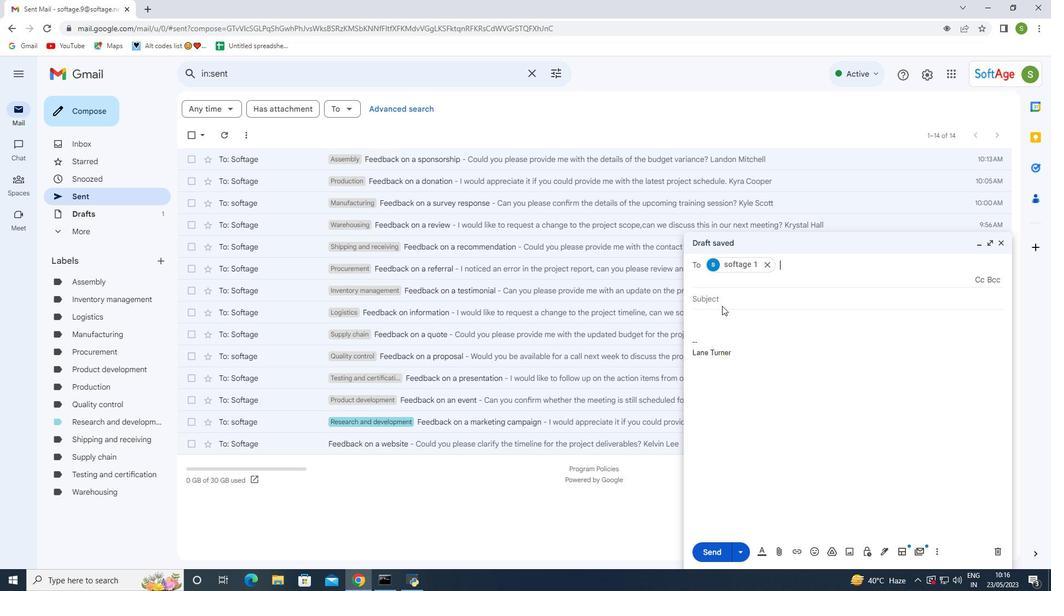 
Action: Key pressed <Key.shift>Feedback<Key.space>on<Key.space>a<Key.space>partnership
Screenshot: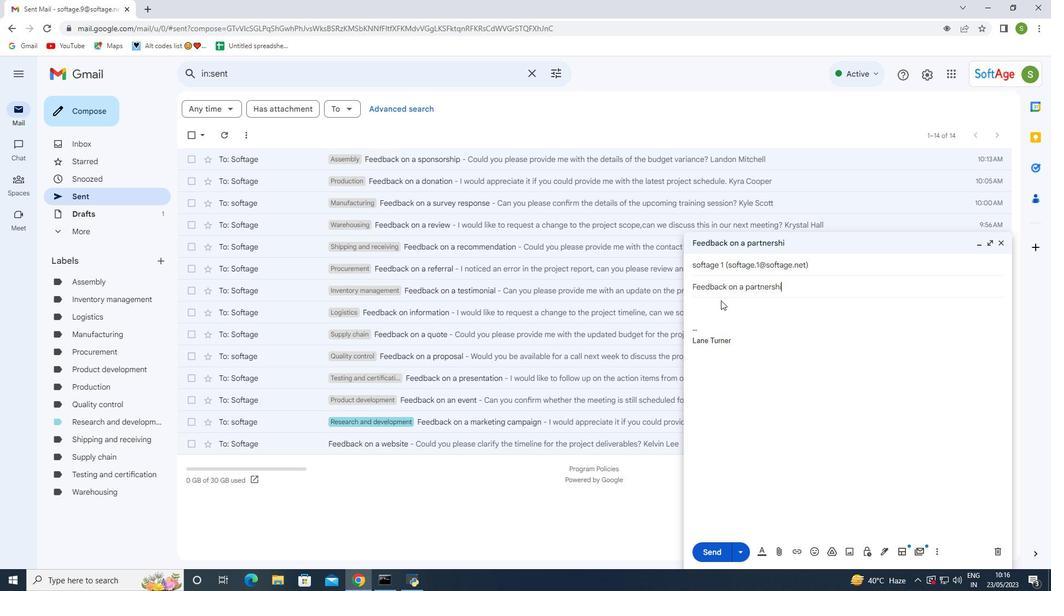 
Action: Mouse moved to (733, 328)
Screenshot: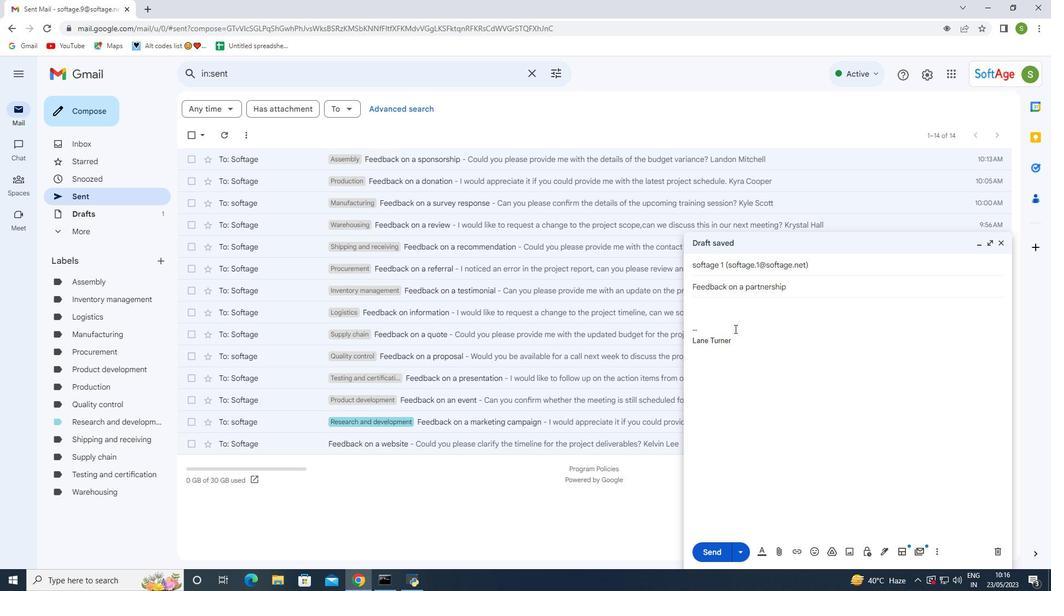 
Action: Mouse pressed left at (733, 328)
Screenshot: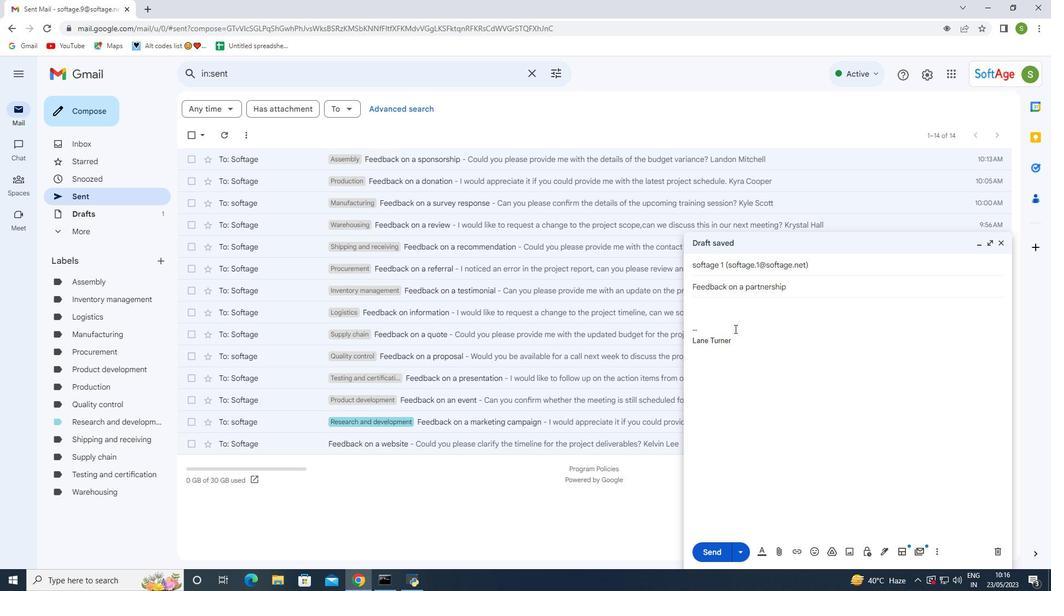 
Action: Key pressed <Key.backspace><Key.backspace><Key.backspace><Key.backspace><Key.enter><Key.up><Key.shift><Key.shift>Can<Key.space>you<Key.space>confirm<Key.space>whether<Key.space>the<Key.space>vendor<Key.space>has<Key.space>been<Key.space>selected<Key.space>for<Key.space>the<Key.space>project<Key.shift_r><Key.shift_r><Key.shift_r><Key.shift_r>?
Screenshot: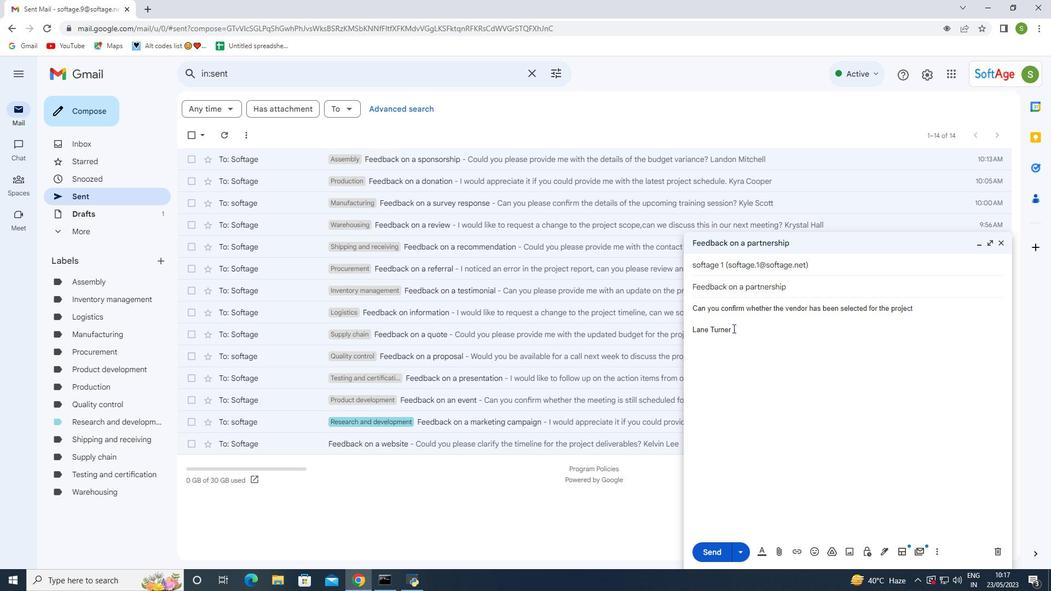 
Action: Mouse moved to (719, 553)
Screenshot: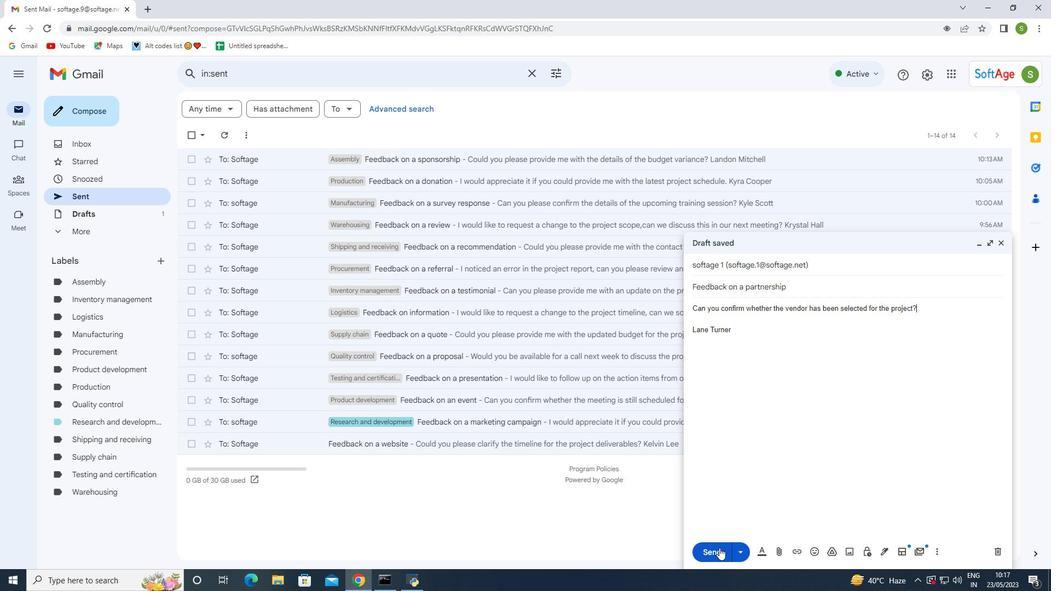
Action: Mouse pressed left at (719, 553)
Screenshot: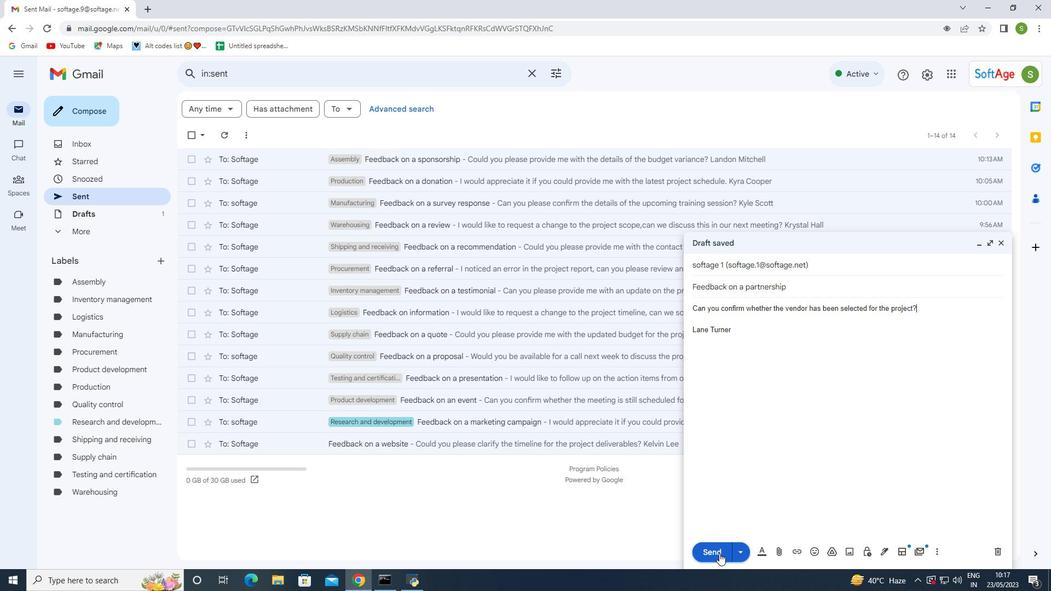 
Action: Mouse moved to (92, 193)
Screenshot: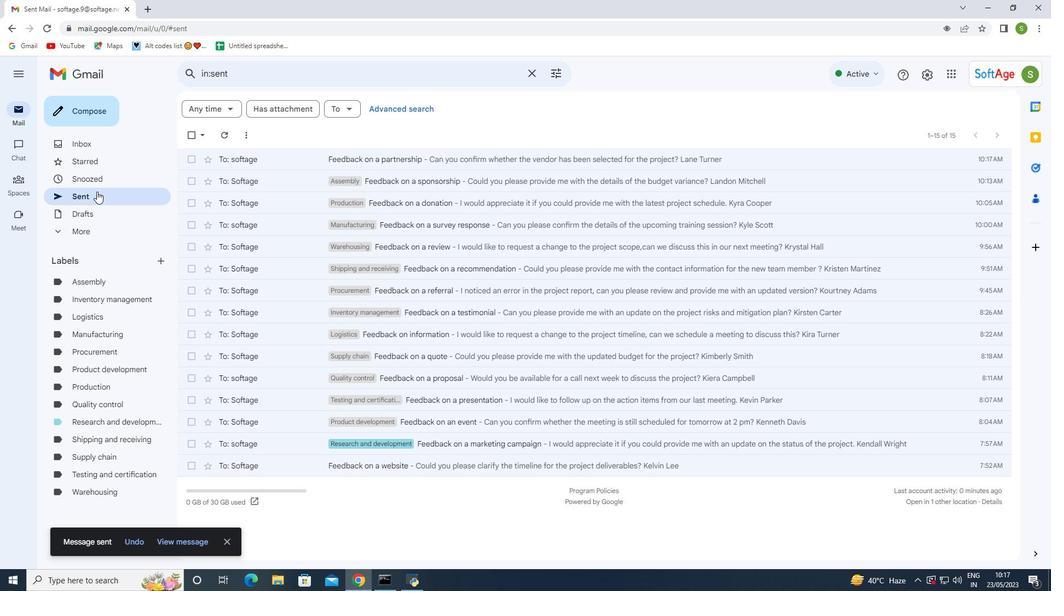 
Action: Mouse pressed left at (92, 193)
Screenshot: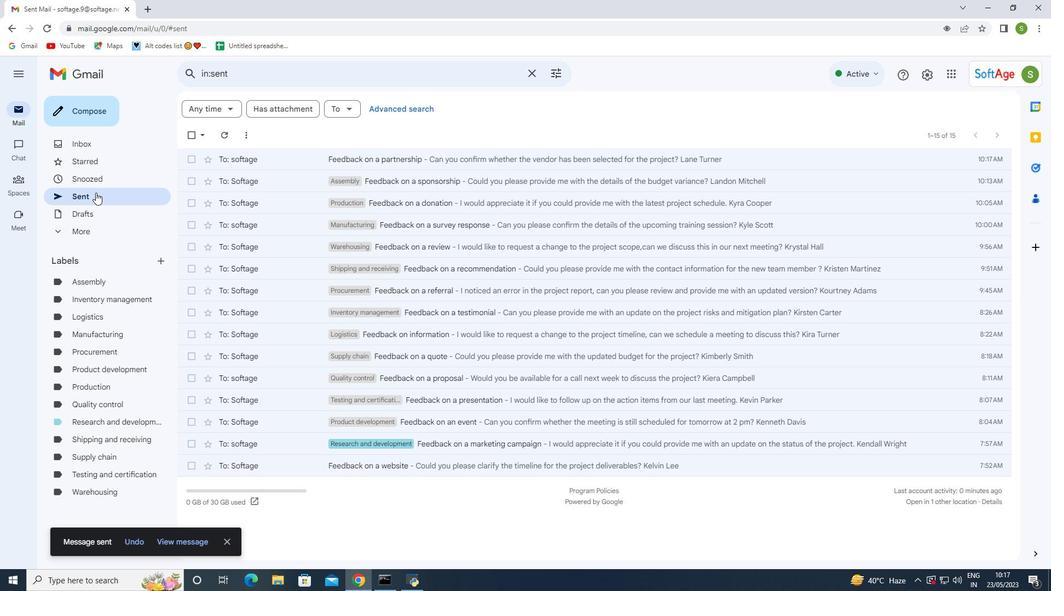 
Action: Mouse moved to (191, 159)
Screenshot: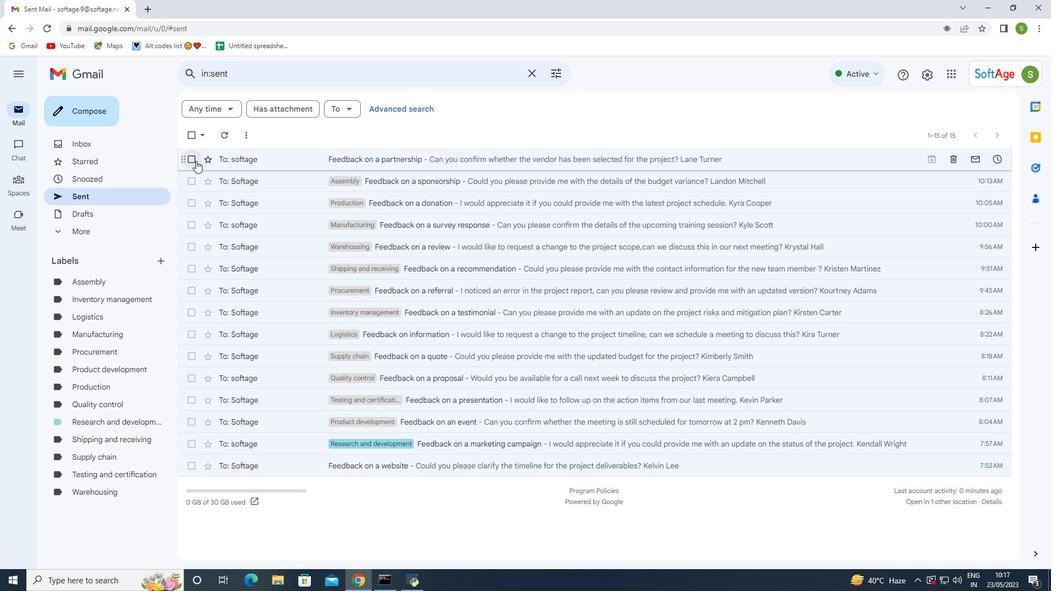 
Action: Mouse pressed left at (191, 159)
Screenshot: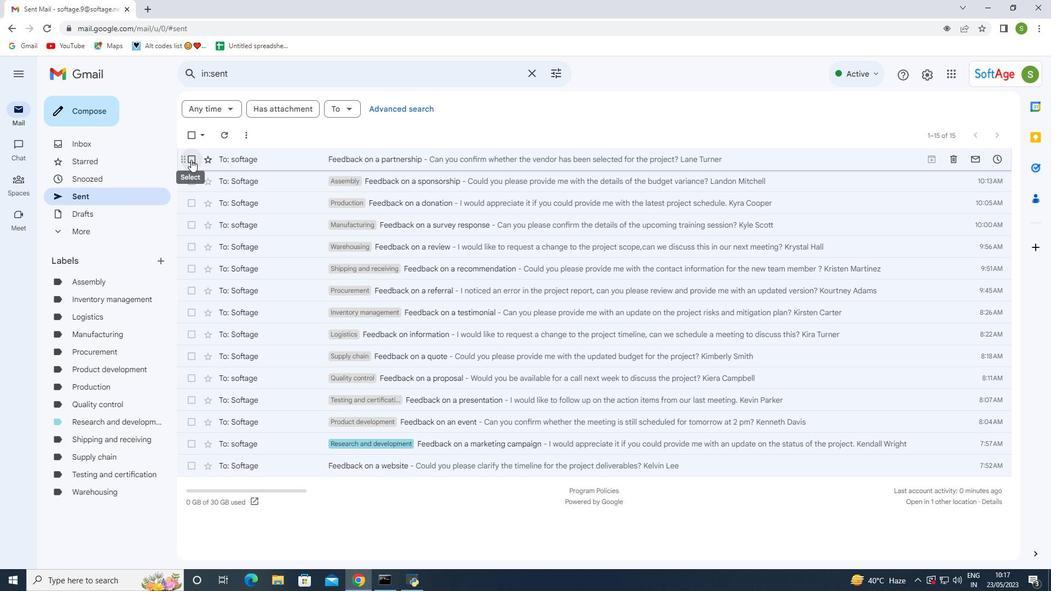 
Action: Mouse moved to (267, 162)
Screenshot: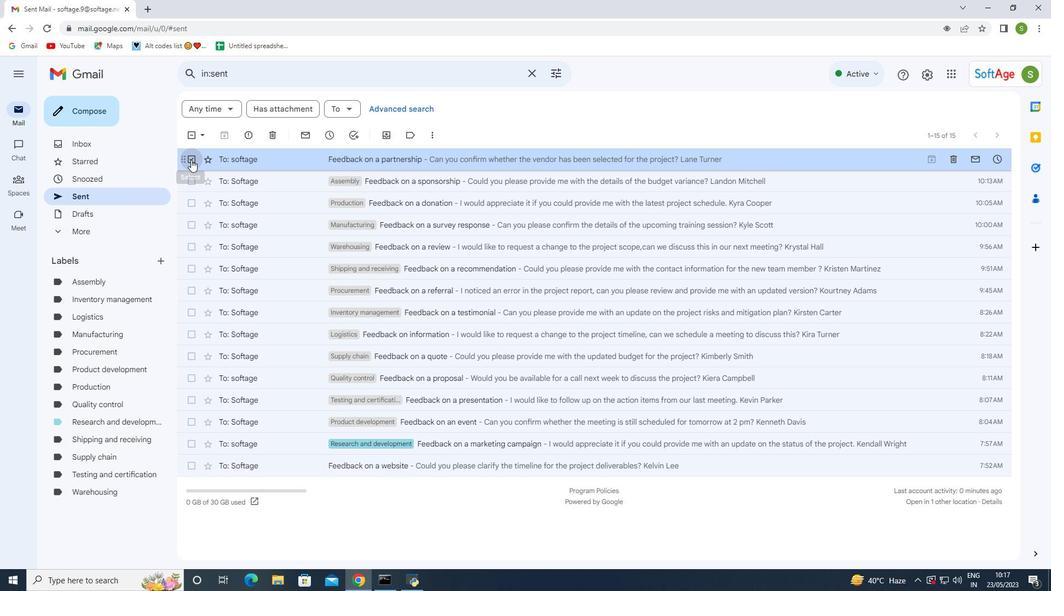 
Action: Mouse pressed right at (267, 162)
Screenshot: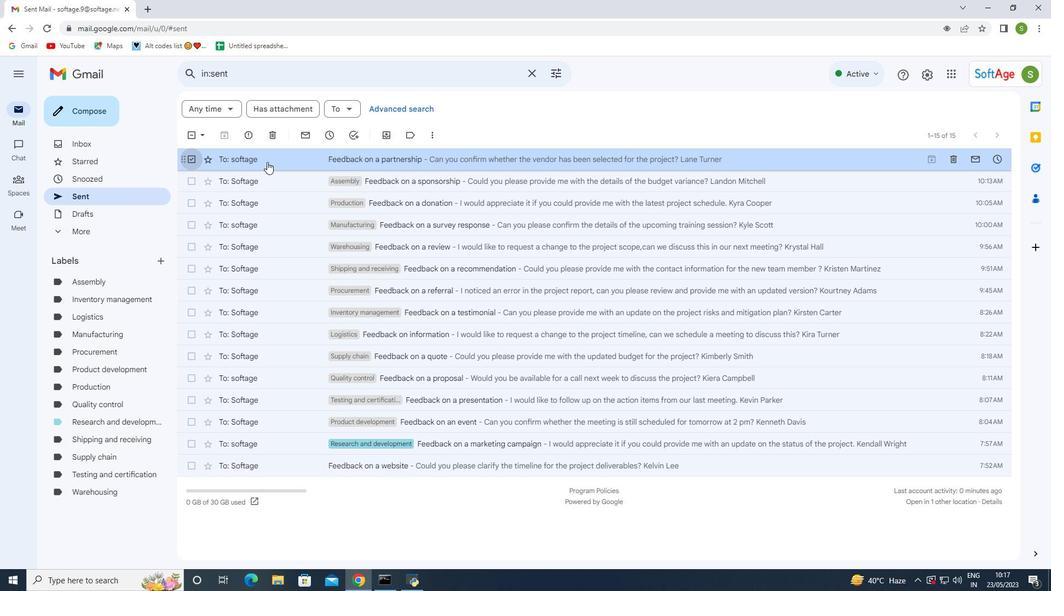 
Action: Mouse moved to (441, 327)
Screenshot: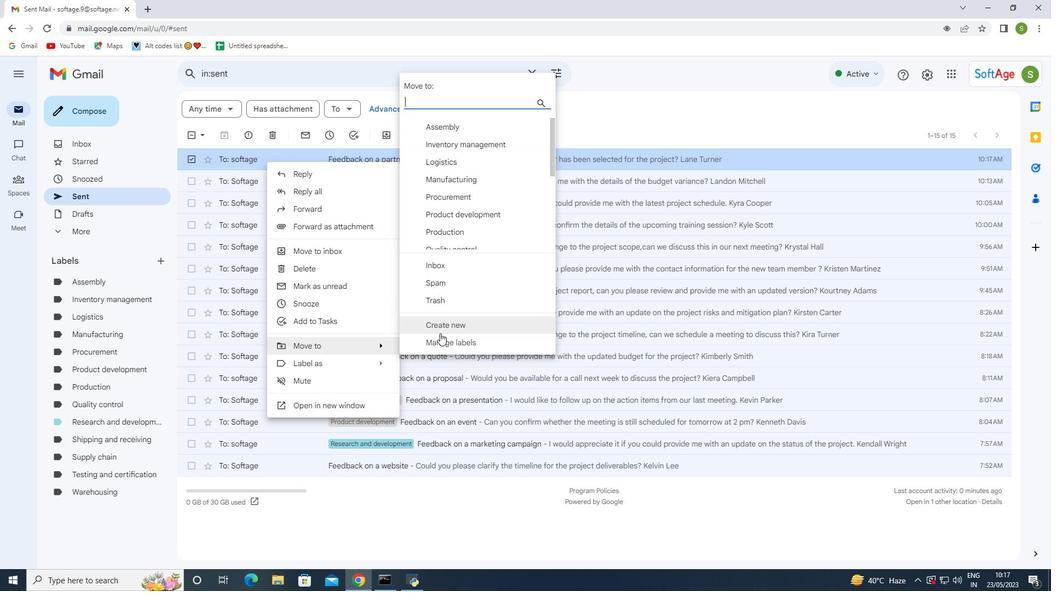 
Action: Mouse pressed left at (441, 327)
Screenshot: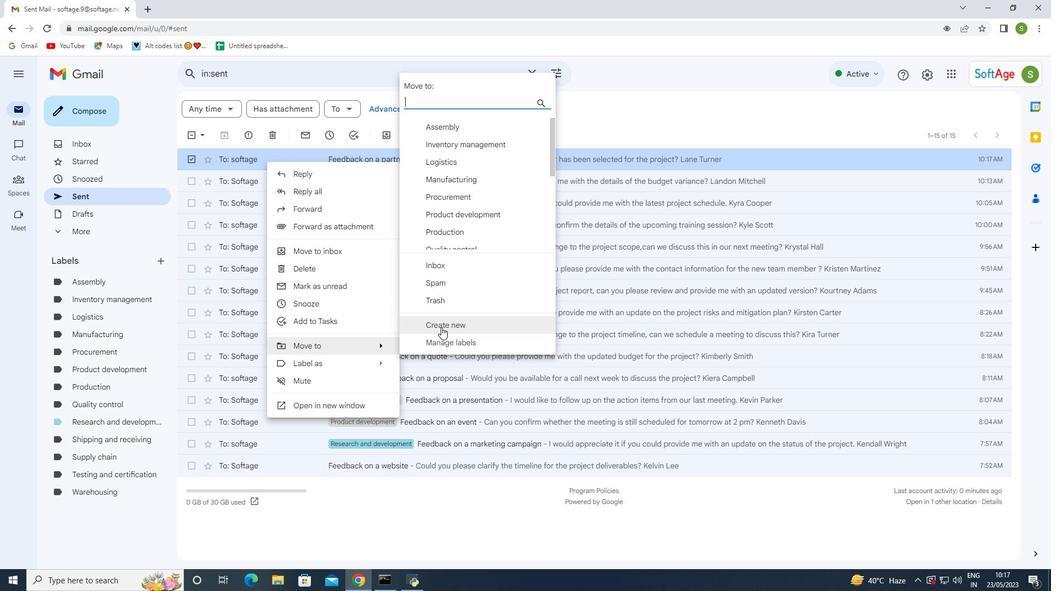 
Action: Mouse moved to (437, 298)
Screenshot: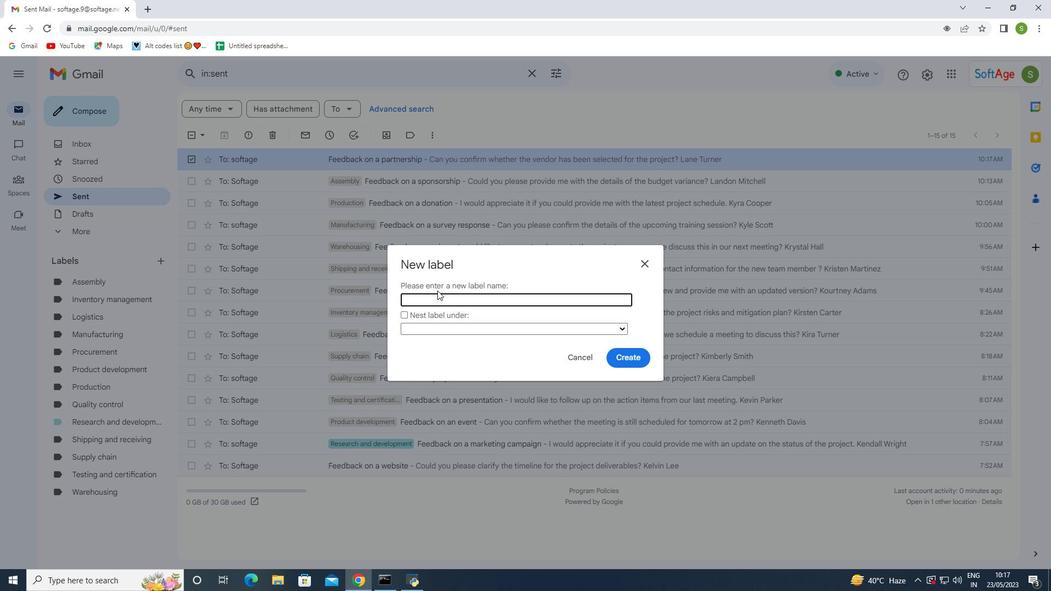 
Action: Mouse pressed left at (437, 298)
Screenshot: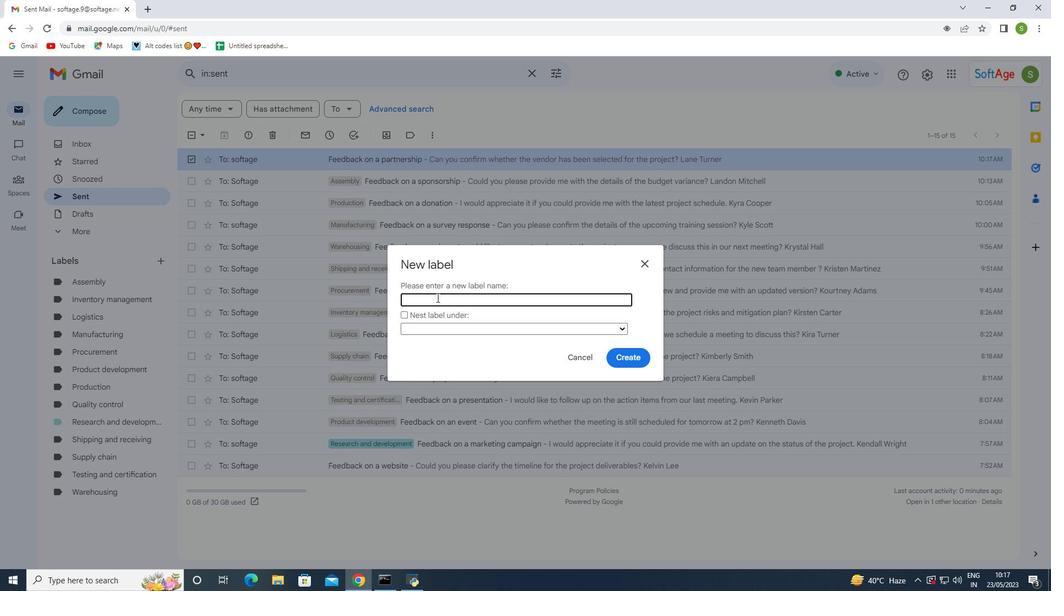
Action: Key pressed <Key.shift>Maintenance
Screenshot: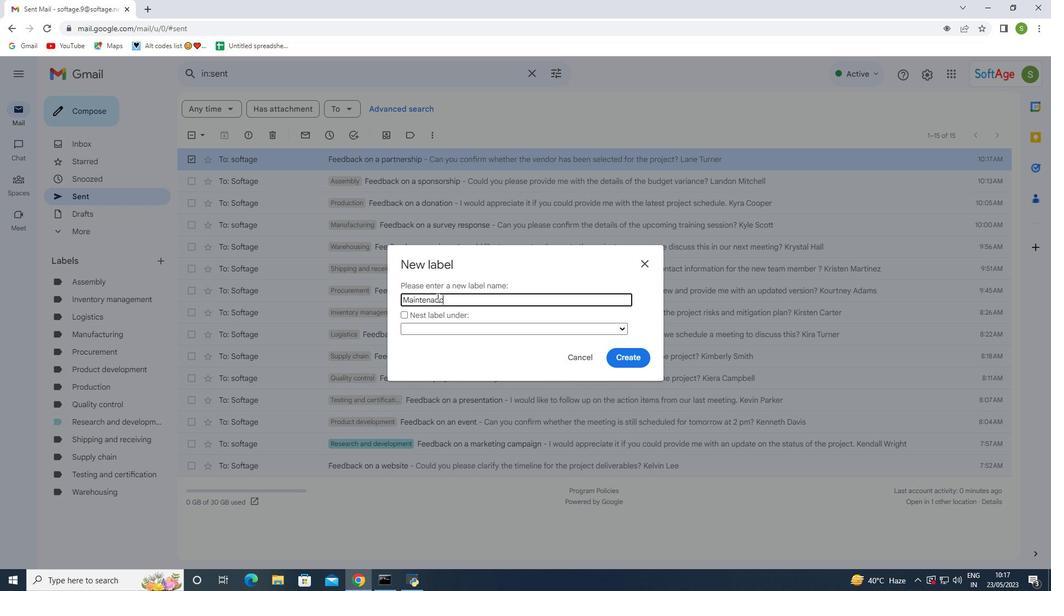 
Action: Mouse moved to (637, 356)
Screenshot: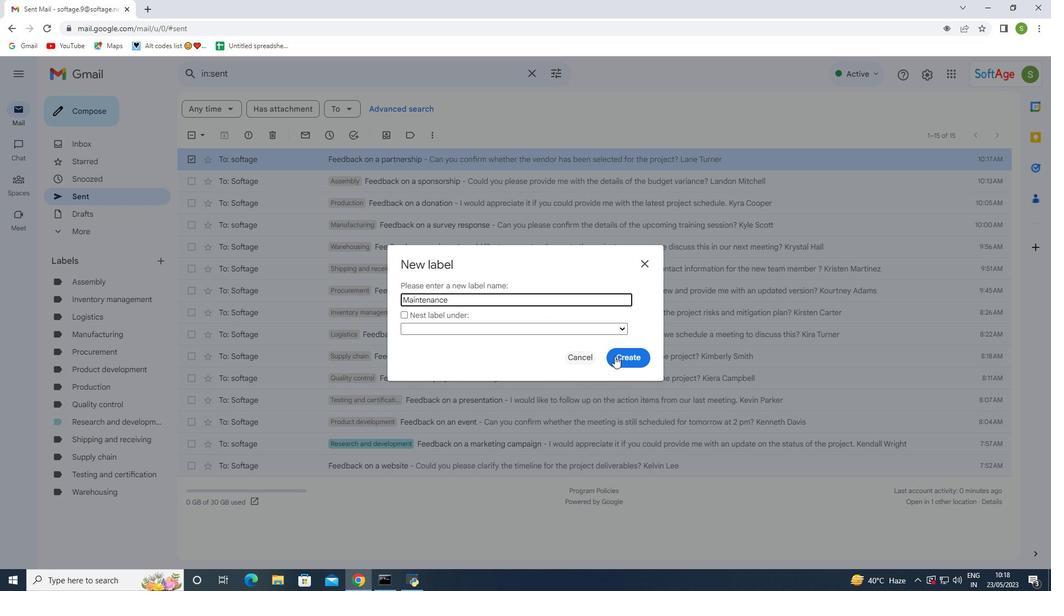 
Action: Mouse pressed left at (637, 356)
Screenshot: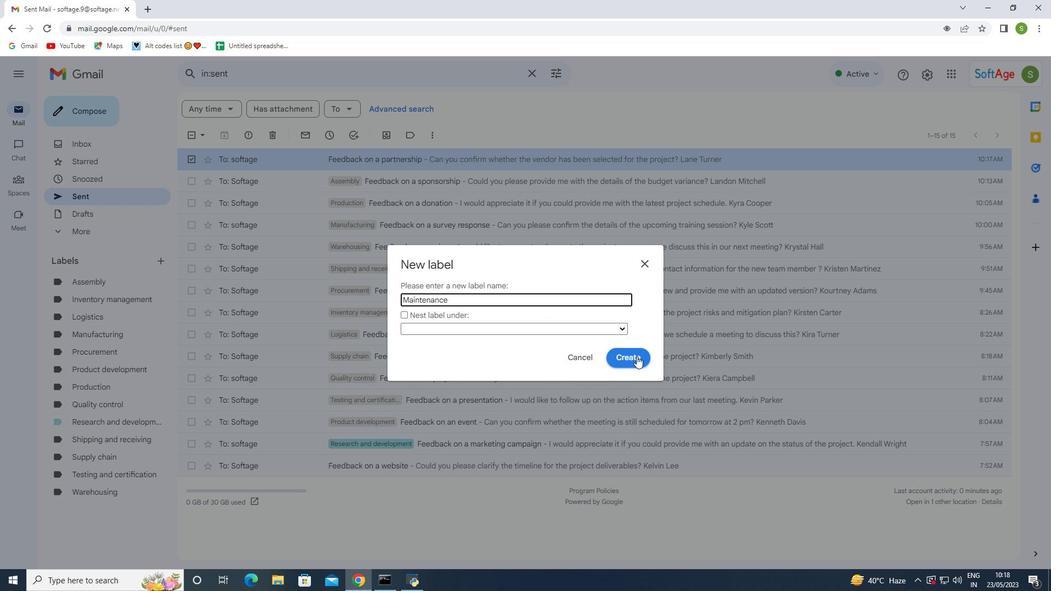 
Action: Mouse moved to (97, 340)
Screenshot: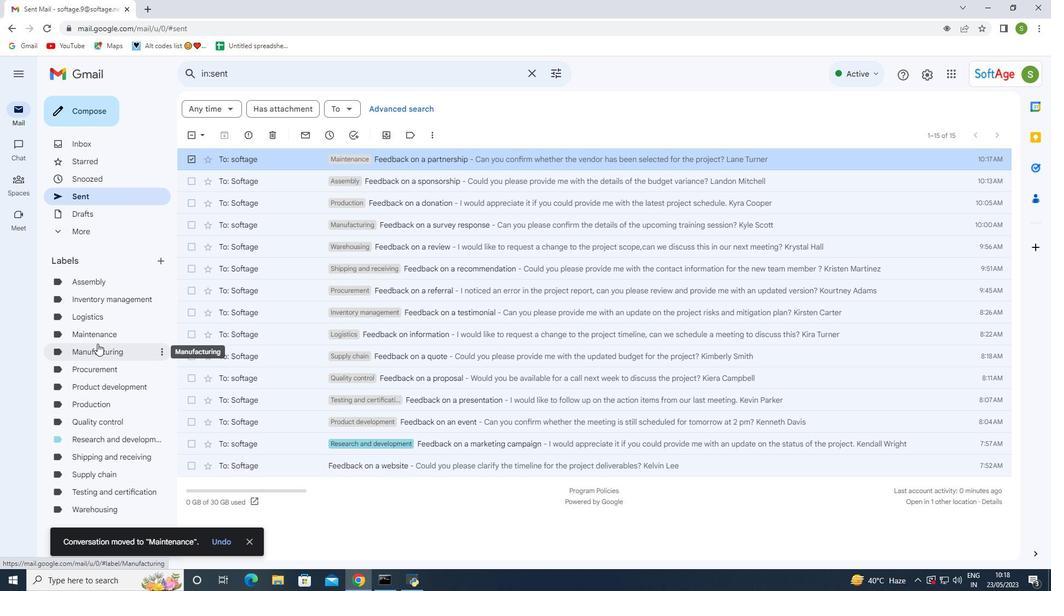 
Action: Mouse pressed left at (97, 340)
Screenshot: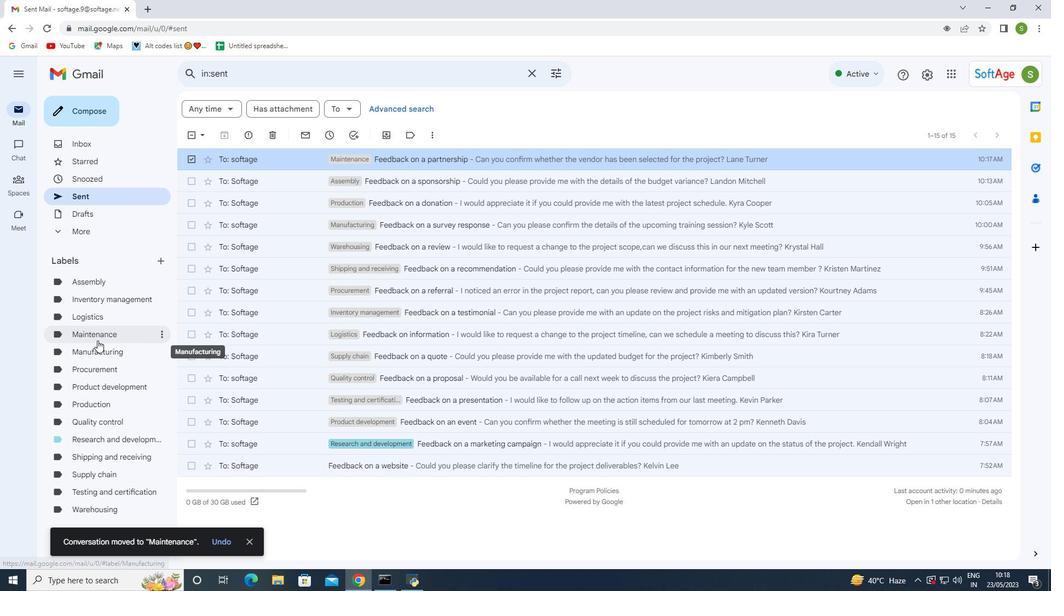 
Action: Mouse pressed left at (97, 340)
Screenshot: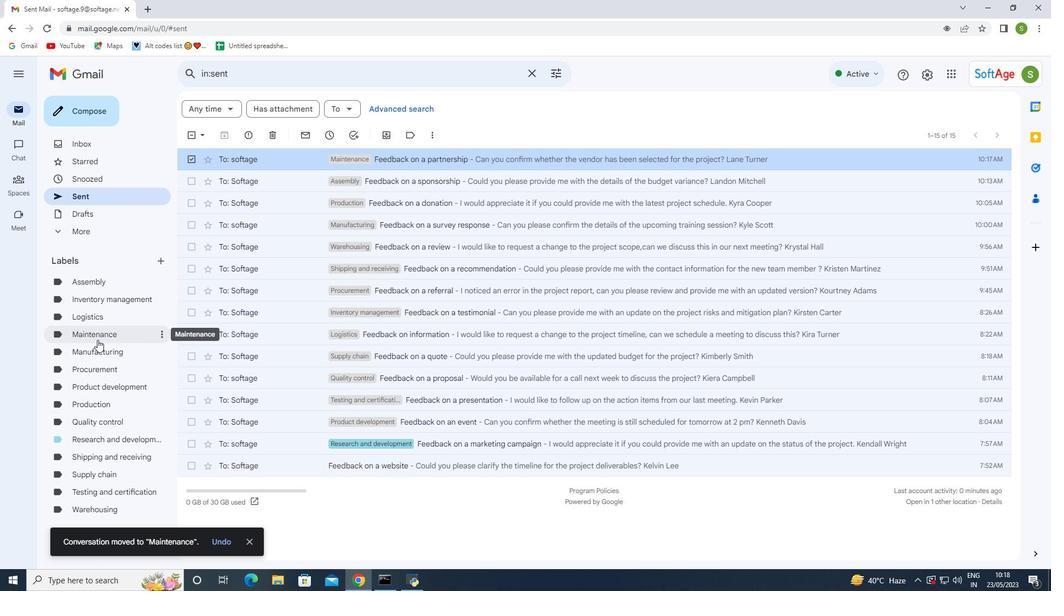
Action: Mouse moved to (262, 159)
Screenshot: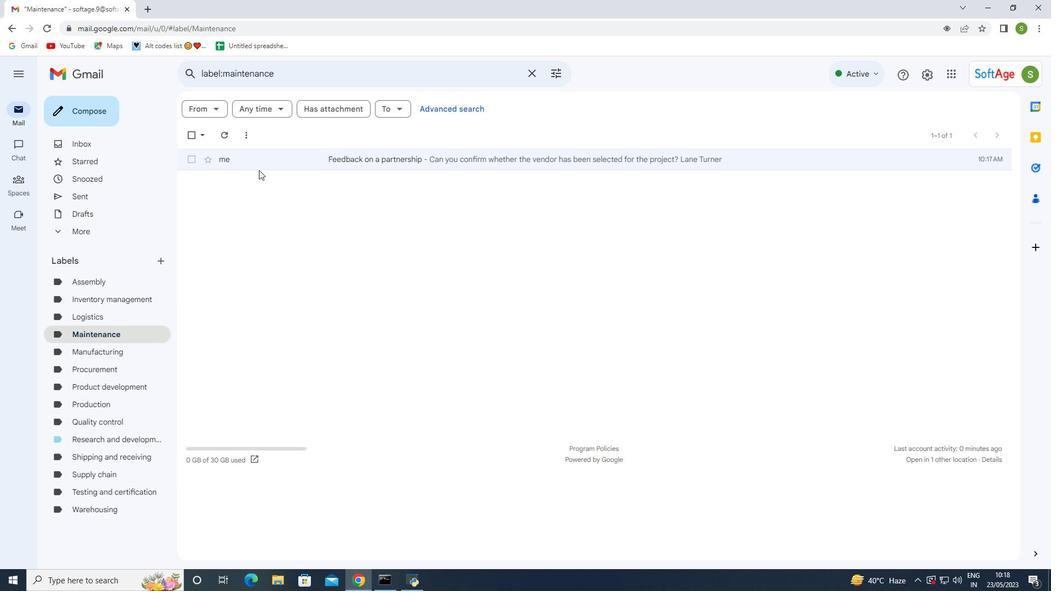 
Action: Mouse pressed left at (262, 159)
Screenshot: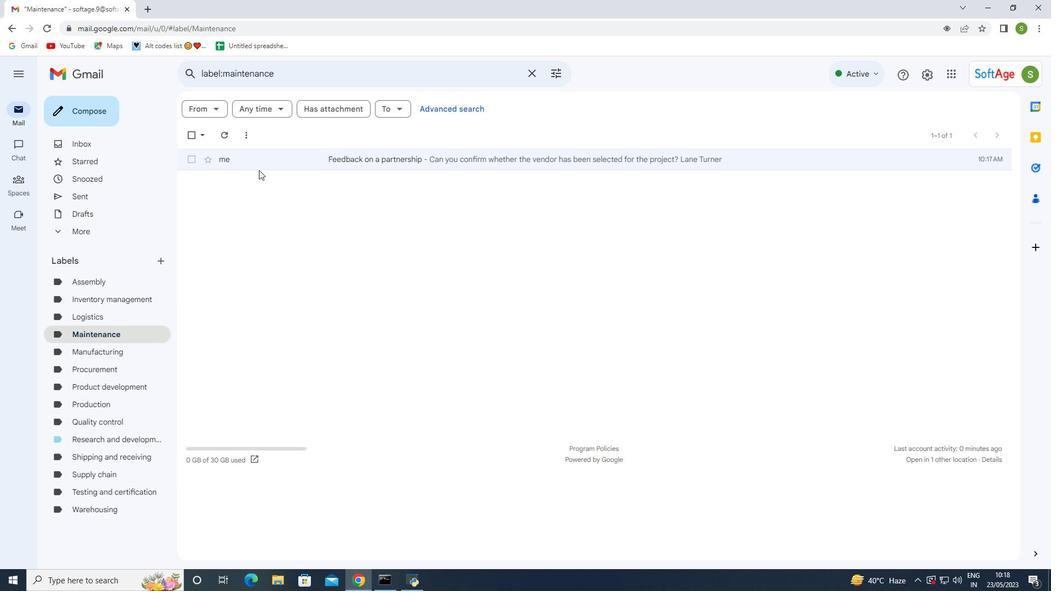 
Action: Mouse pressed left at (262, 159)
Screenshot: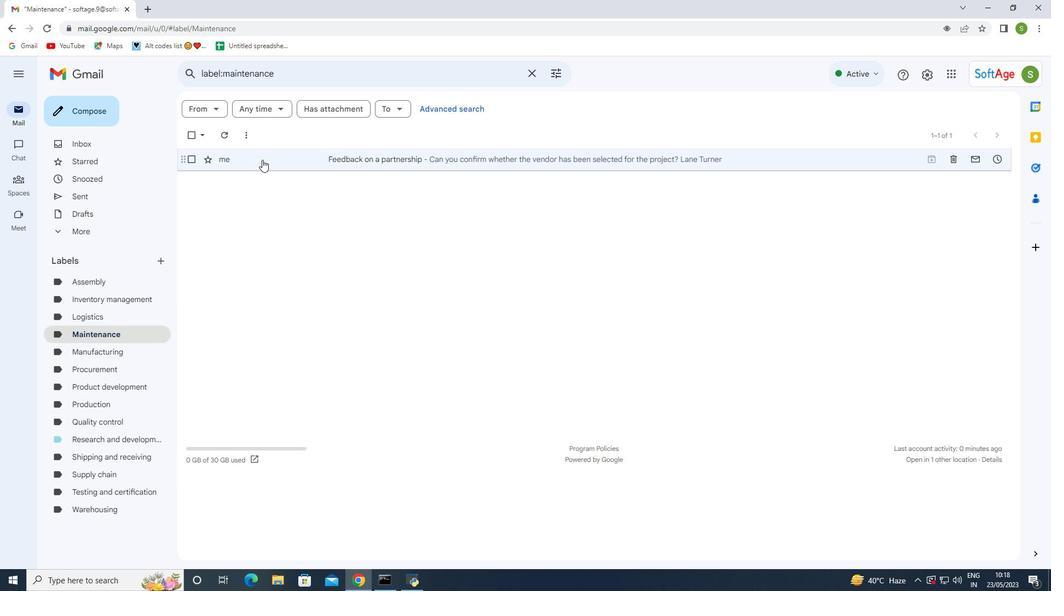 
Action: Mouse moved to (438, 169)
Screenshot: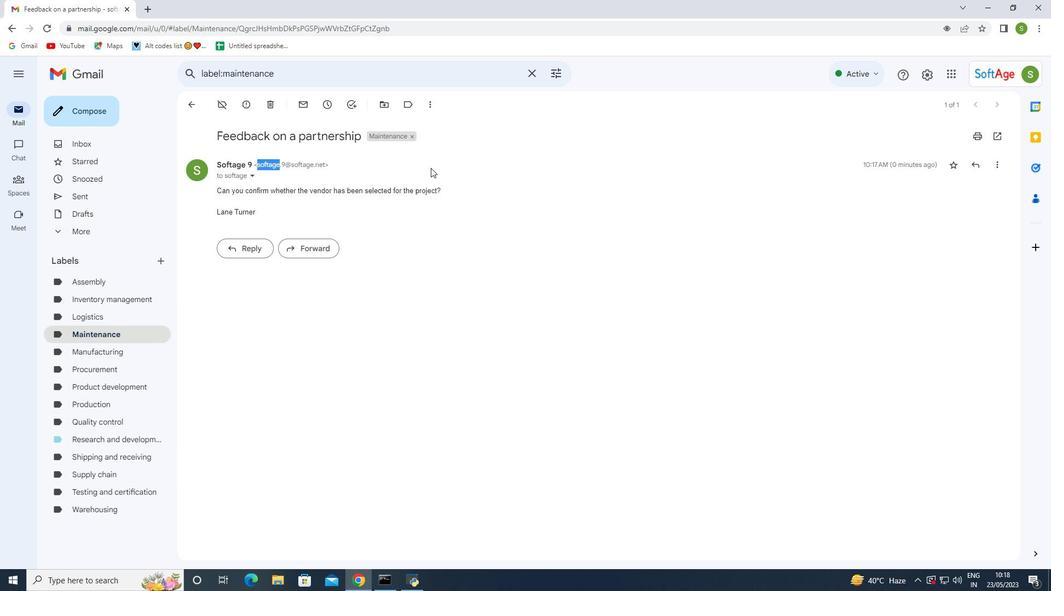 
Action: Mouse pressed left at (438, 169)
Screenshot: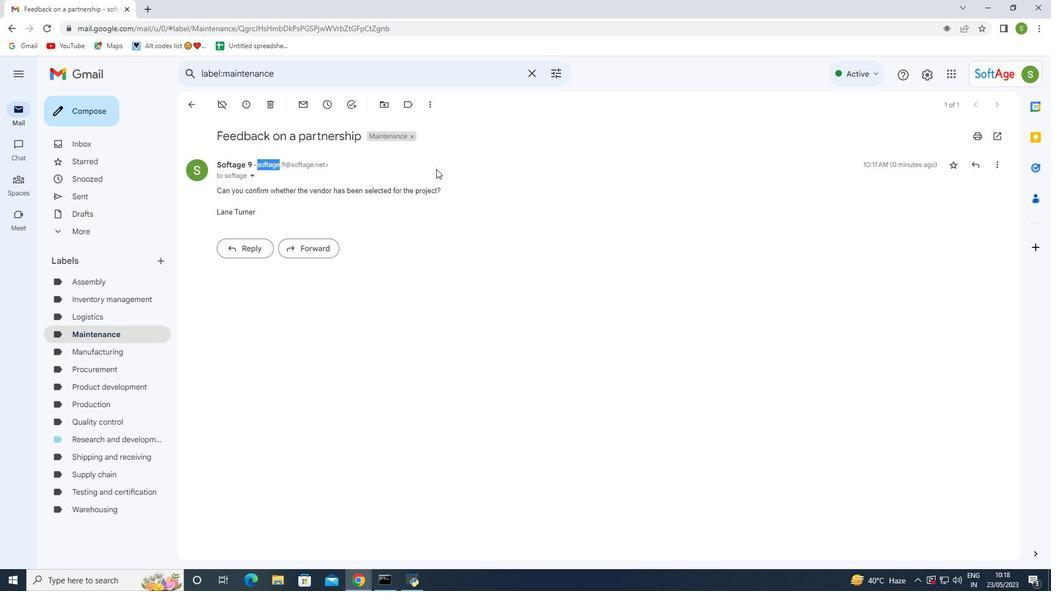 
Action: Mouse moved to (185, 108)
Screenshot: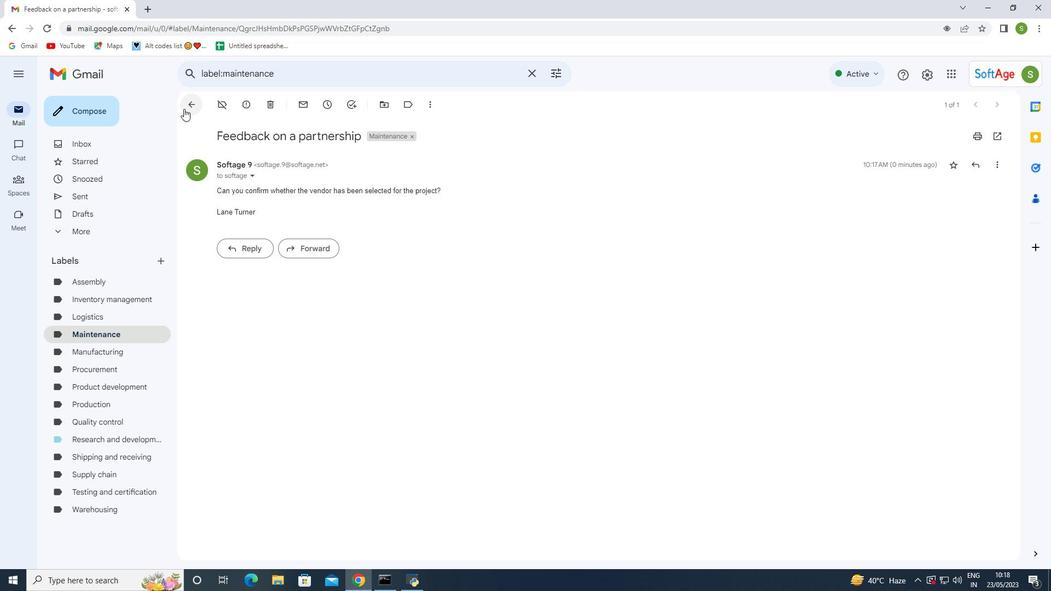 
Action: Mouse pressed left at (185, 108)
Screenshot: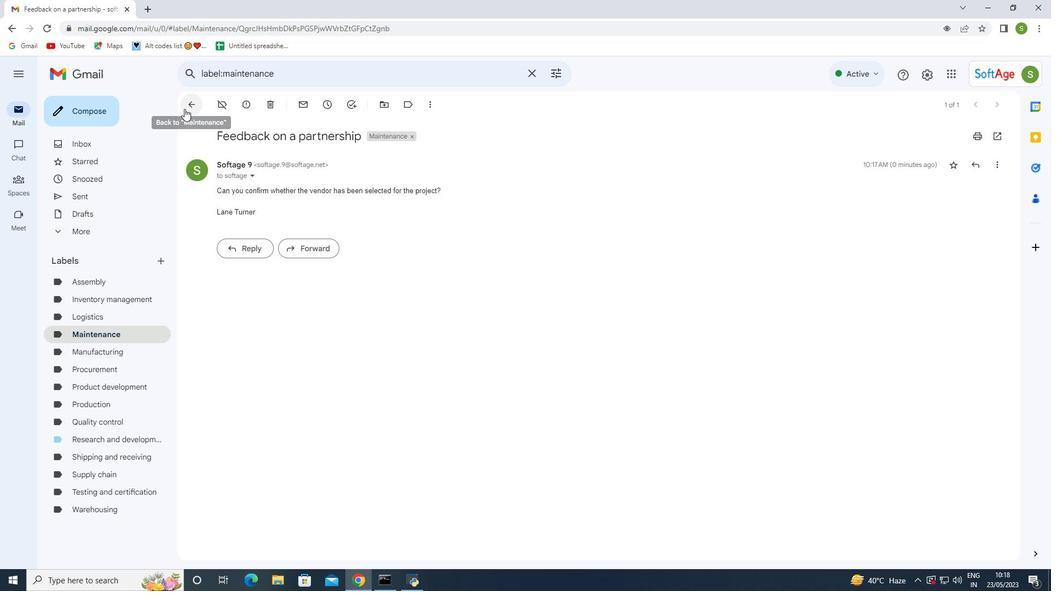 
Action: Mouse moved to (462, 312)
Screenshot: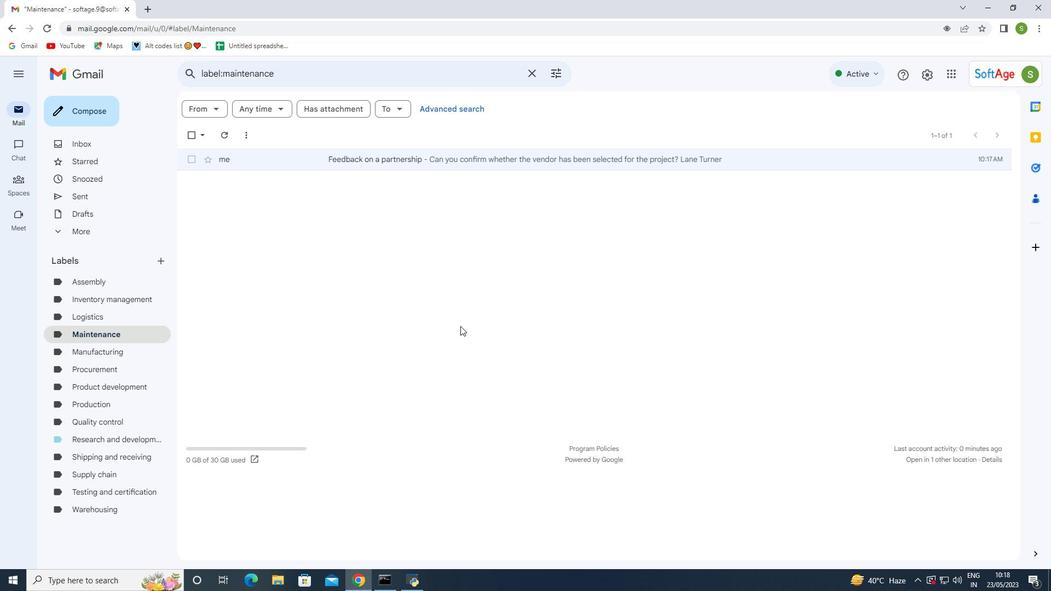 
